 Task: Look for space in Los Ángeles, Chile from 12th  August, 2023 to 15th August, 2023 for 3 adults in price range Rs.12000 to Rs.16000. Place can be entire place with 2 bedrooms having 3 beds and 1 bathroom. Property type can be house, flat, guest house. Booking option can be shelf check-in. Required host language is English.
Action: Mouse moved to (496, 188)
Screenshot: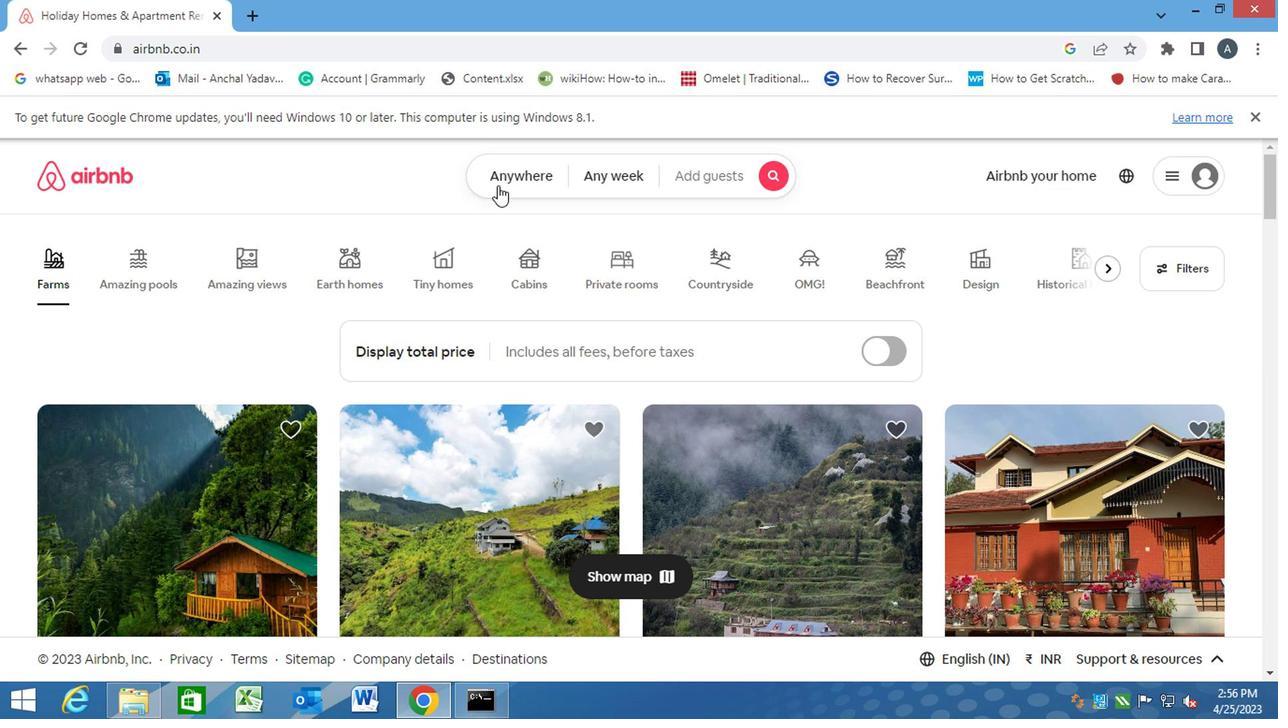 
Action: Mouse pressed left at (496, 188)
Screenshot: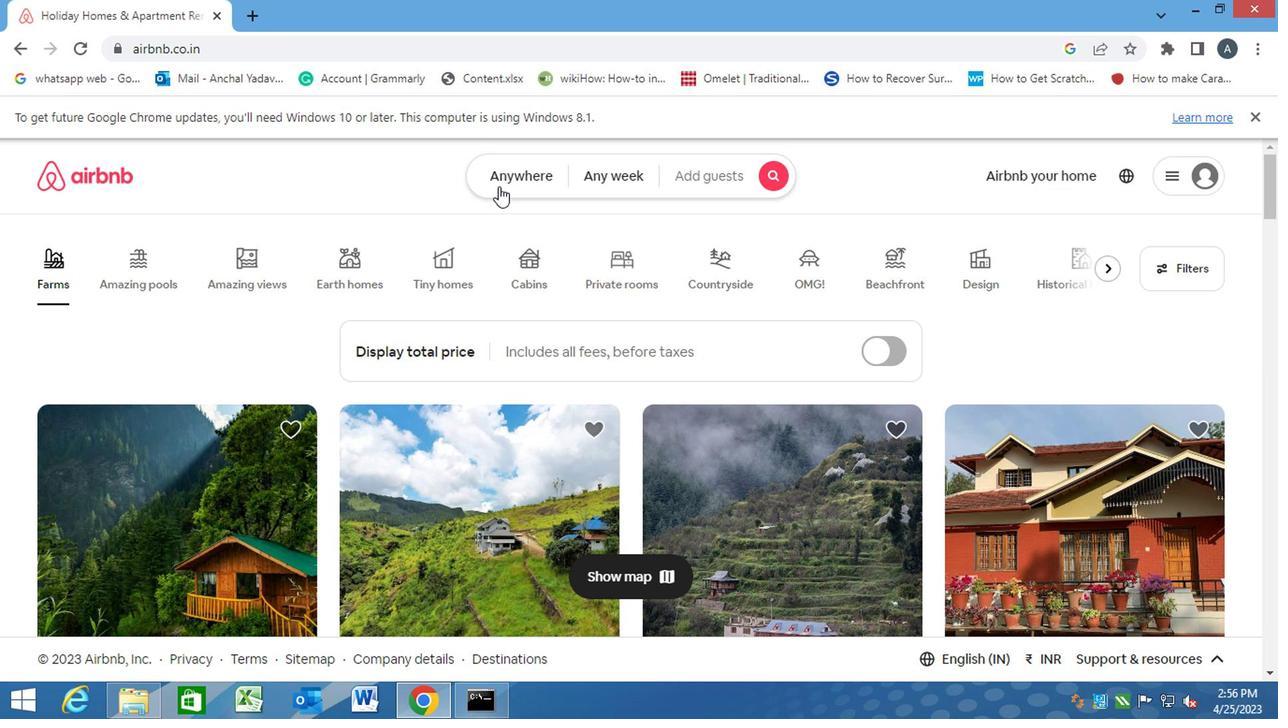 
Action: Mouse moved to (468, 233)
Screenshot: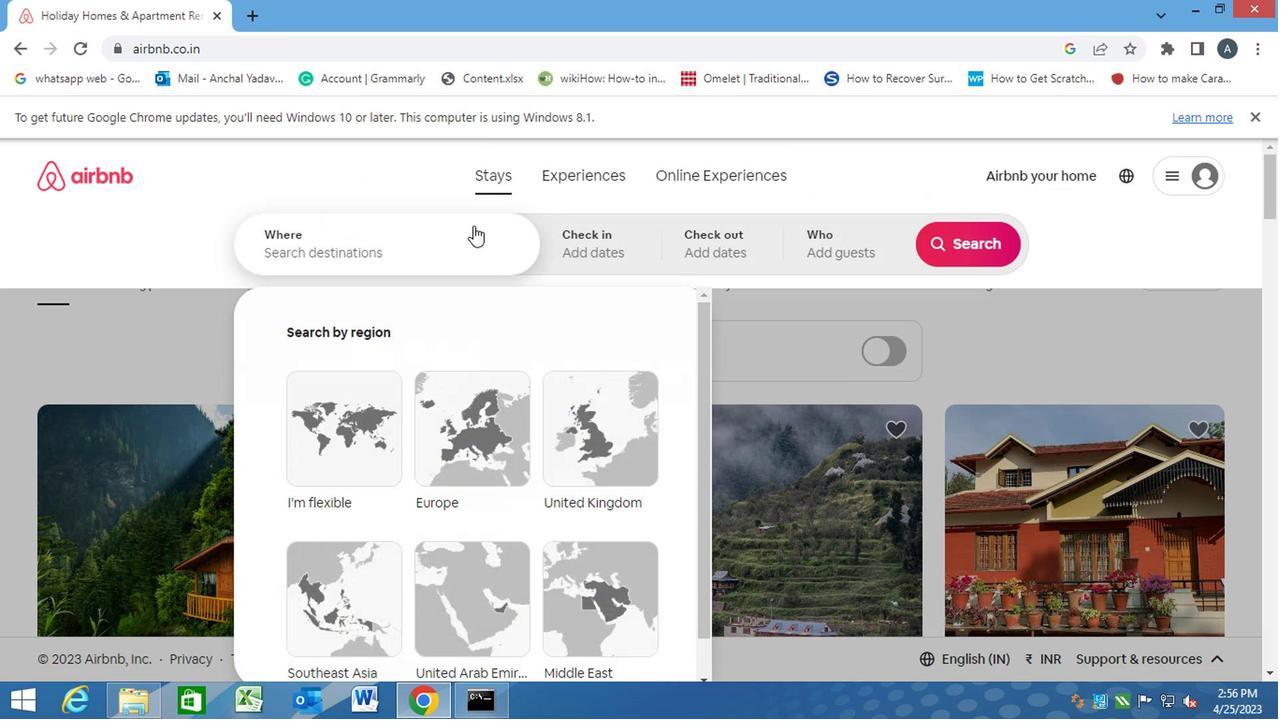 
Action: Mouse pressed left at (468, 233)
Screenshot: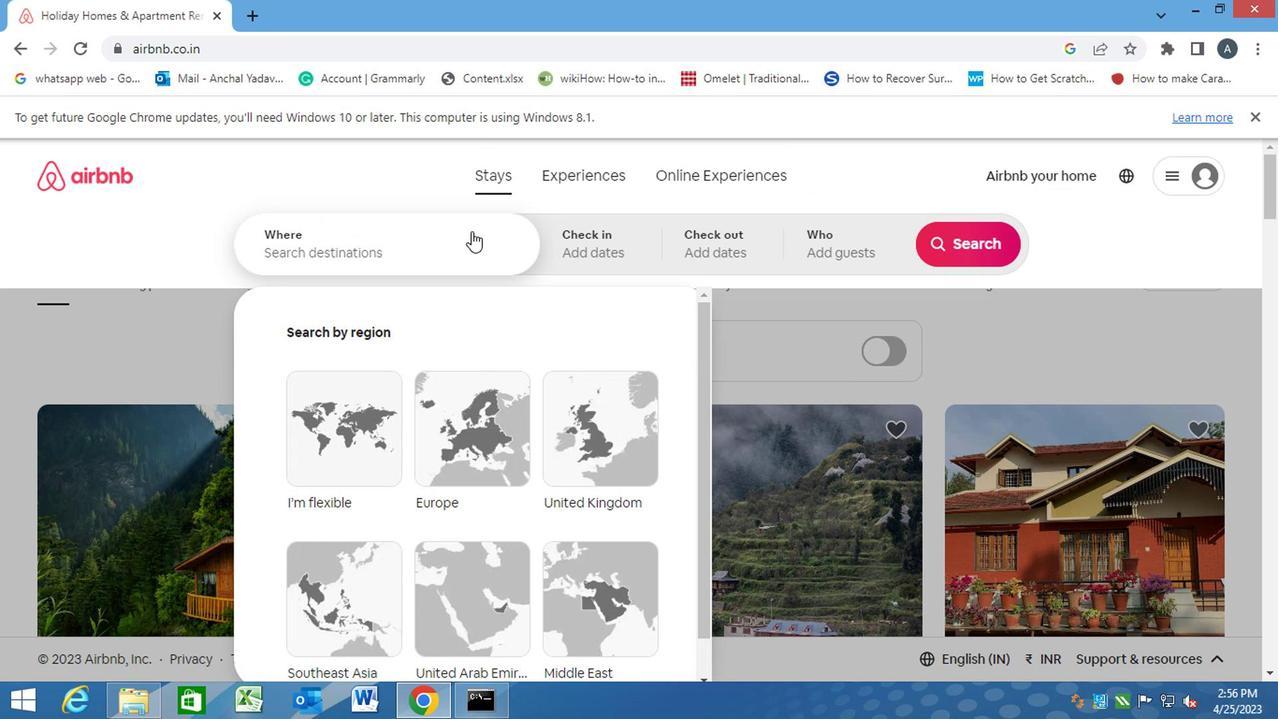 
Action: Mouse moved to (464, 235)
Screenshot: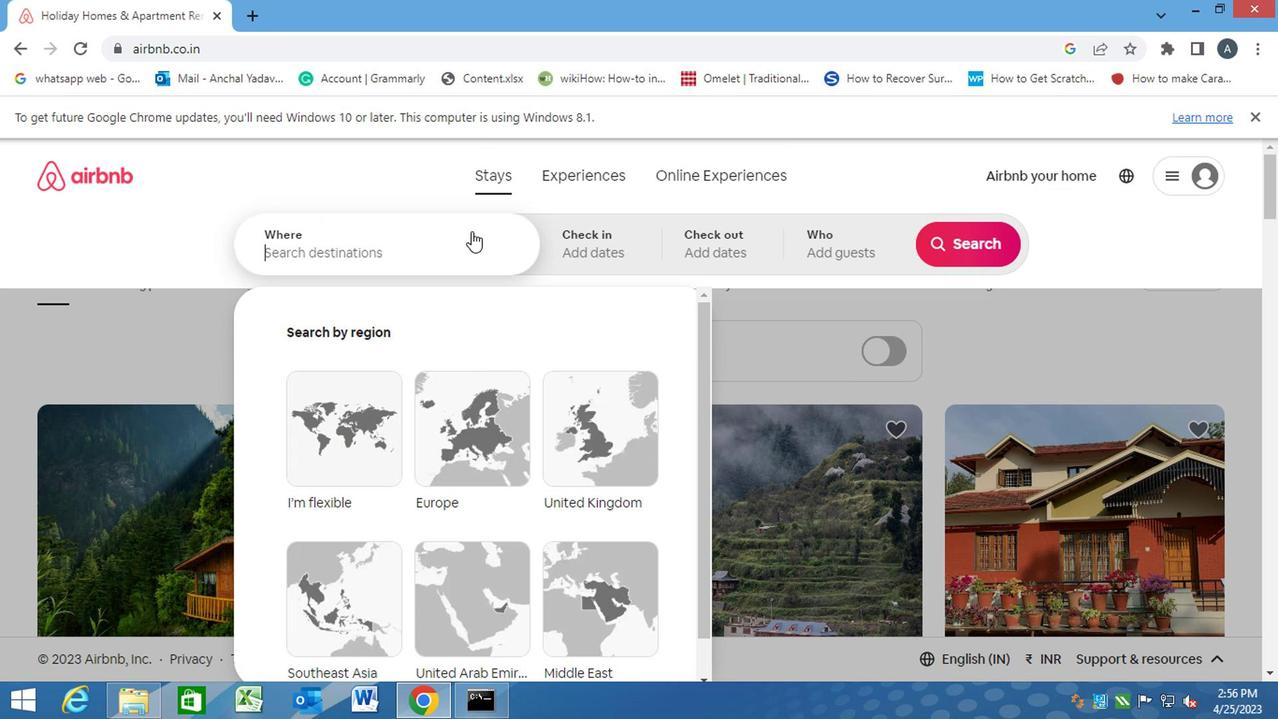 
Action: Key pressed l<Key.caps_lock>os<Key.space><Key.caps_lock>a<Key.caps_lock>ngeles<Key.enter>
Screenshot: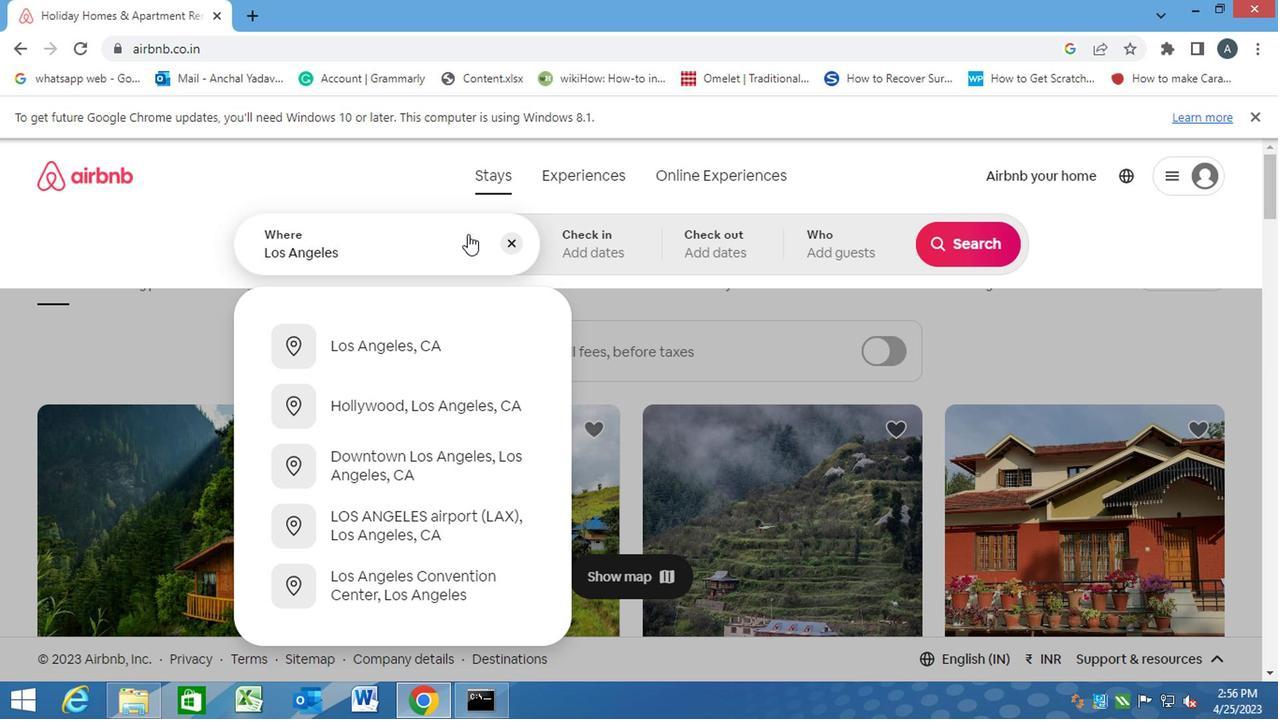 
Action: Mouse moved to (436, 243)
Screenshot: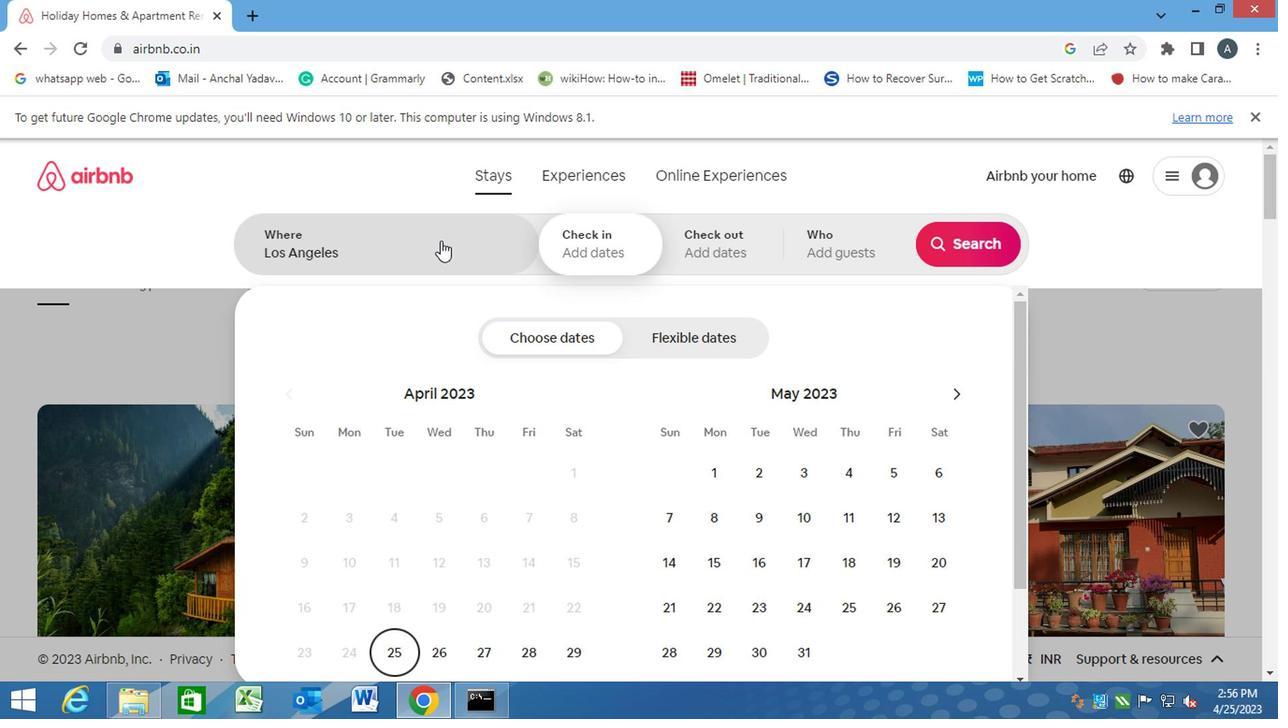 
Action: Mouse pressed left at (436, 243)
Screenshot: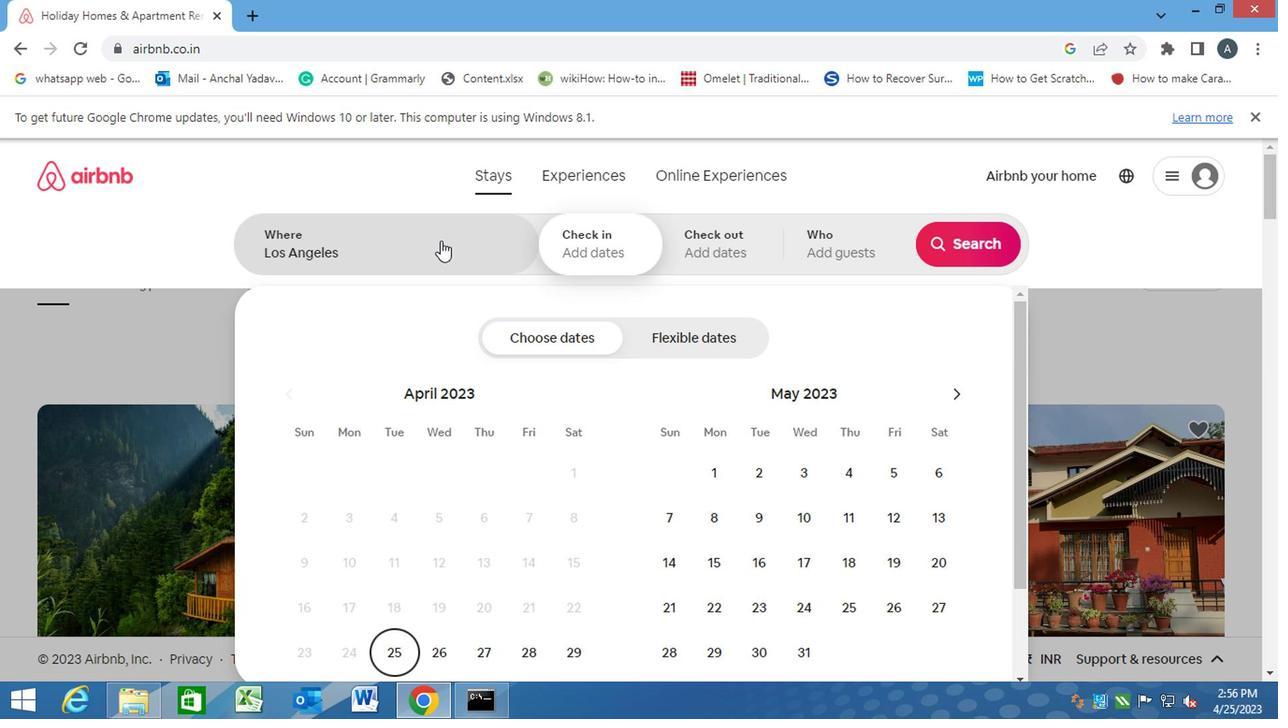 
Action: Key pressed ,<Key.space><Key.caps_lock>c<Key.caps_lock>hile<Key.enter>
Screenshot: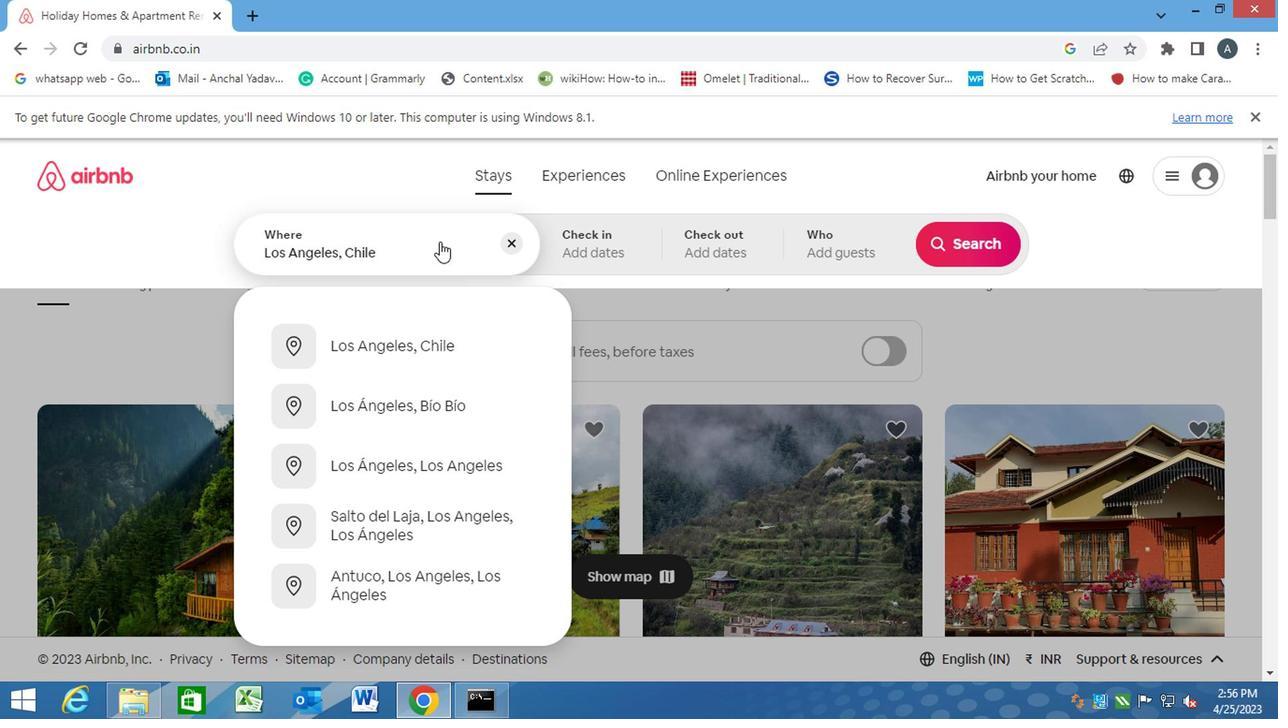 
Action: Mouse moved to (960, 400)
Screenshot: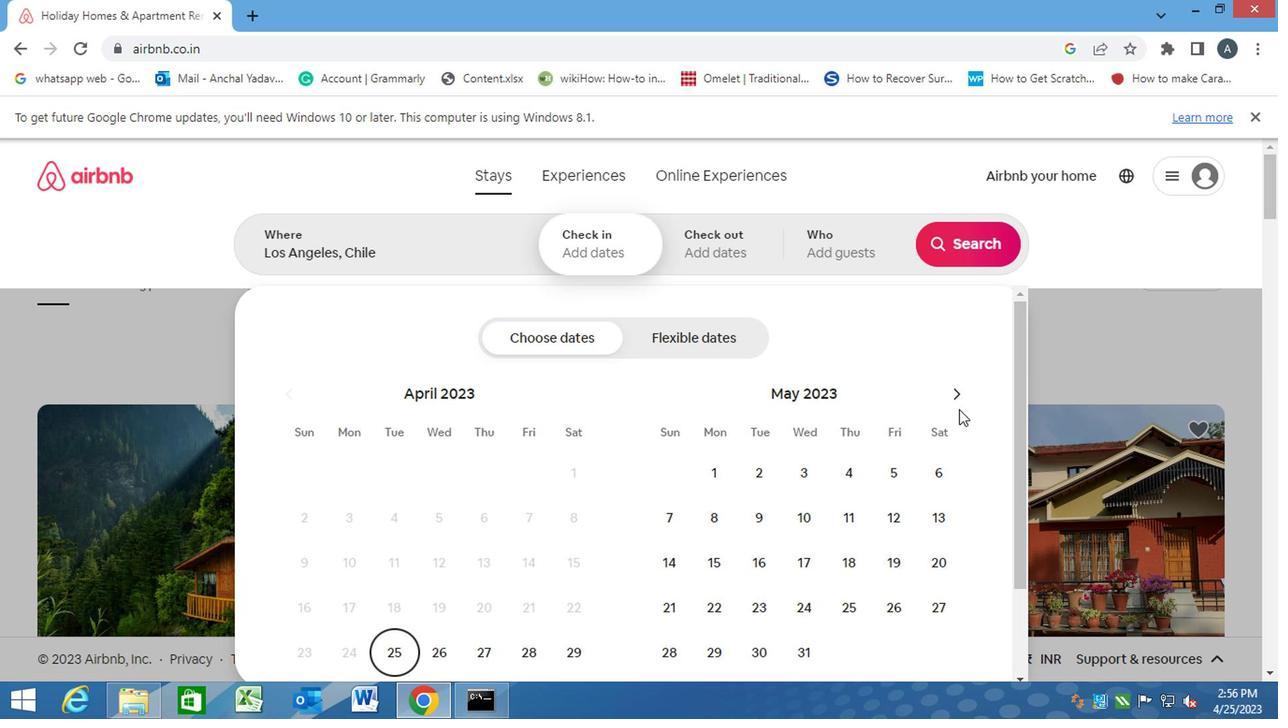 
Action: Mouse pressed left at (960, 400)
Screenshot: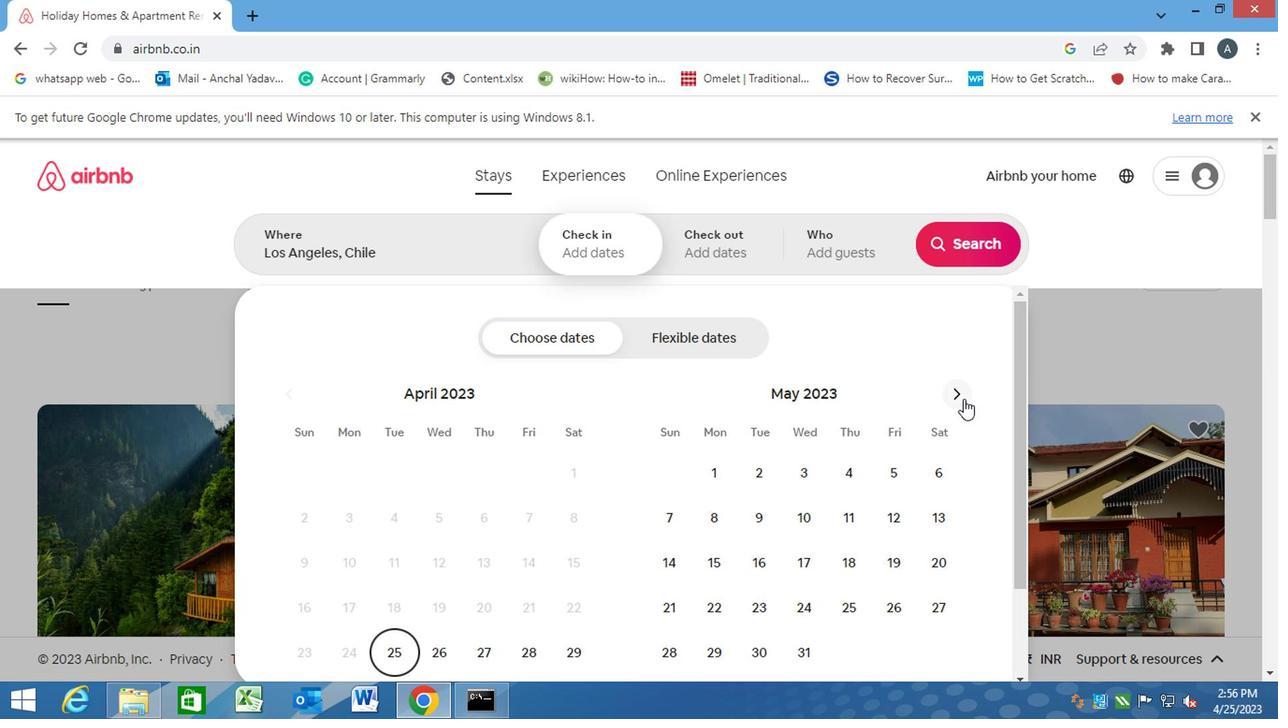 
Action: Mouse pressed left at (960, 400)
Screenshot: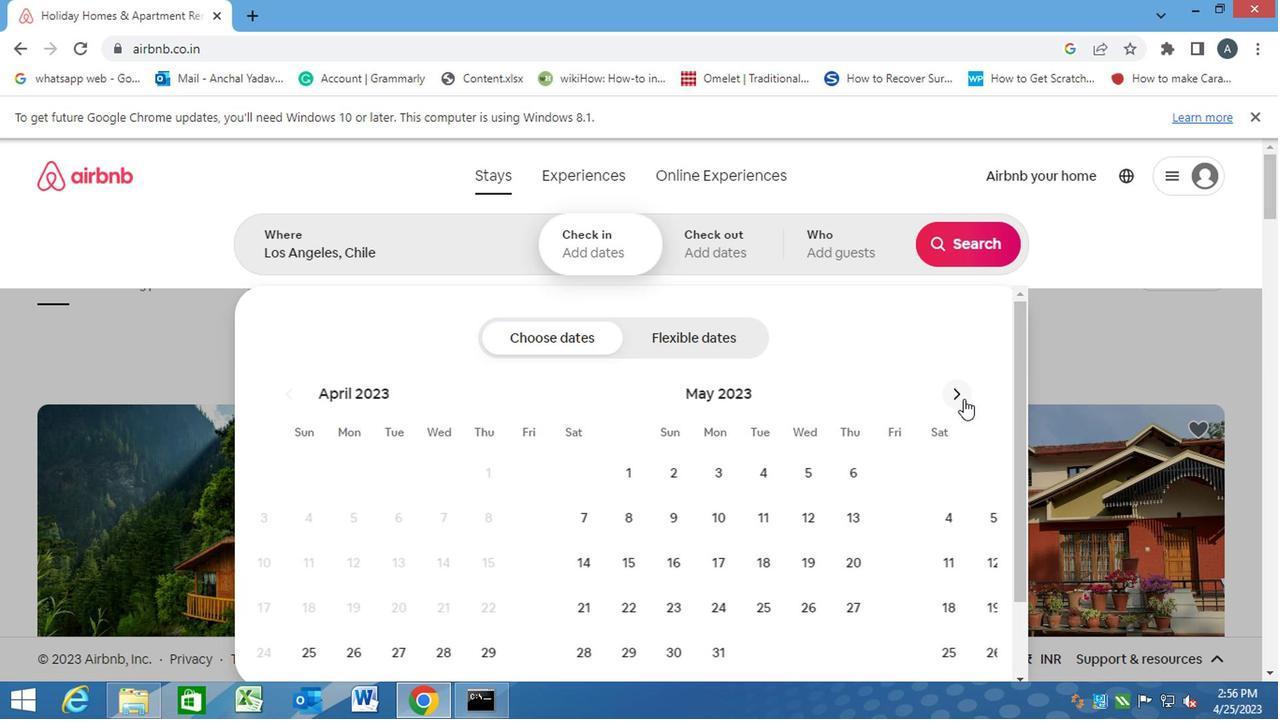 
Action: Mouse pressed left at (960, 400)
Screenshot: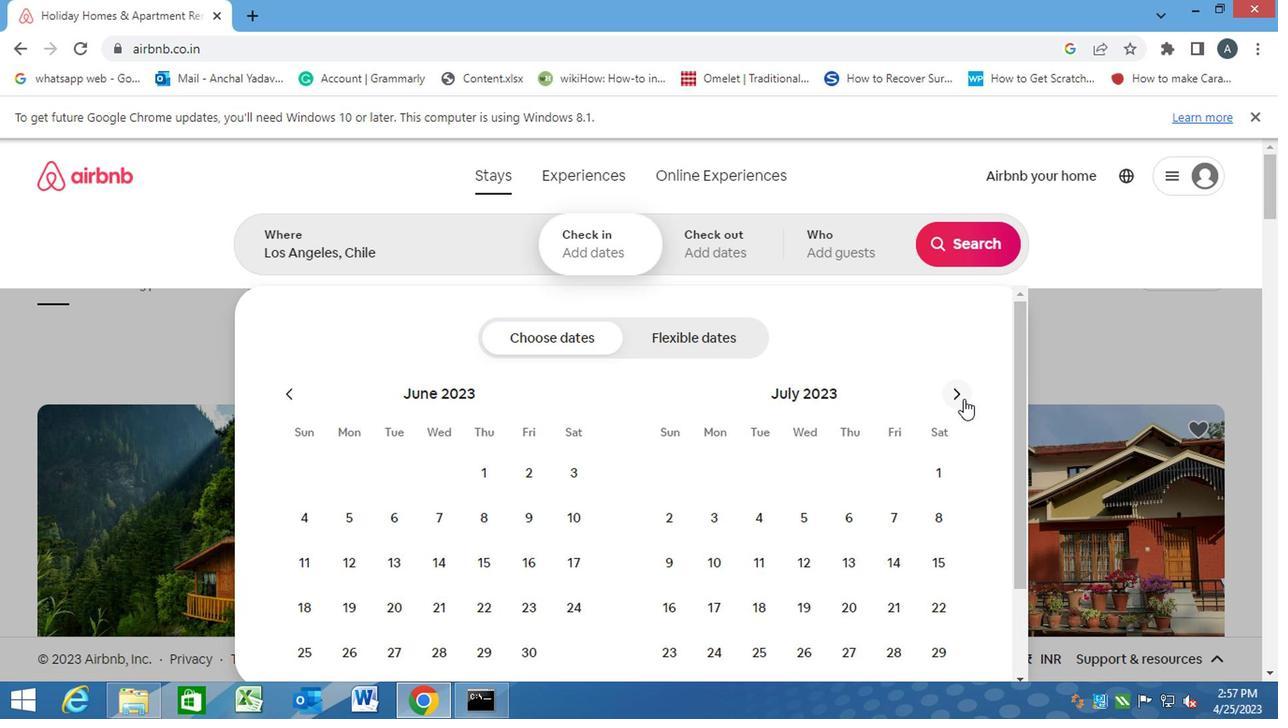 
Action: Mouse moved to (931, 512)
Screenshot: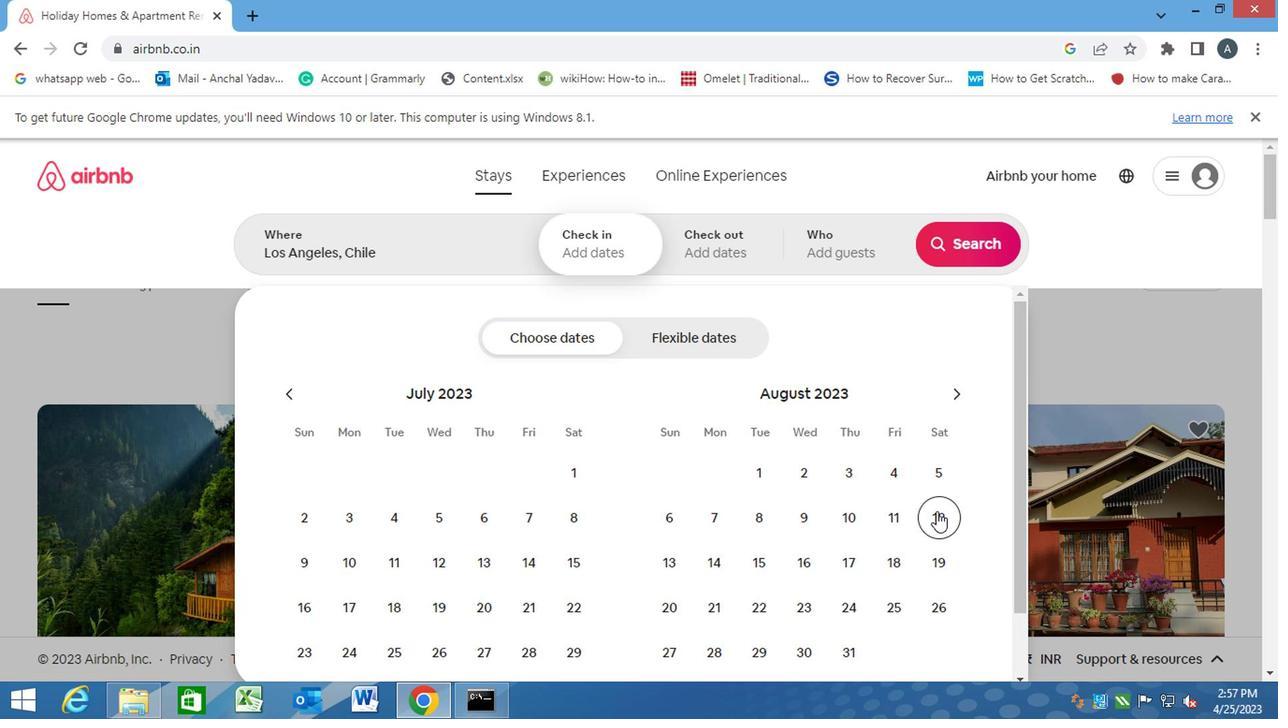 
Action: Mouse pressed left at (931, 512)
Screenshot: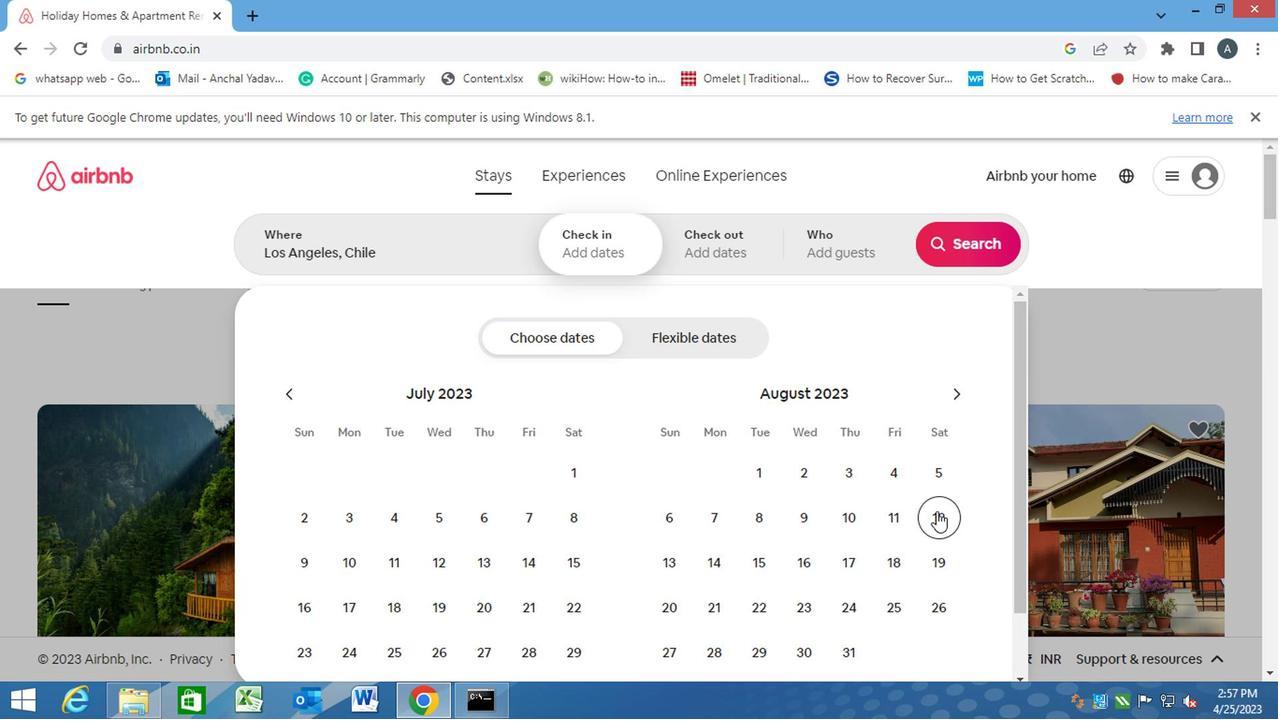 
Action: Mouse moved to (760, 565)
Screenshot: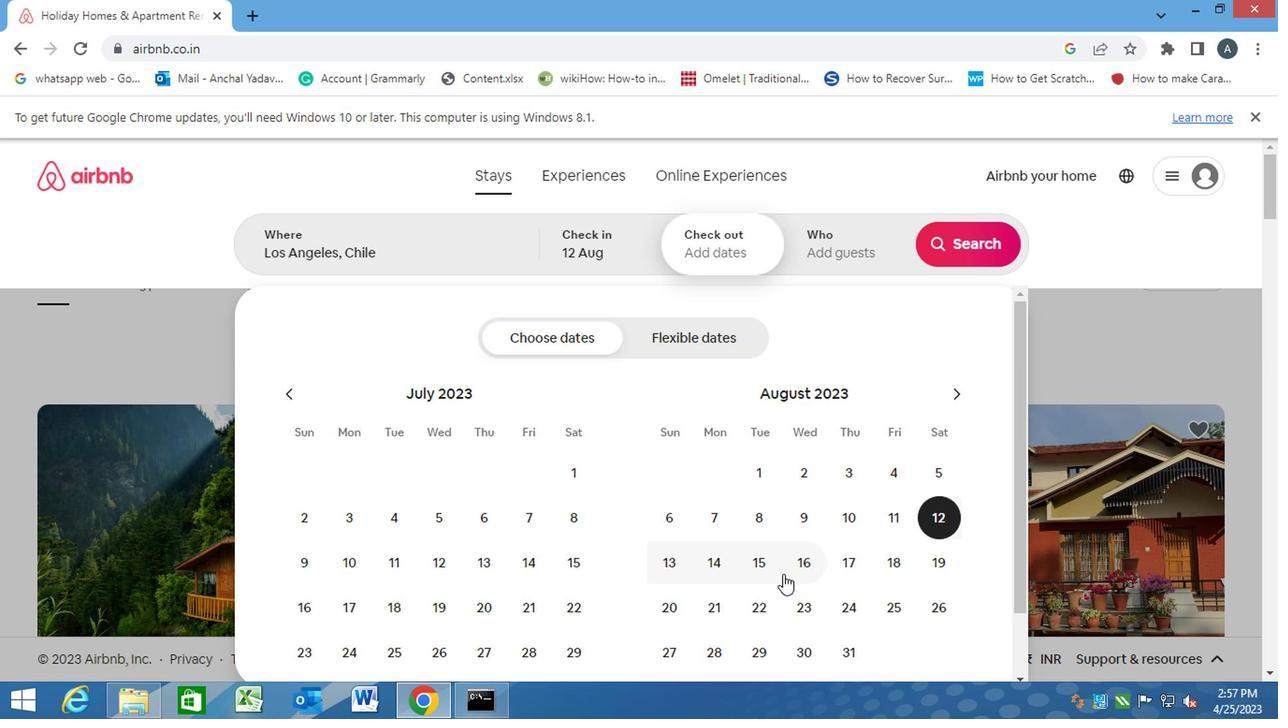 
Action: Mouse pressed left at (760, 565)
Screenshot: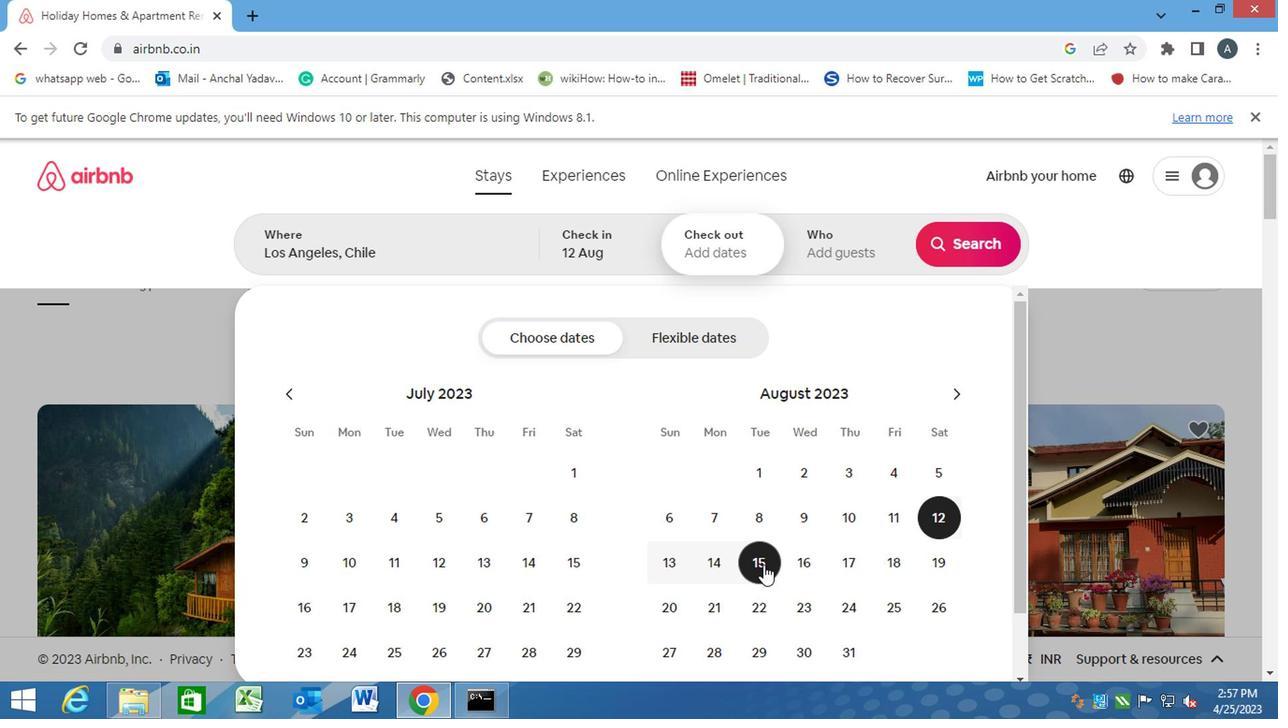 
Action: Mouse moved to (814, 247)
Screenshot: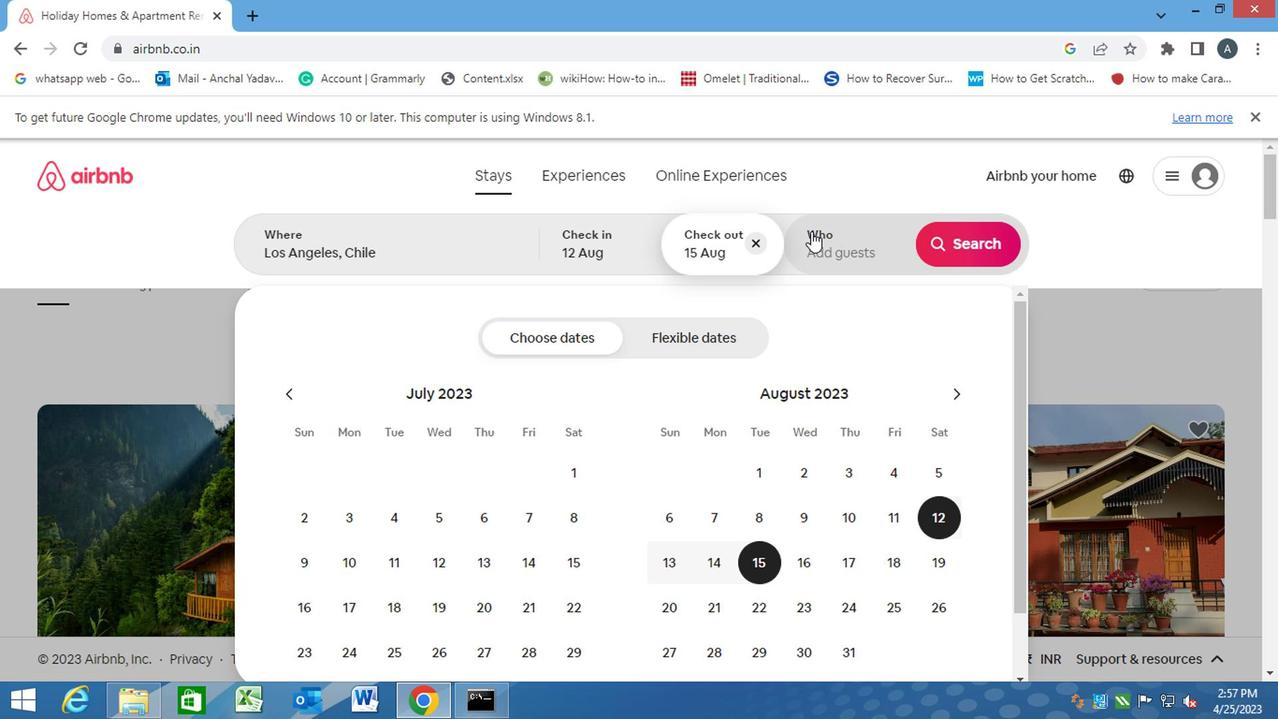 
Action: Mouse pressed left at (814, 247)
Screenshot: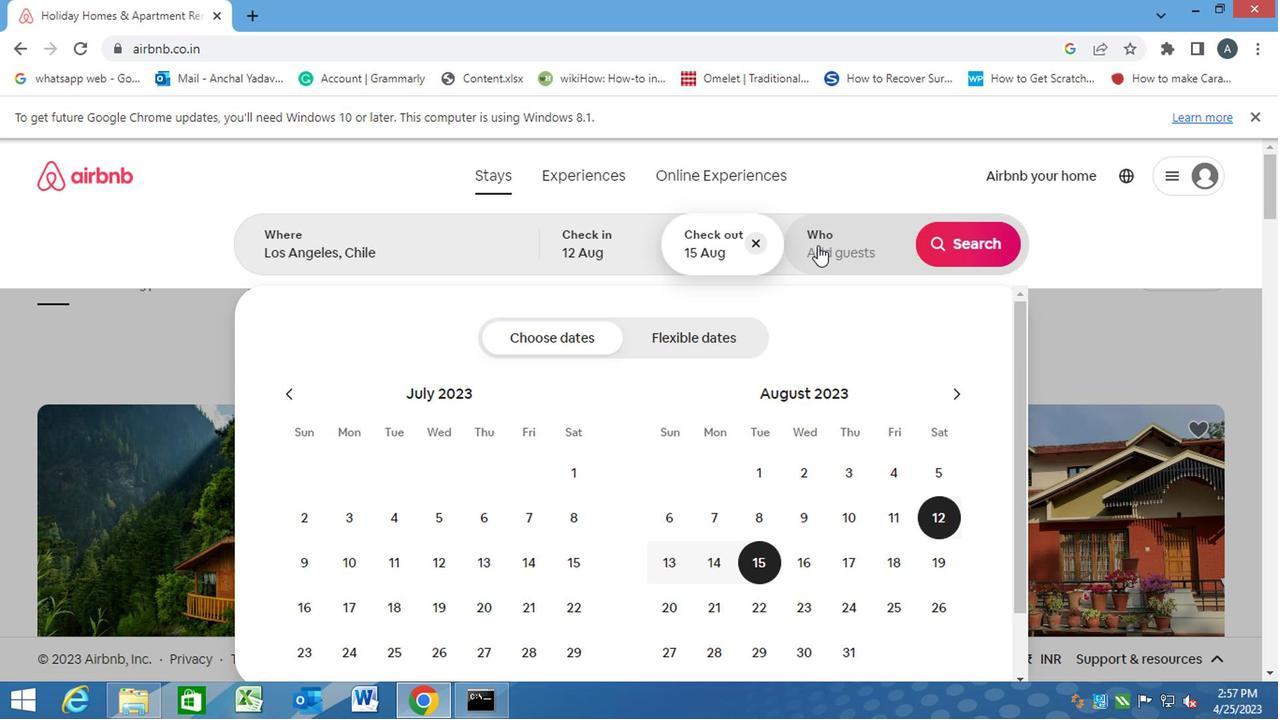 
Action: Mouse moved to (970, 337)
Screenshot: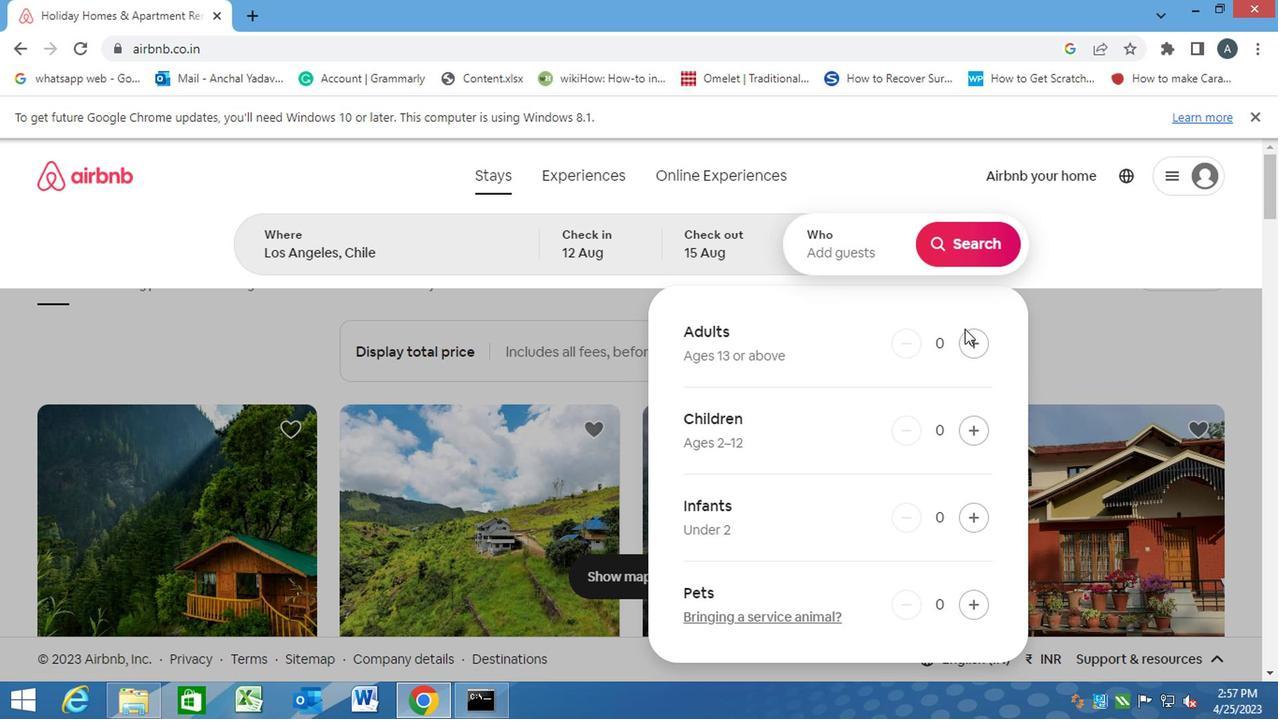 
Action: Mouse pressed left at (970, 337)
Screenshot: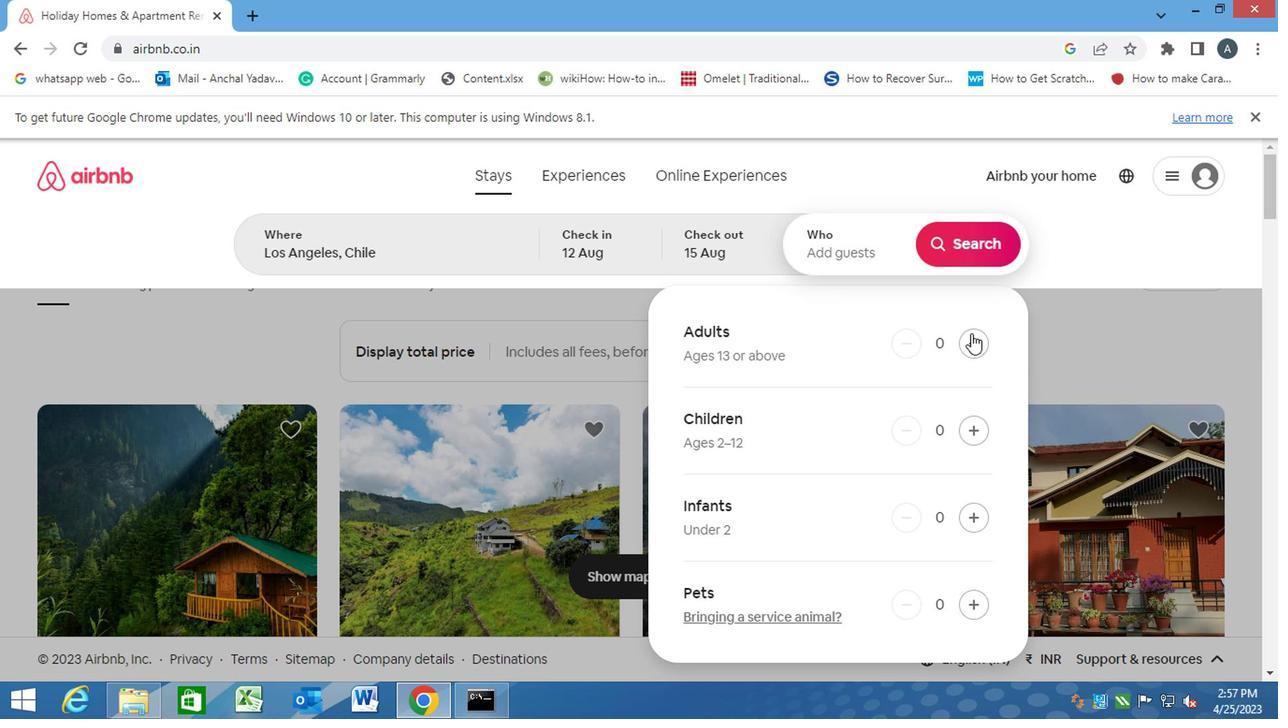 
Action: Mouse pressed left at (970, 337)
Screenshot: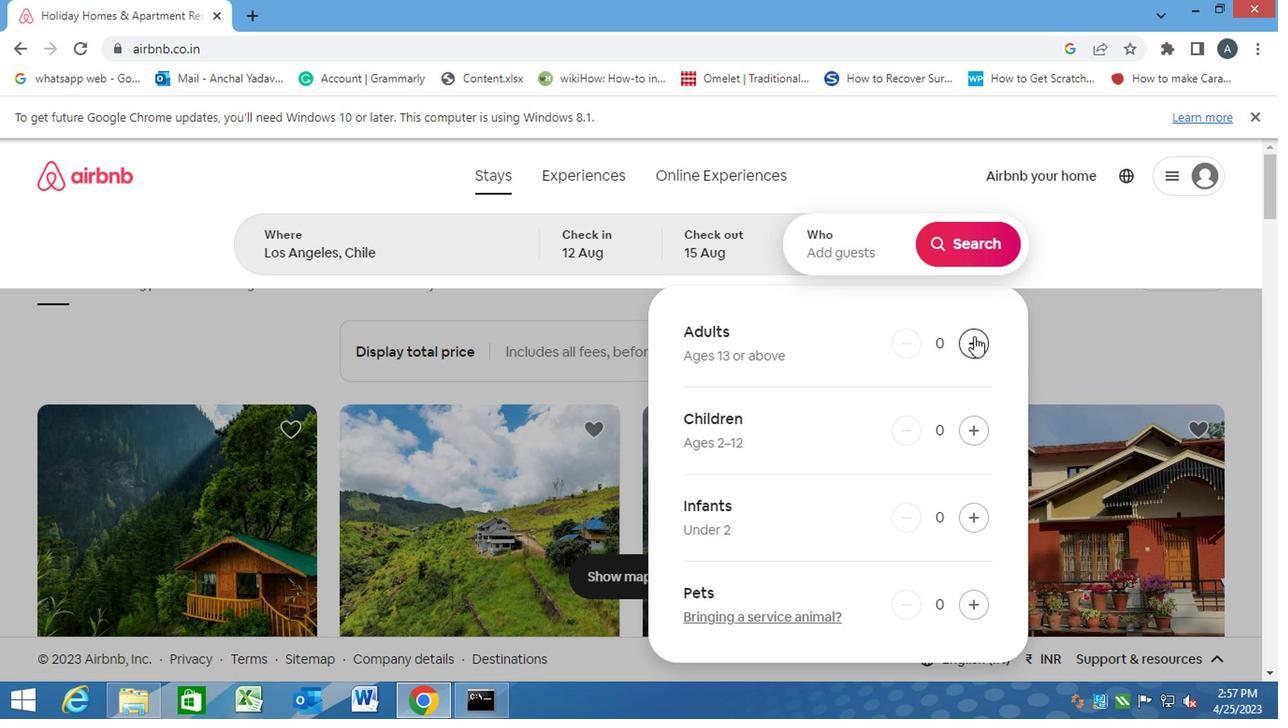 
Action: Mouse pressed left at (970, 337)
Screenshot: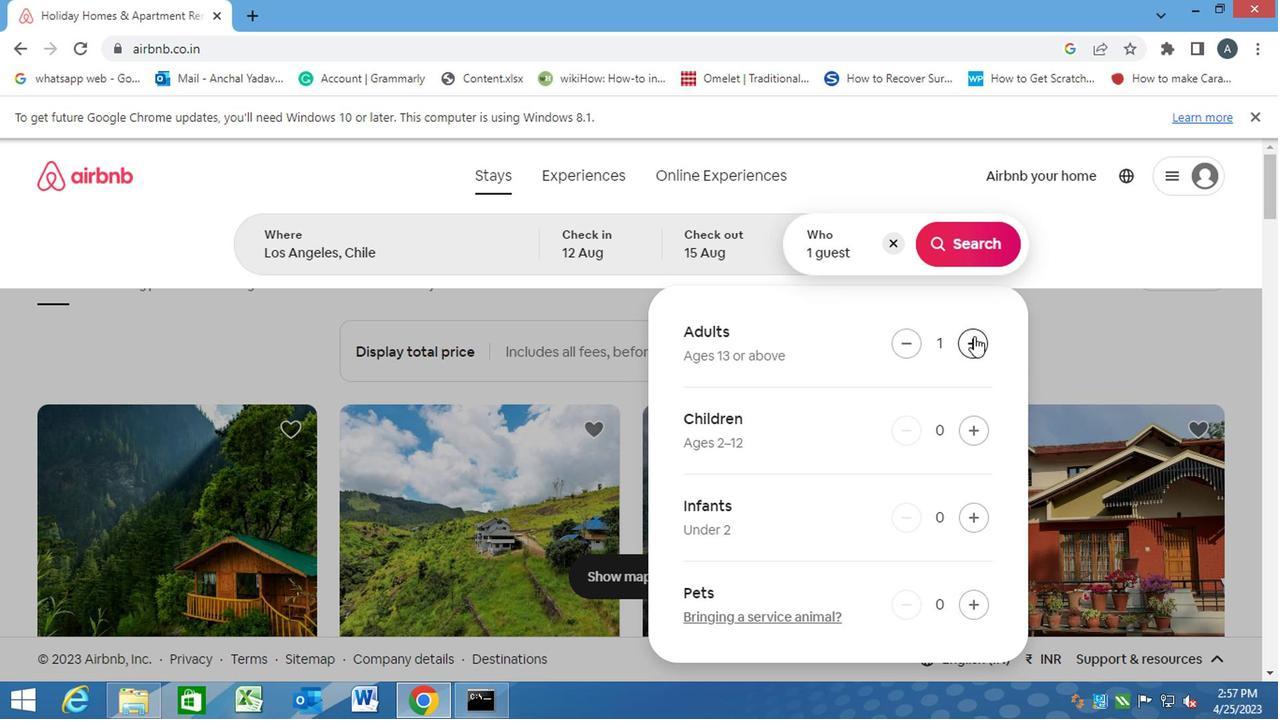 
Action: Mouse moved to (958, 246)
Screenshot: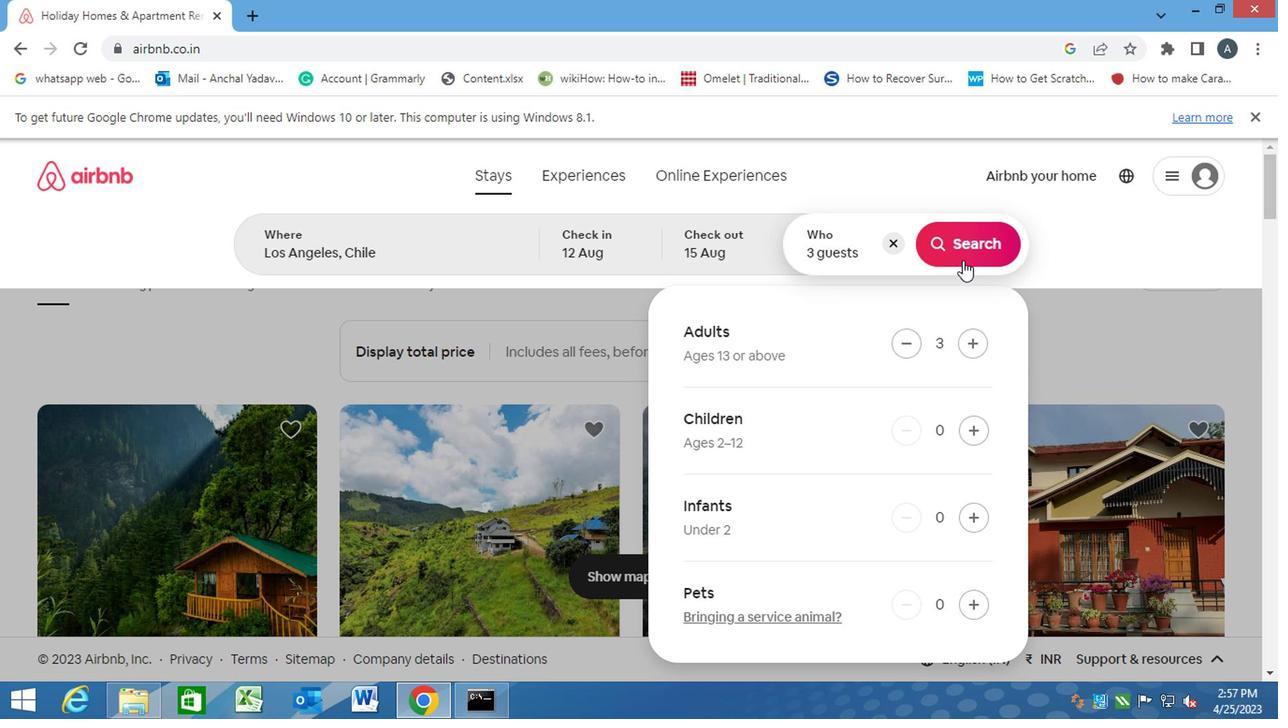 
Action: Mouse pressed left at (958, 246)
Screenshot: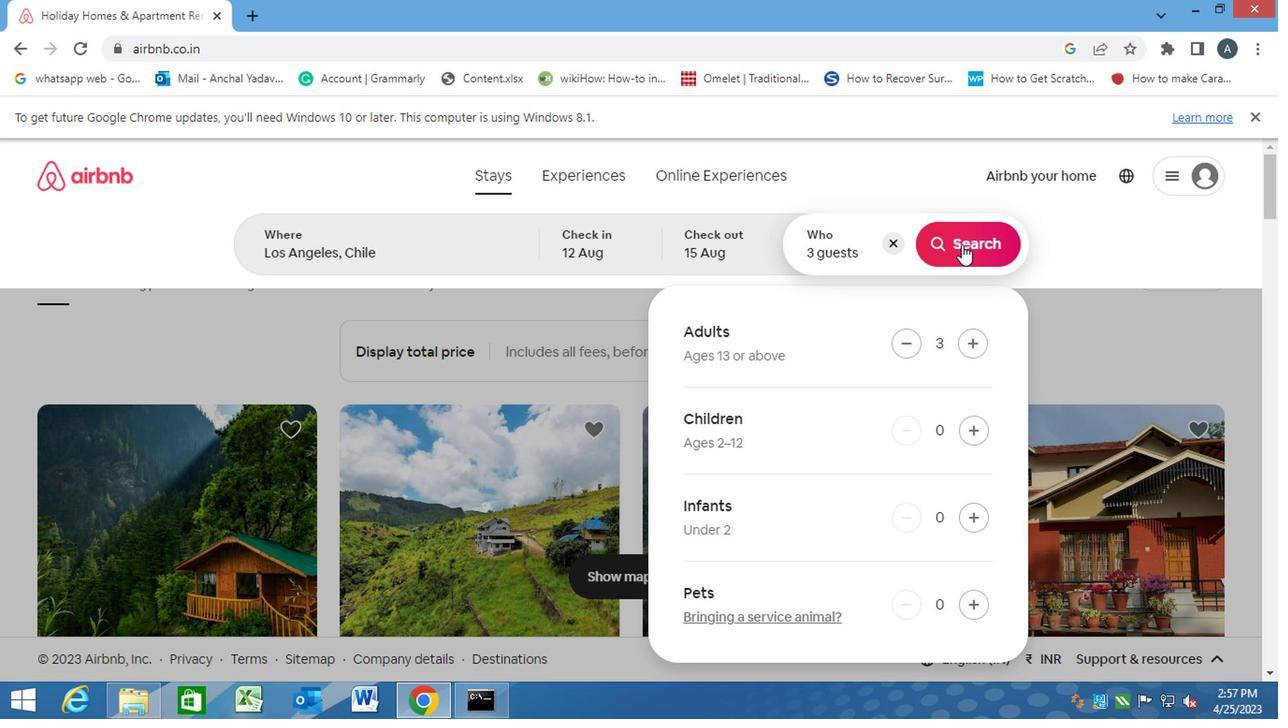 
Action: Mouse moved to (1164, 244)
Screenshot: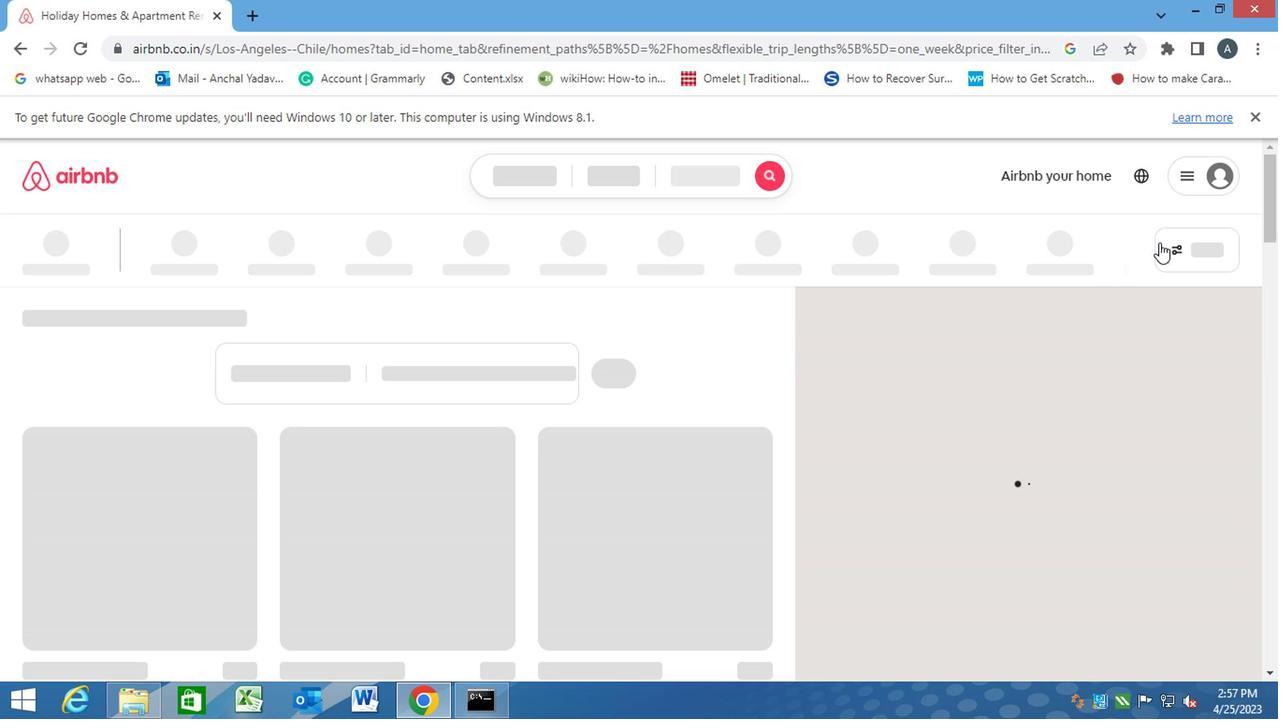 
Action: Mouse pressed left at (1164, 244)
Screenshot: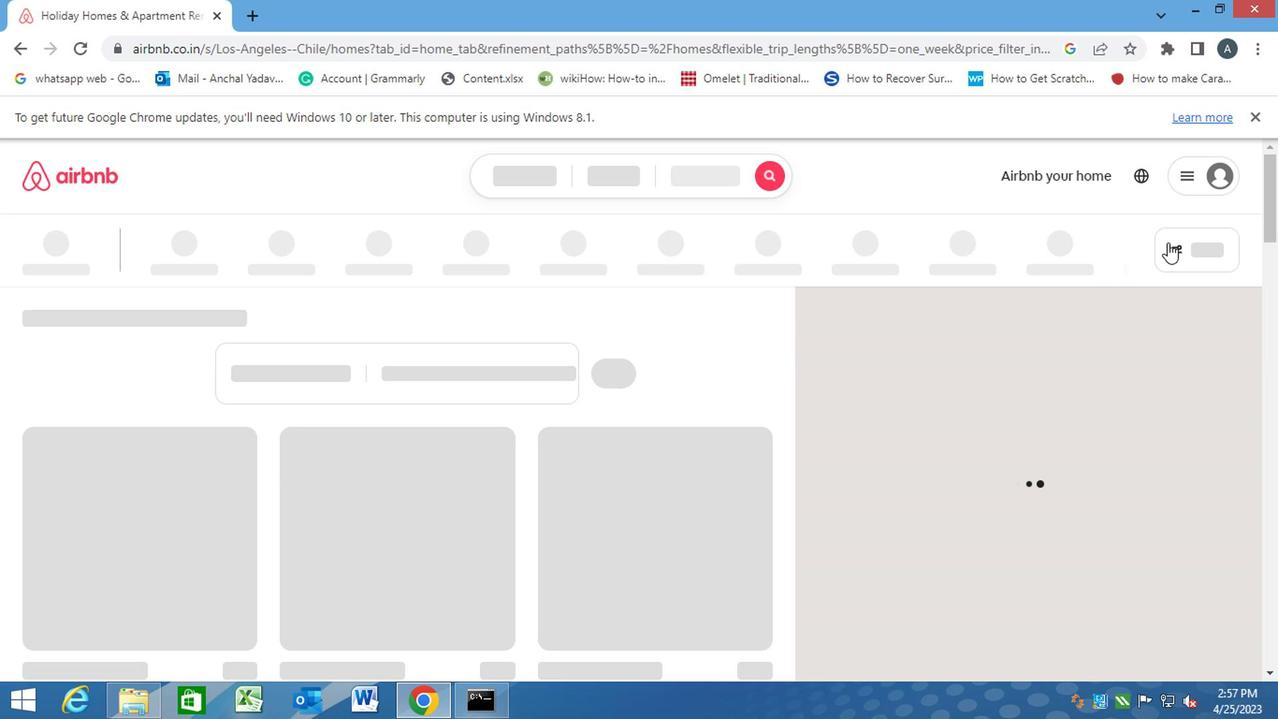 
Action: Mouse moved to (1192, 254)
Screenshot: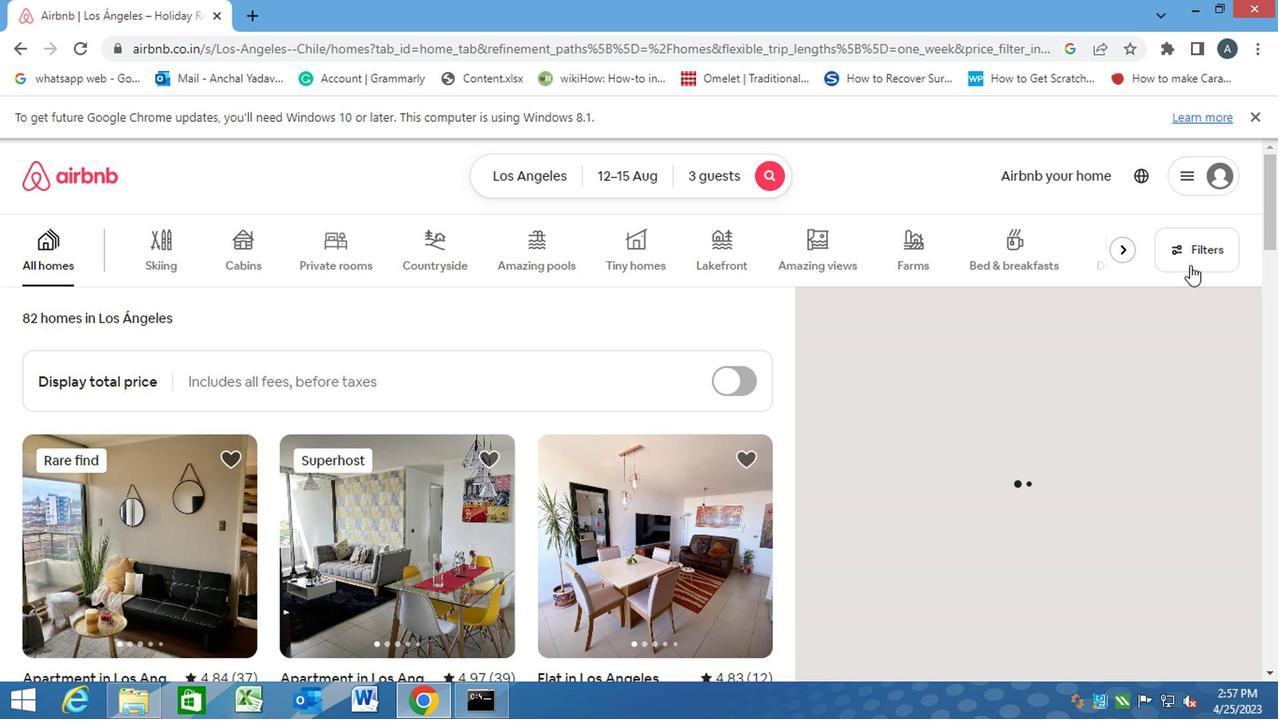
Action: Mouse pressed left at (1192, 254)
Screenshot: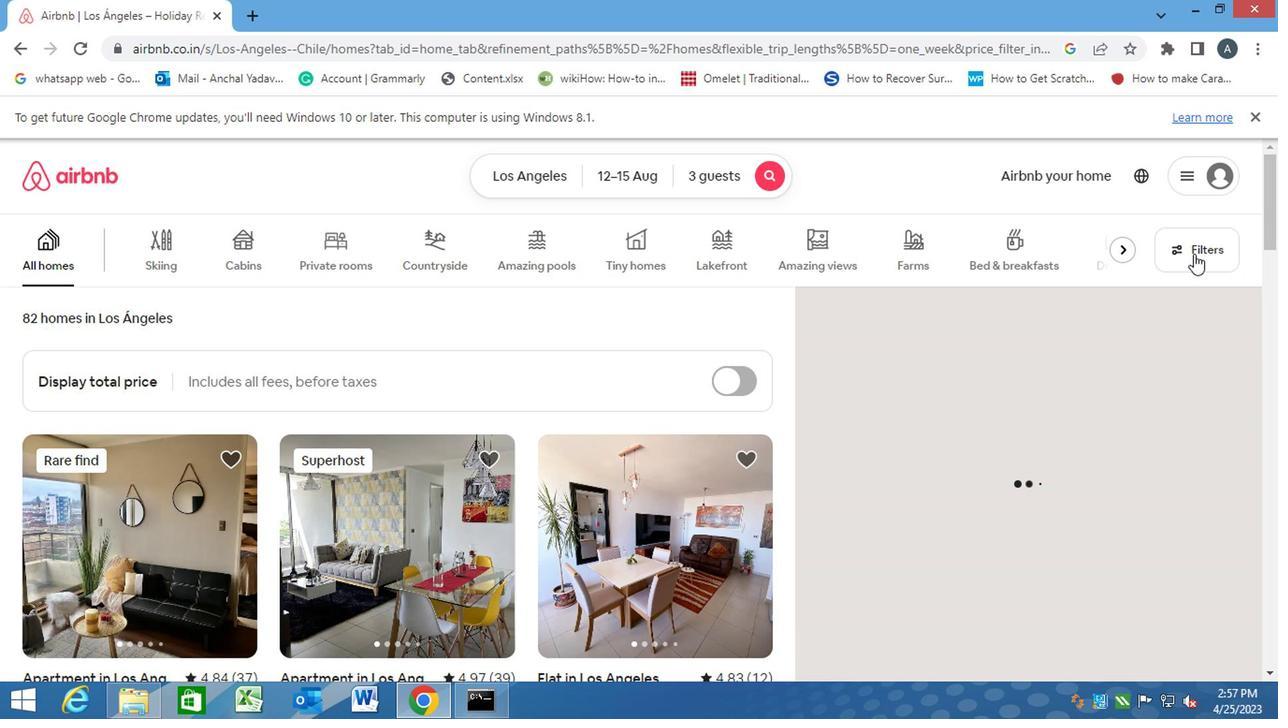 
Action: Mouse moved to (393, 479)
Screenshot: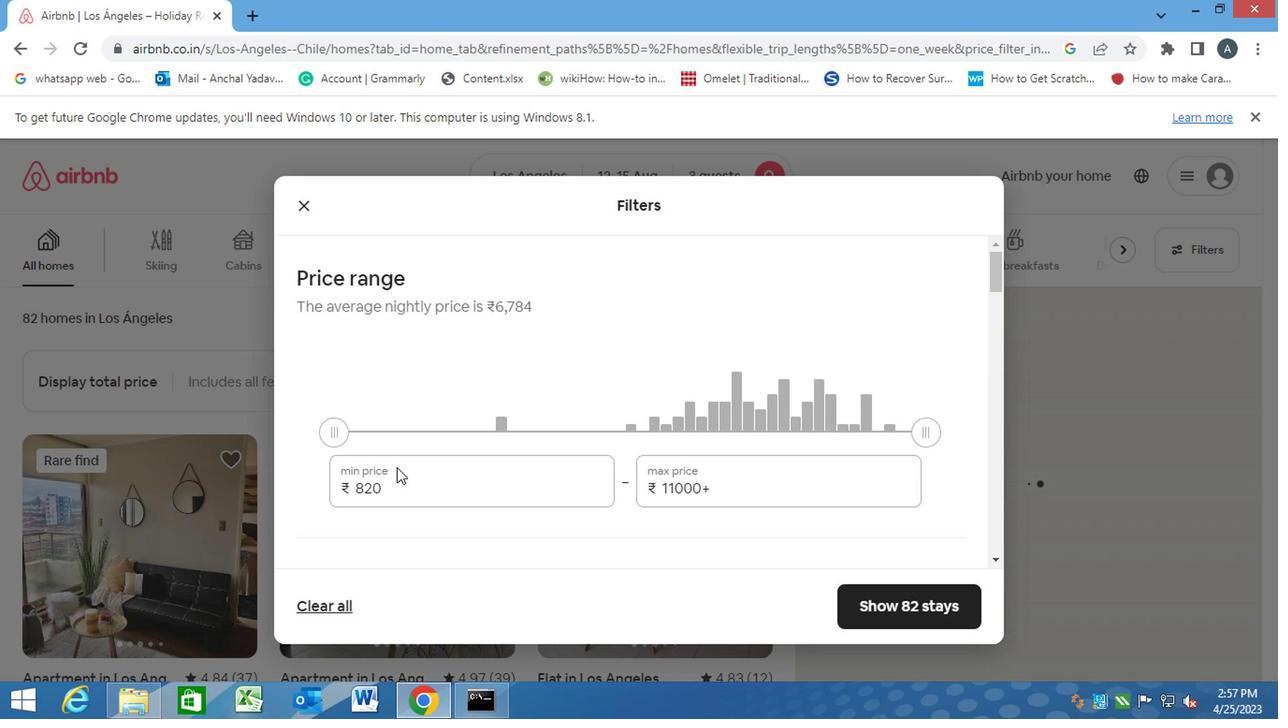 
Action: Mouse pressed left at (393, 479)
Screenshot: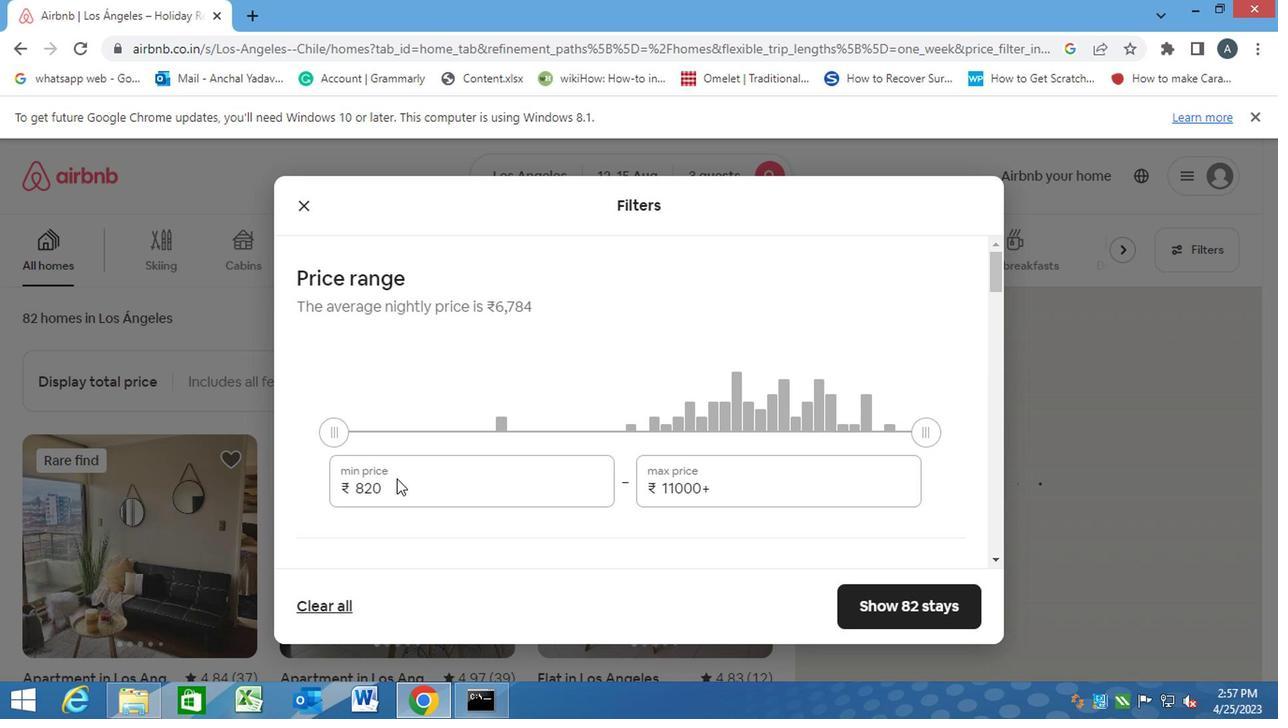 
Action: Mouse moved to (380, 495)
Screenshot: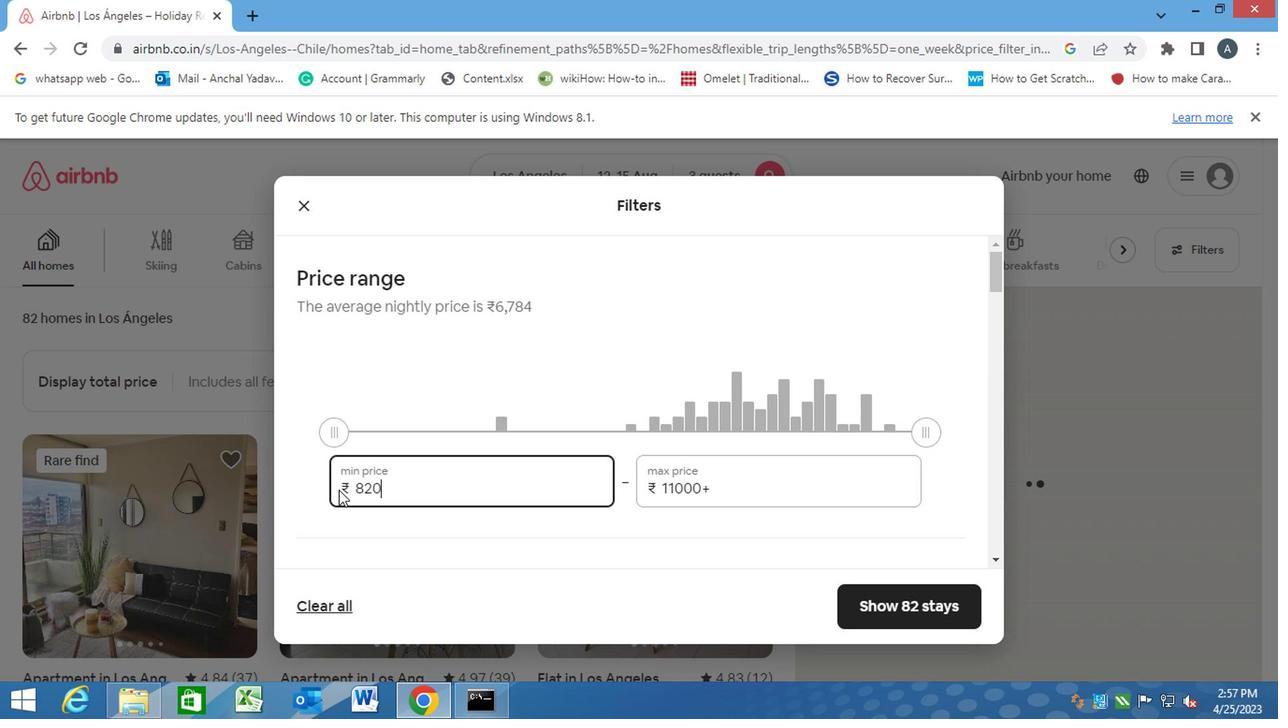 
Action: Mouse pressed left at (380, 495)
Screenshot: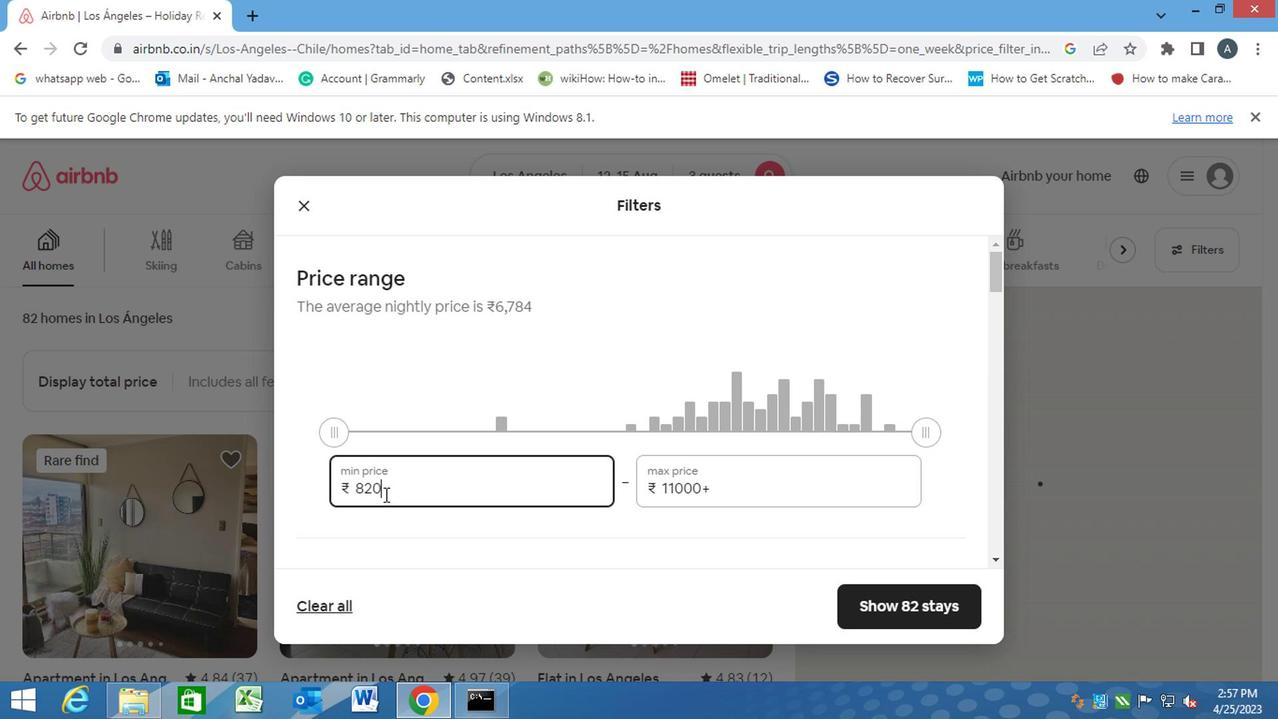 
Action: Mouse moved to (305, 495)
Screenshot: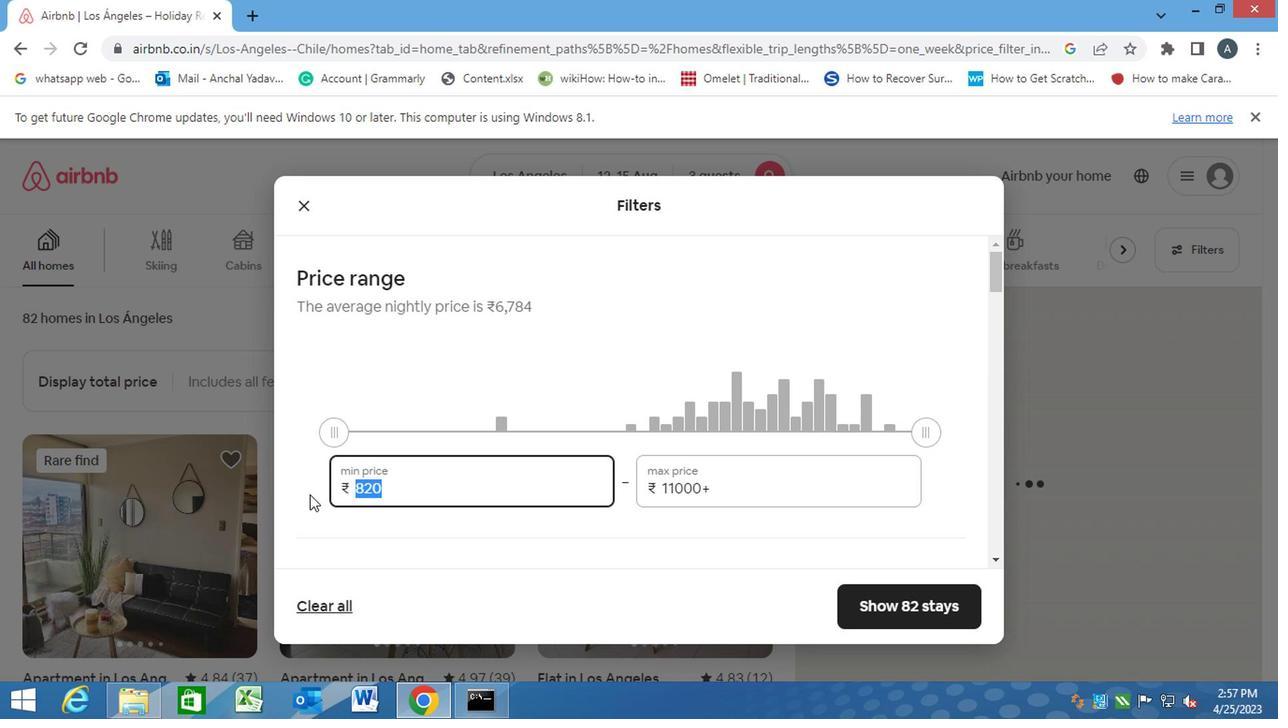 
Action: Key pressed 12000<Key.tab><Key.backspace>16900<Key.backspace><Key.backspace><Key.backspace><Key.backspace><Key.backspace><Key.backspace><Key.backspace><Key.backspace><Key.backspace><Key.backspace><Key.backspace><Key.backspace><Key.backspace><Key.backspace><Key.backspace><Key.backspace><Key.backspace><Key.backspace><Key.backspace><Key.backspace><Key.backspace><Key.backspace><Key.backspace><Key.backspace><Key.backspace><Key.backspace><Key.backspace>16000
Screenshot: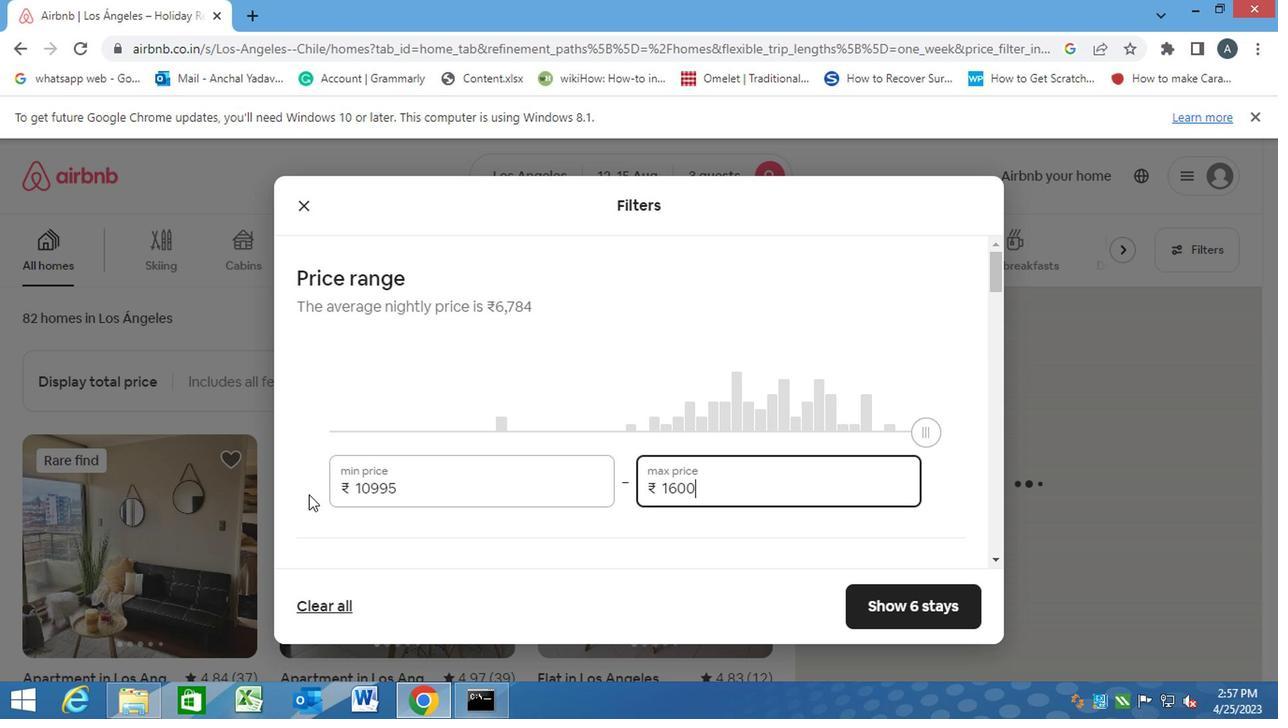 
Action: Mouse moved to (502, 550)
Screenshot: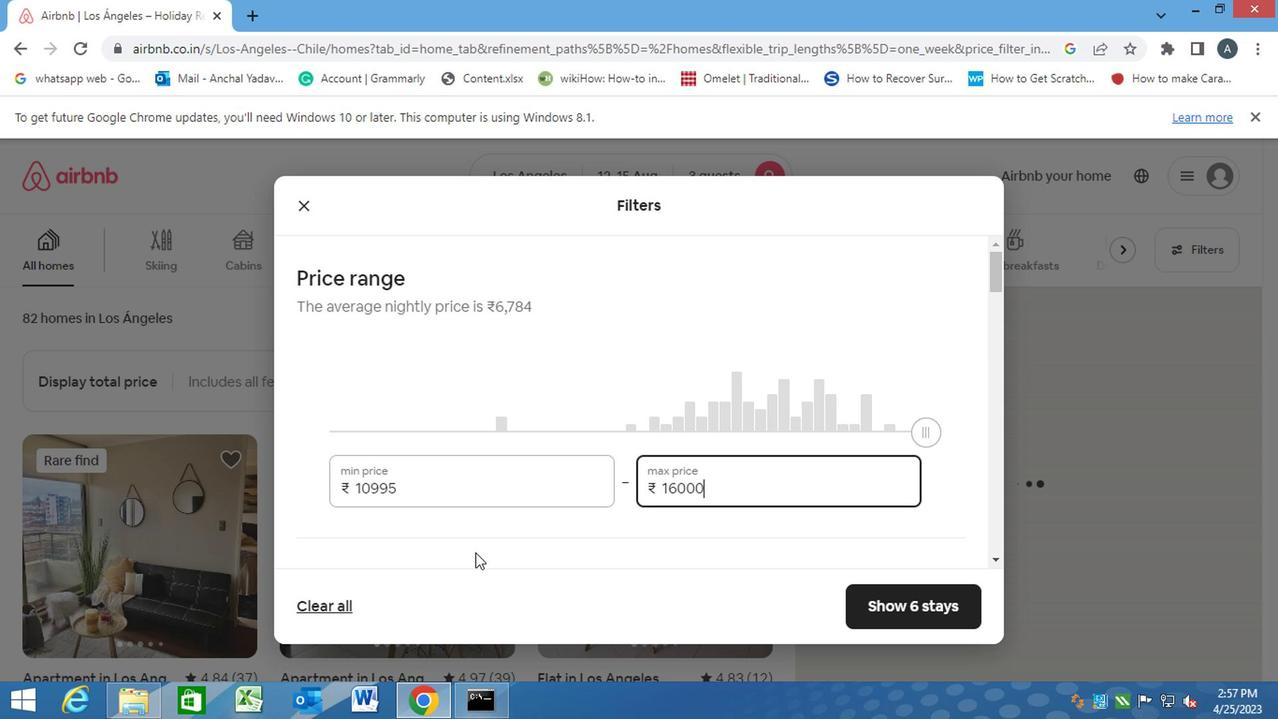 
Action: Mouse pressed left at (502, 550)
Screenshot: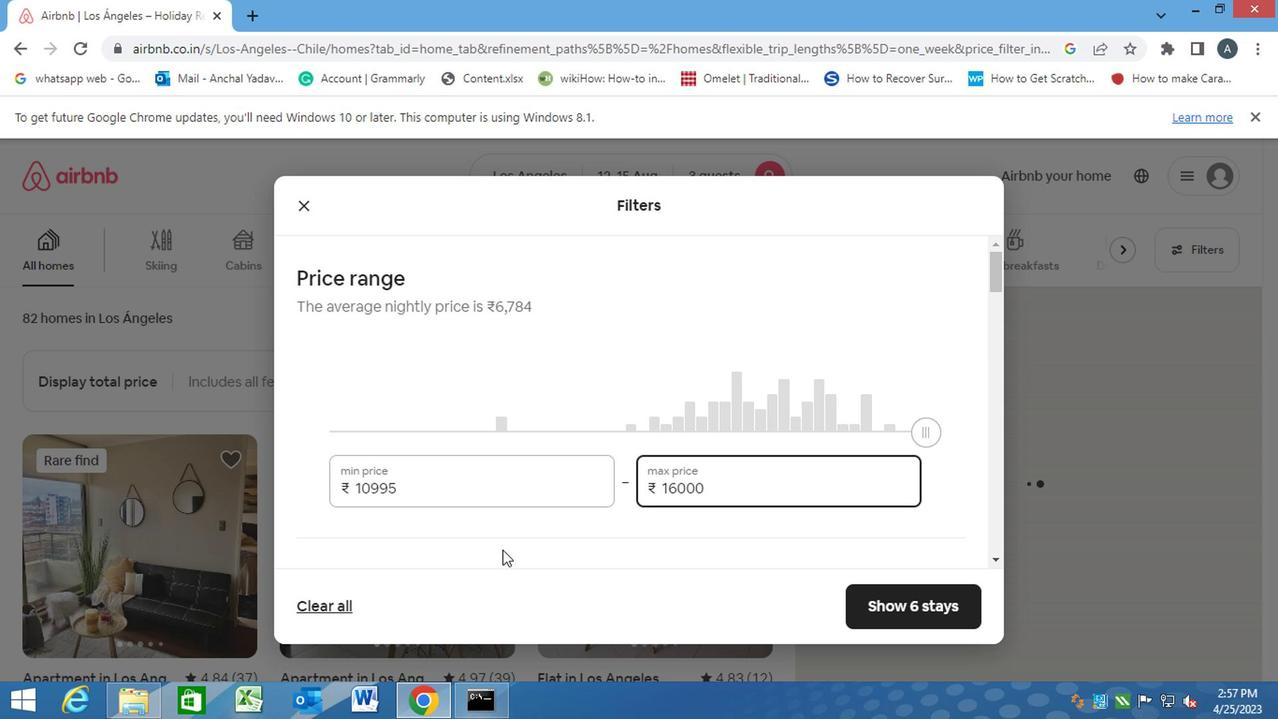 
Action: Mouse moved to (502, 550)
Screenshot: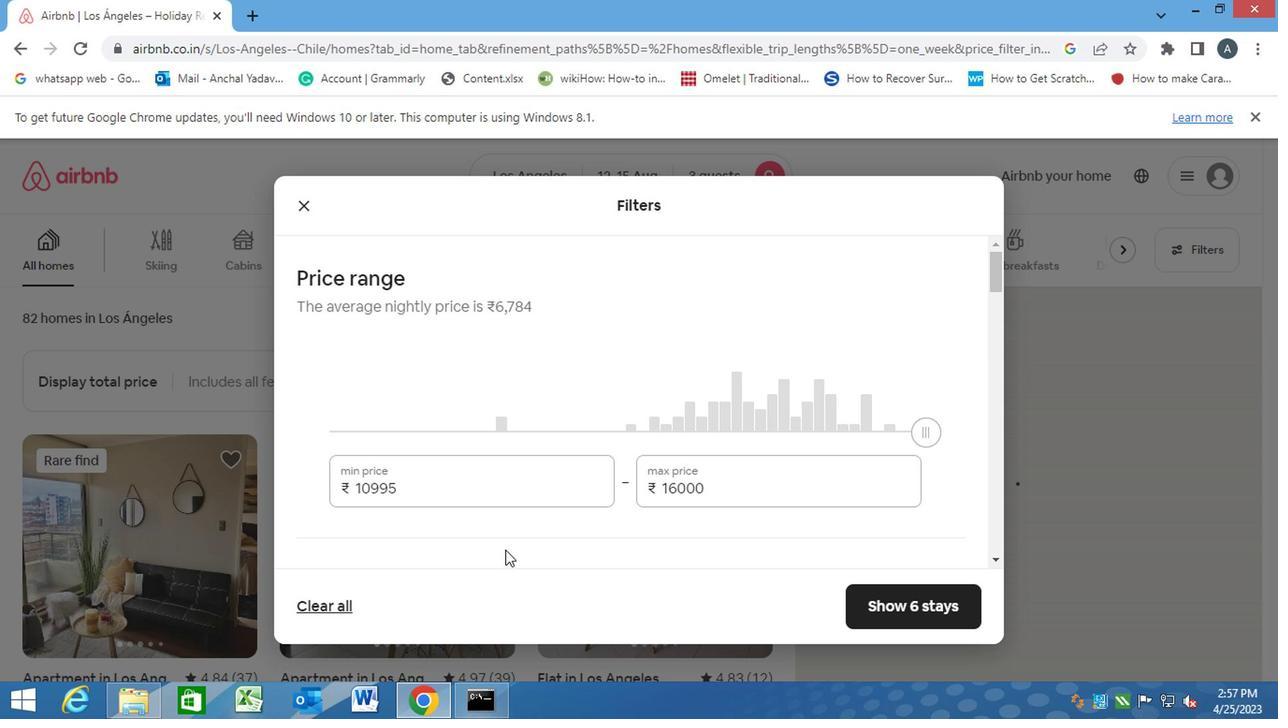 
Action: Mouse scrolled (502, 549) with delta (0, -1)
Screenshot: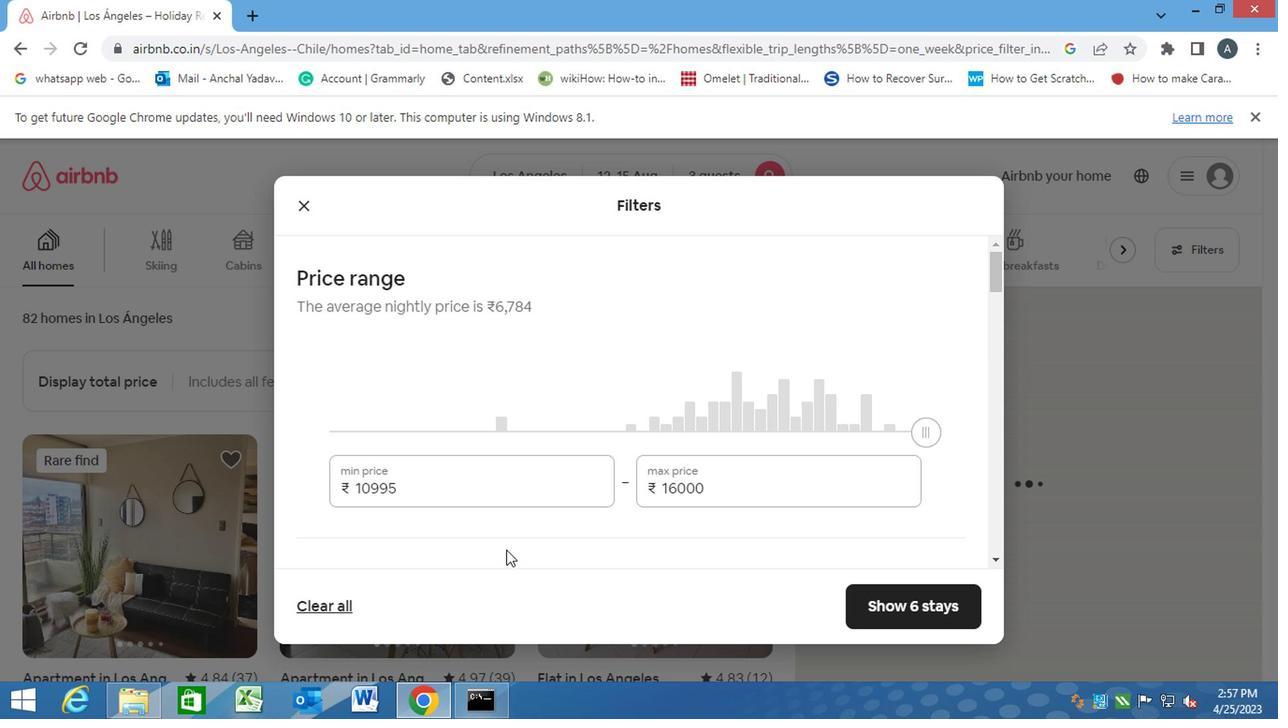 
Action: Mouse scrolled (502, 549) with delta (0, -1)
Screenshot: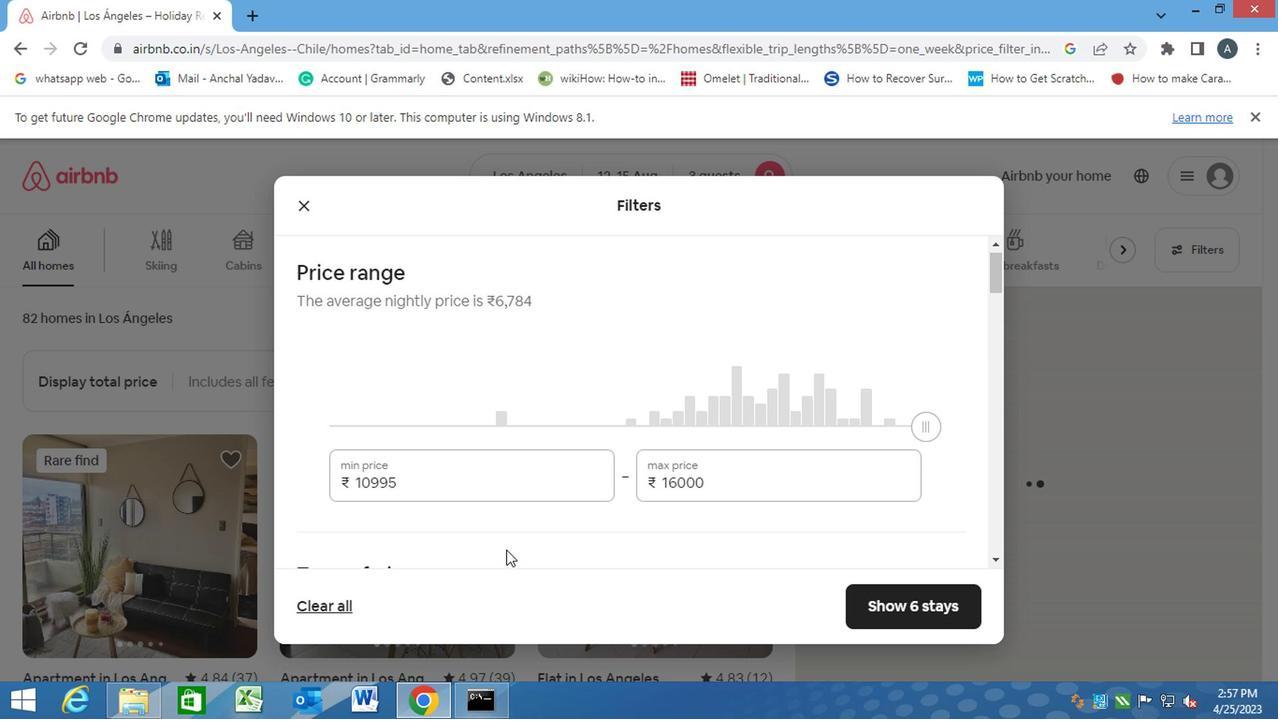 
Action: Mouse scrolled (502, 549) with delta (0, -1)
Screenshot: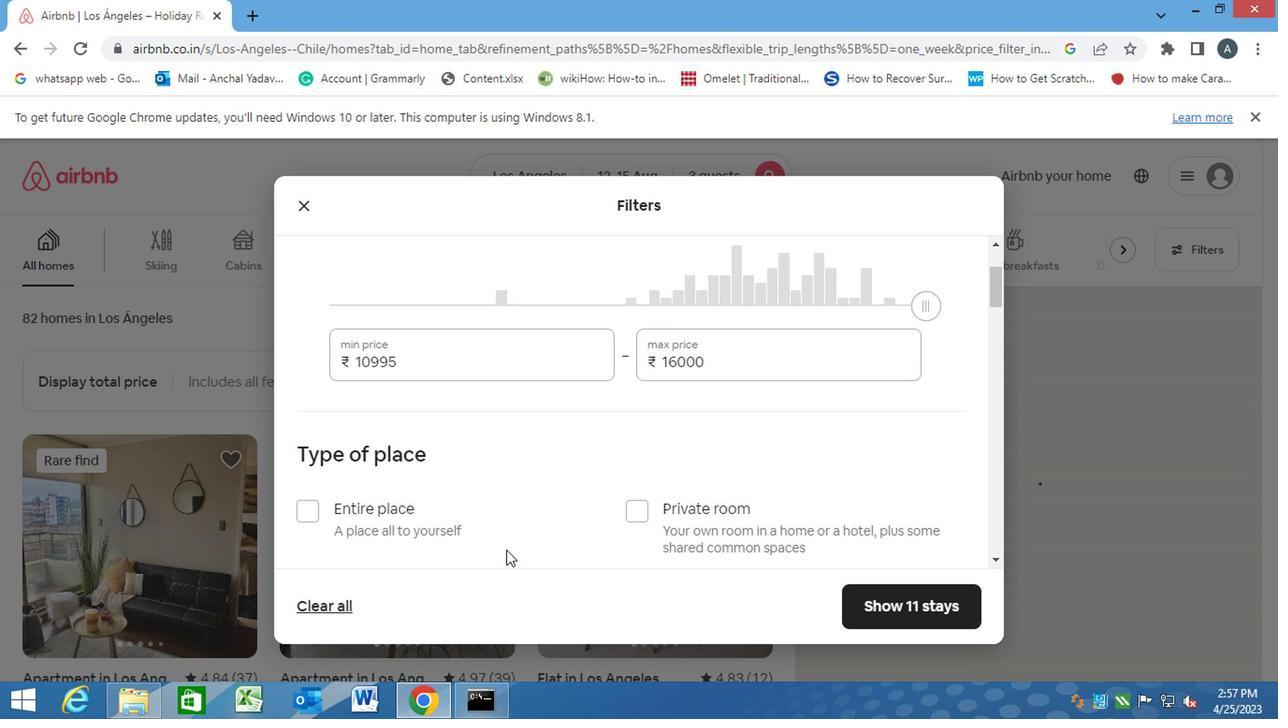 
Action: Mouse moved to (304, 365)
Screenshot: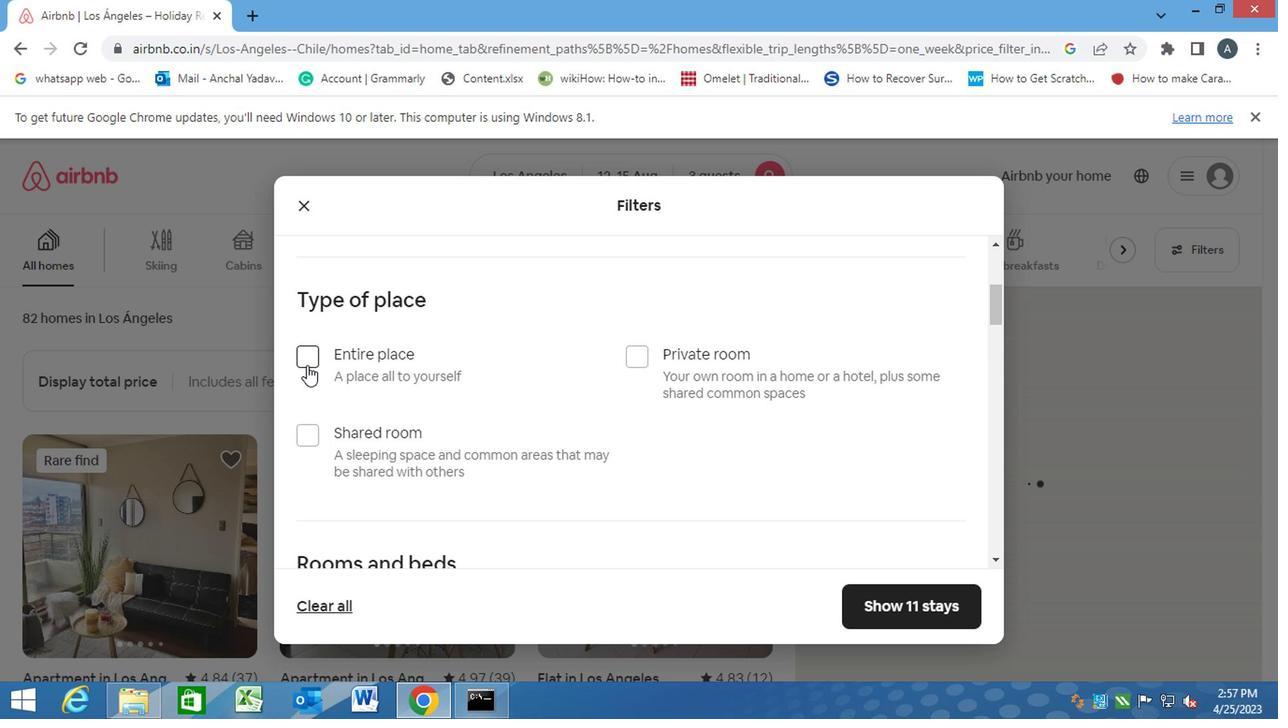 
Action: Mouse pressed left at (304, 365)
Screenshot: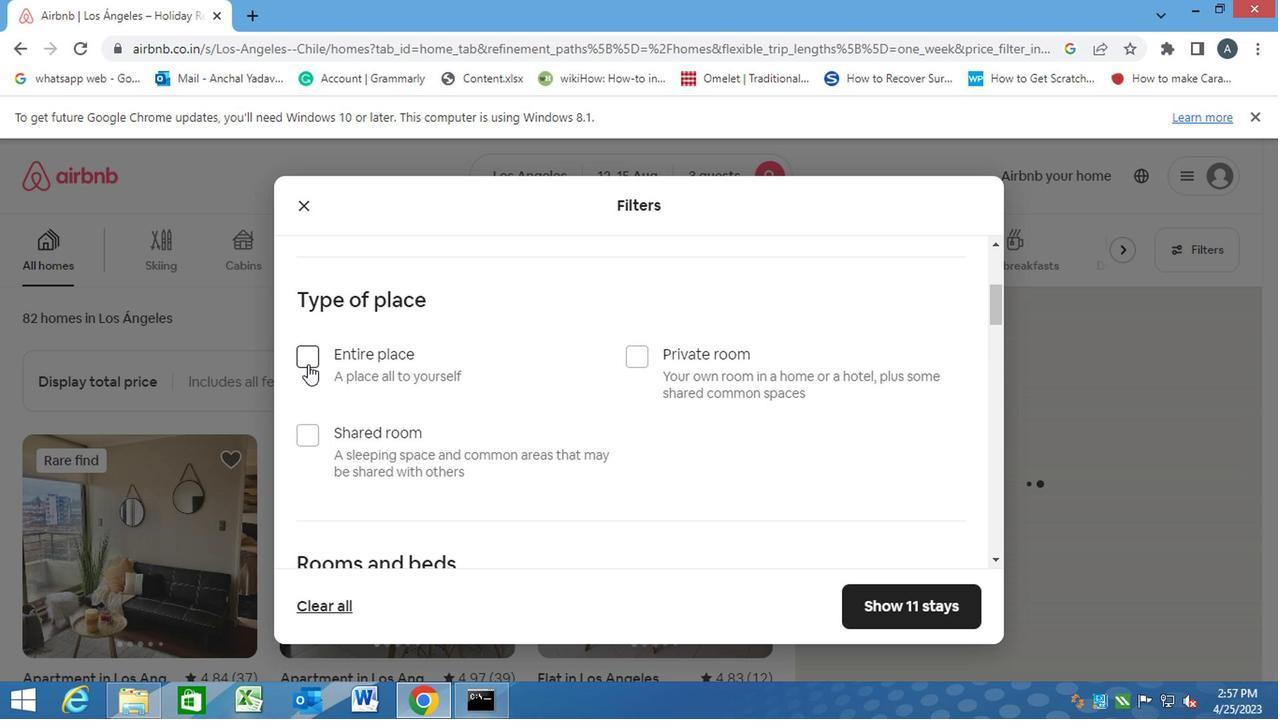 
Action: Mouse moved to (371, 390)
Screenshot: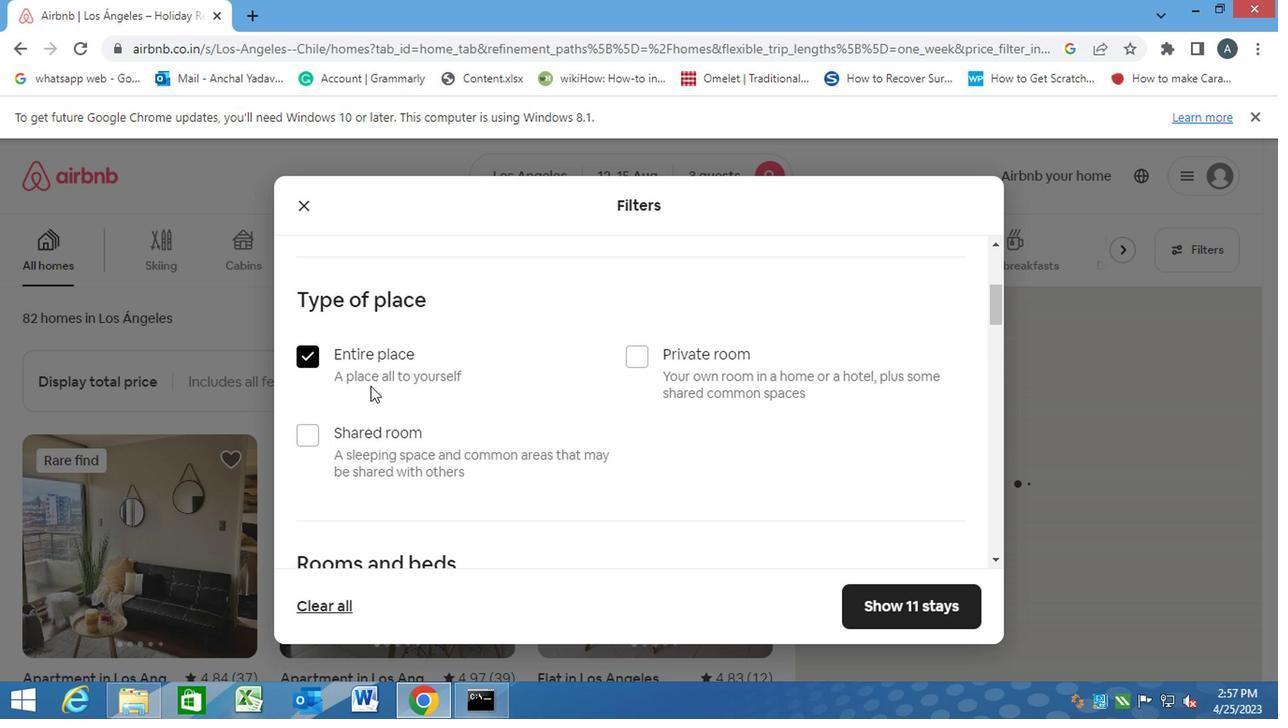 
Action: Mouse scrolled (371, 388) with delta (0, -1)
Screenshot: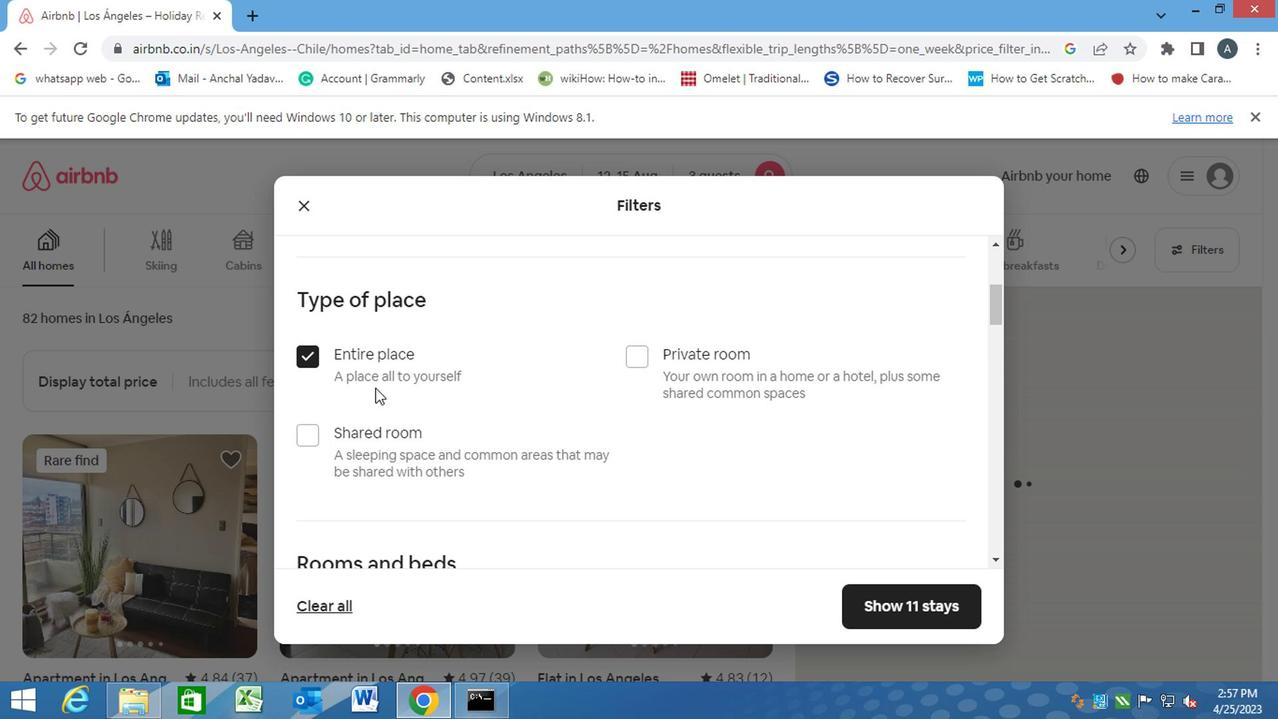 
Action: Mouse scrolled (371, 388) with delta (0, -1)
Screenshot: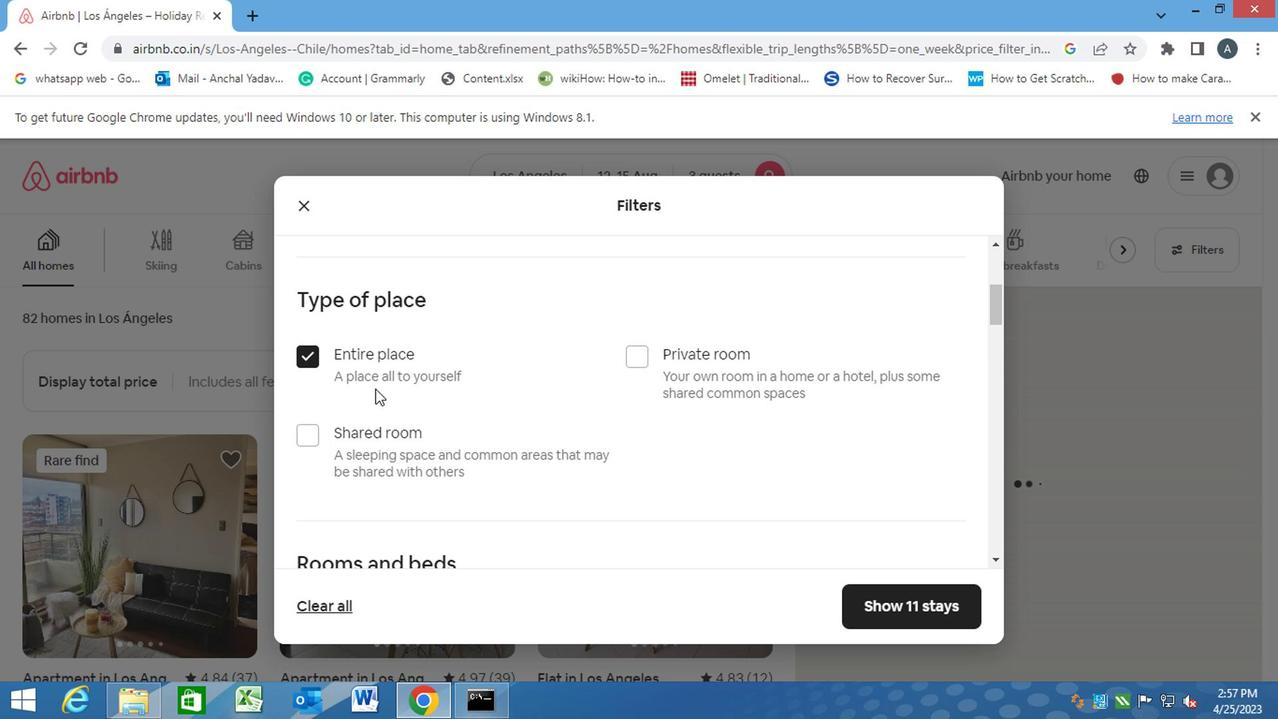 
Action: Mouse scrolled (371, 388) with delta (0, -1)
Screenshot: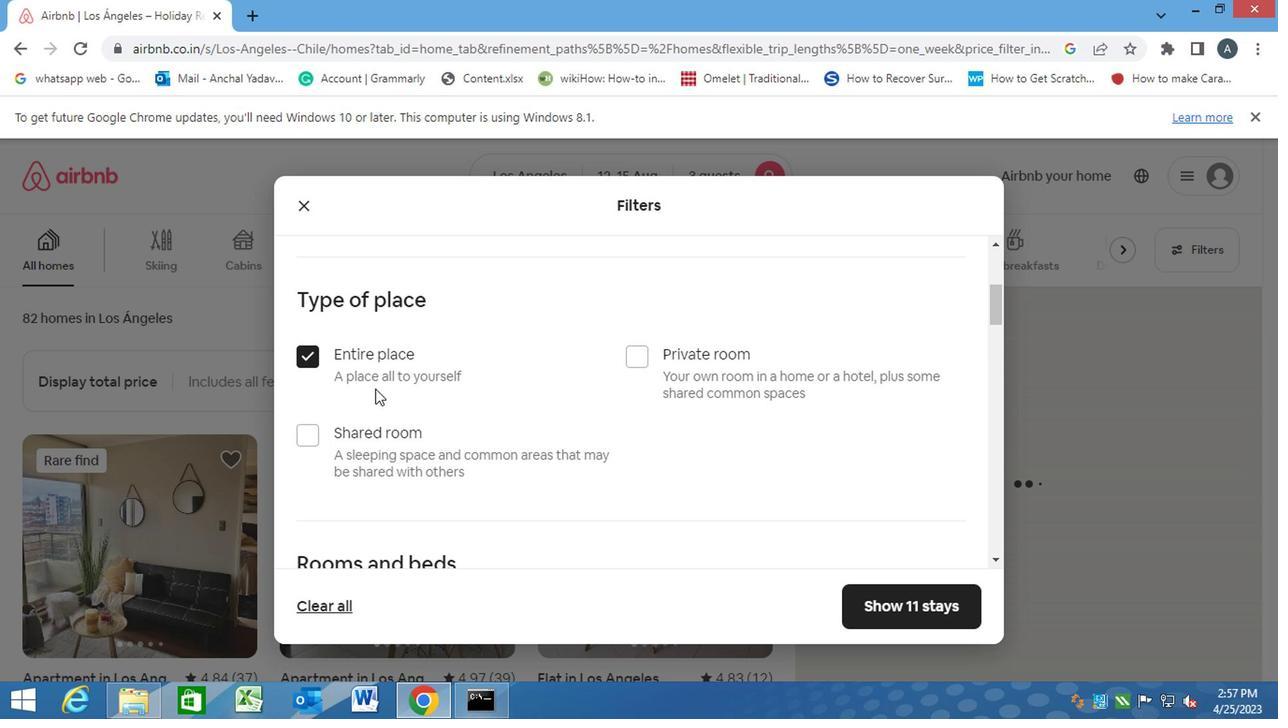 
Action: Mouse scrolled (371, 388) with delta (0, -1)
Screenshot: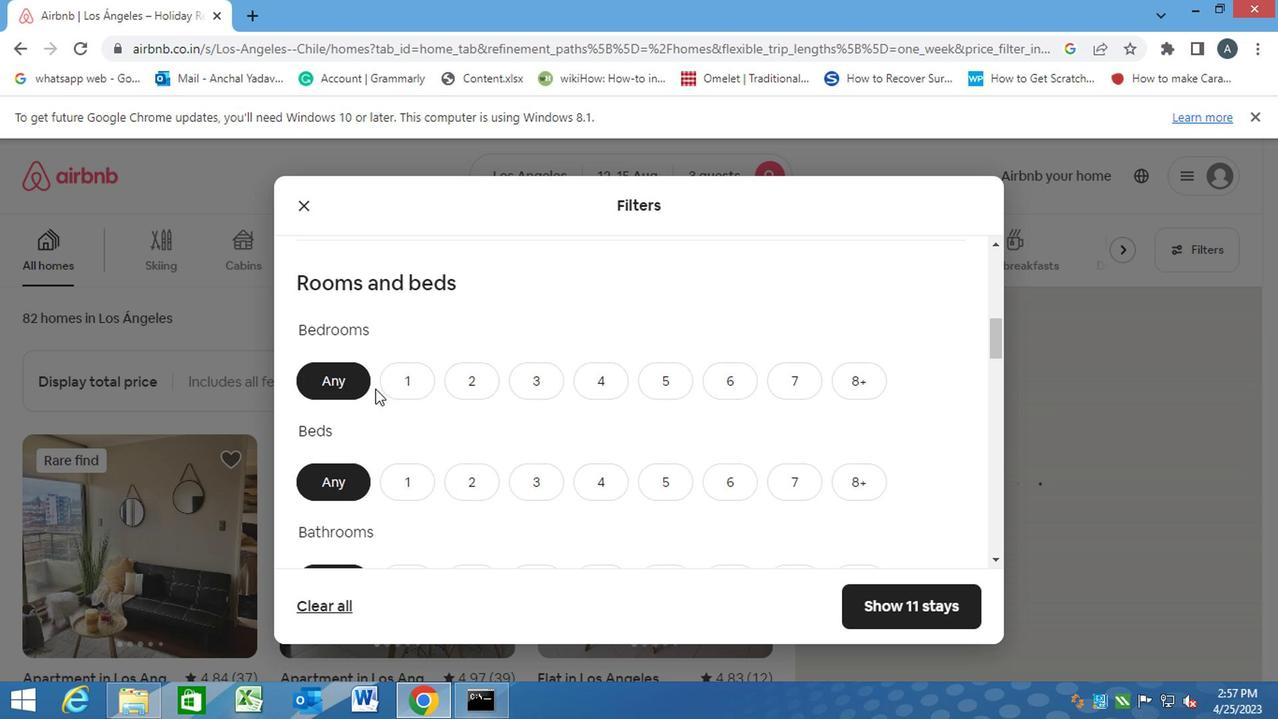 
Action: Mouse moved to (470, 283)
Screenshot: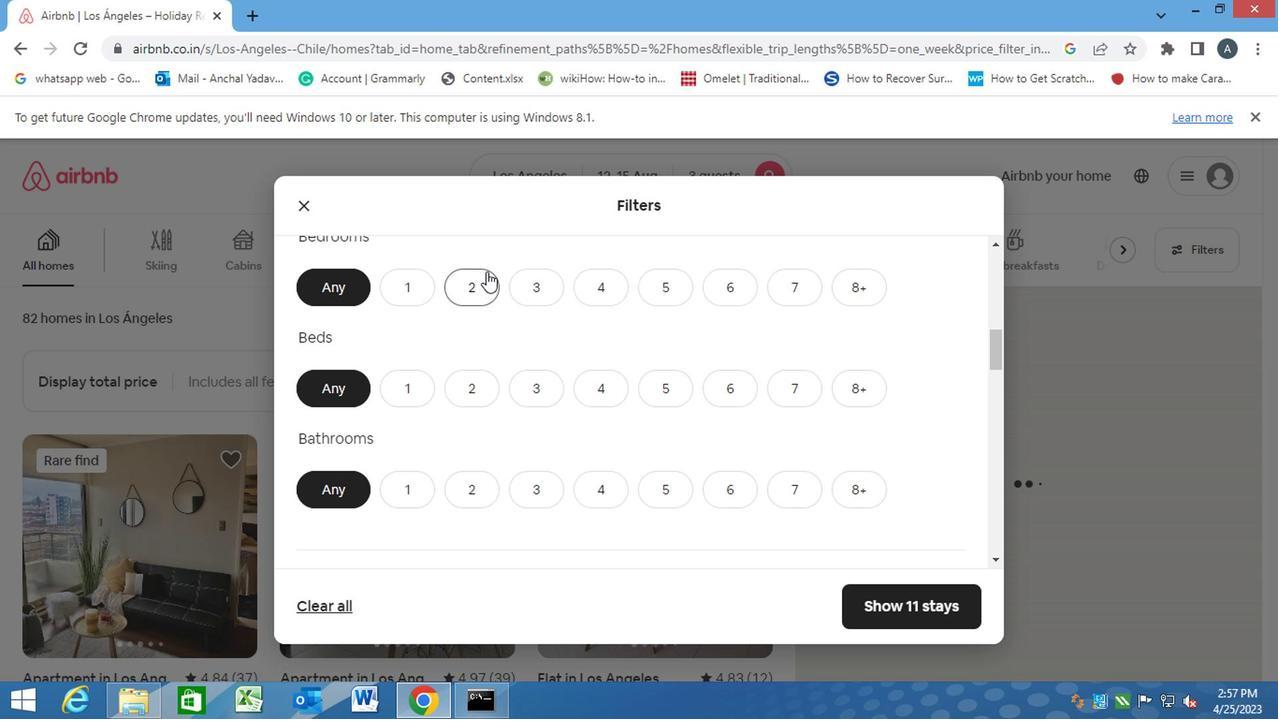 
Action: Mouse pressed left at (470, 283)
Screenshot: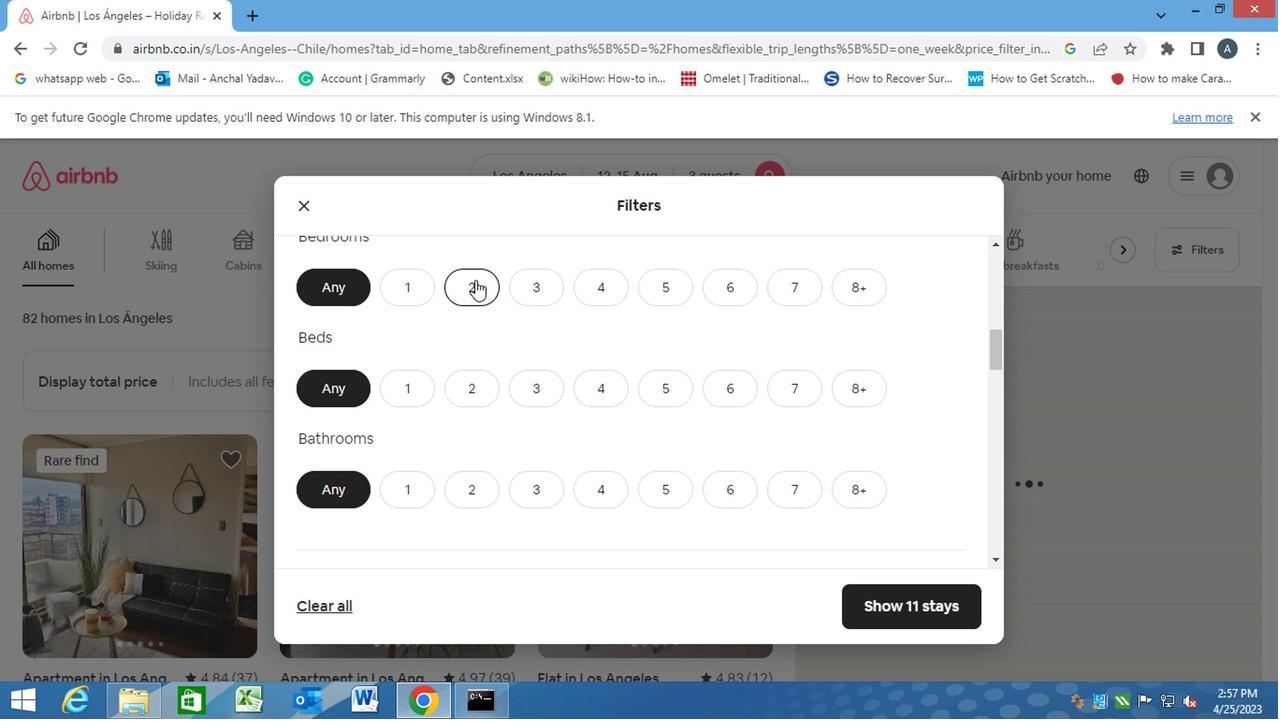 
Action: Mouse moved to (533, 388)
Screenshot: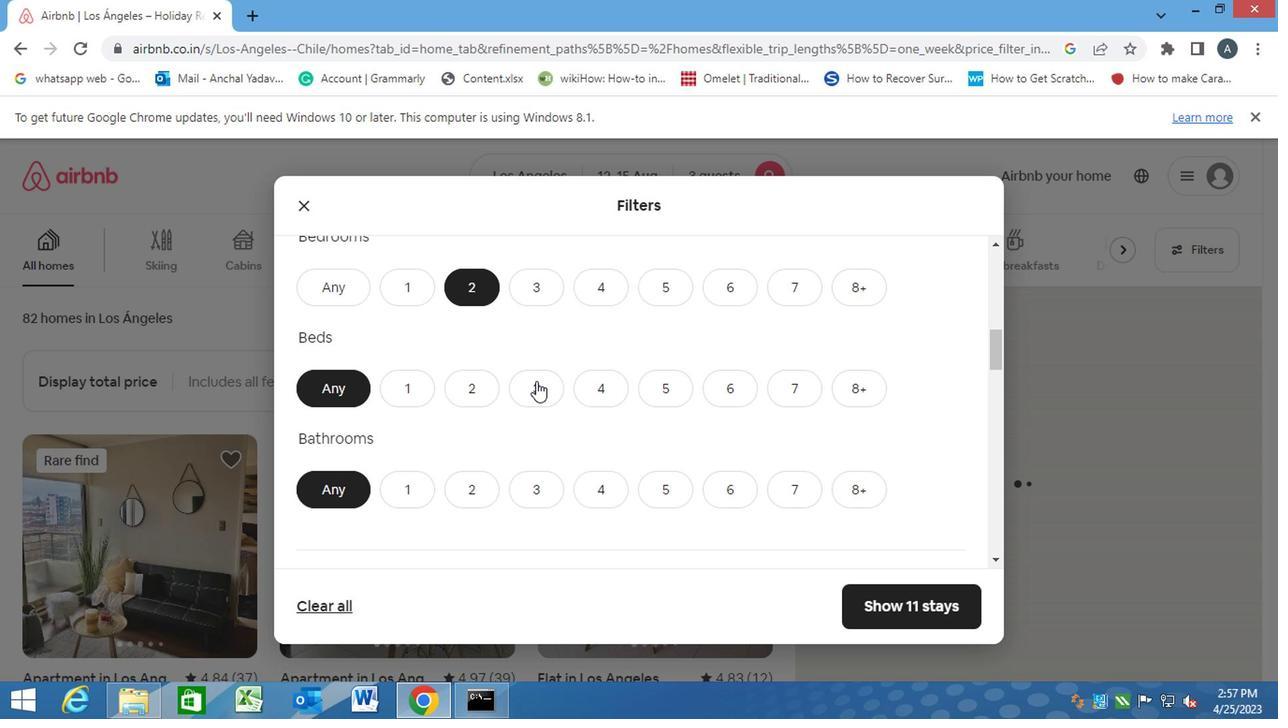 
Action: Mouse pressed left at (533, 388)
Screenshot: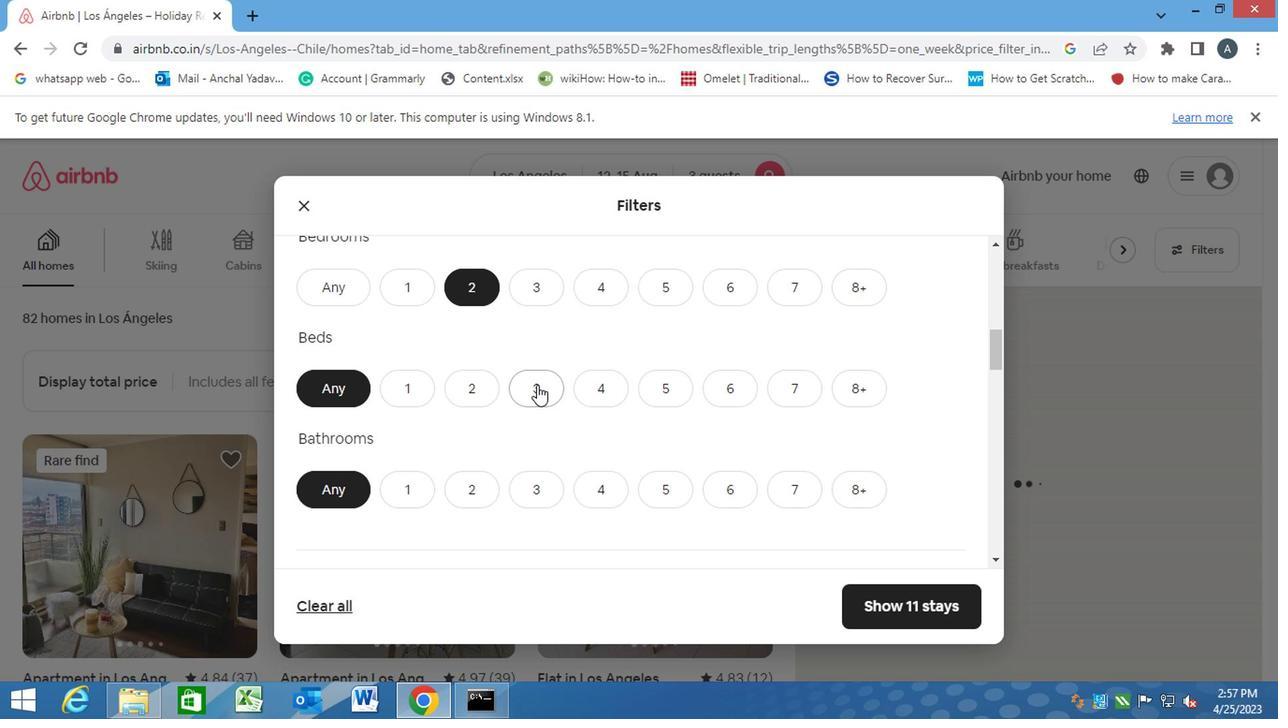 
Action: Mouse moved to (402, 486)
Screenshot: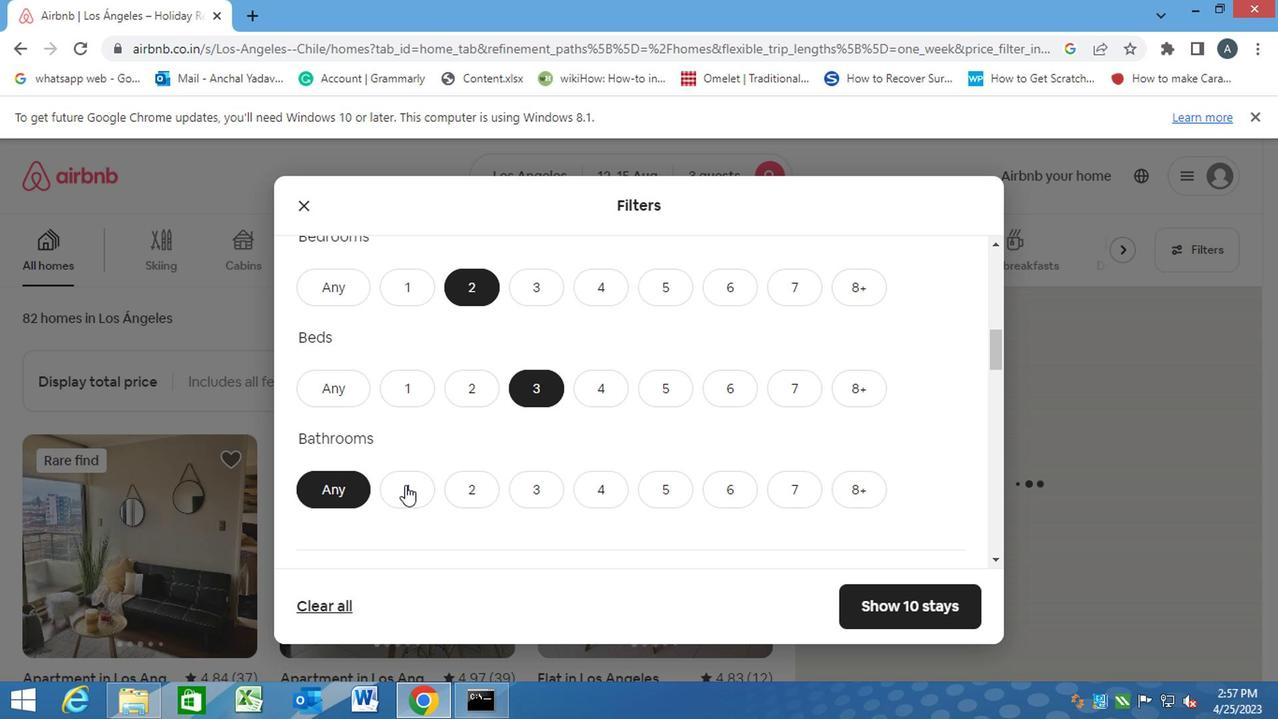 
Action: Mouse pressed left at (402, 486)
Screenshot: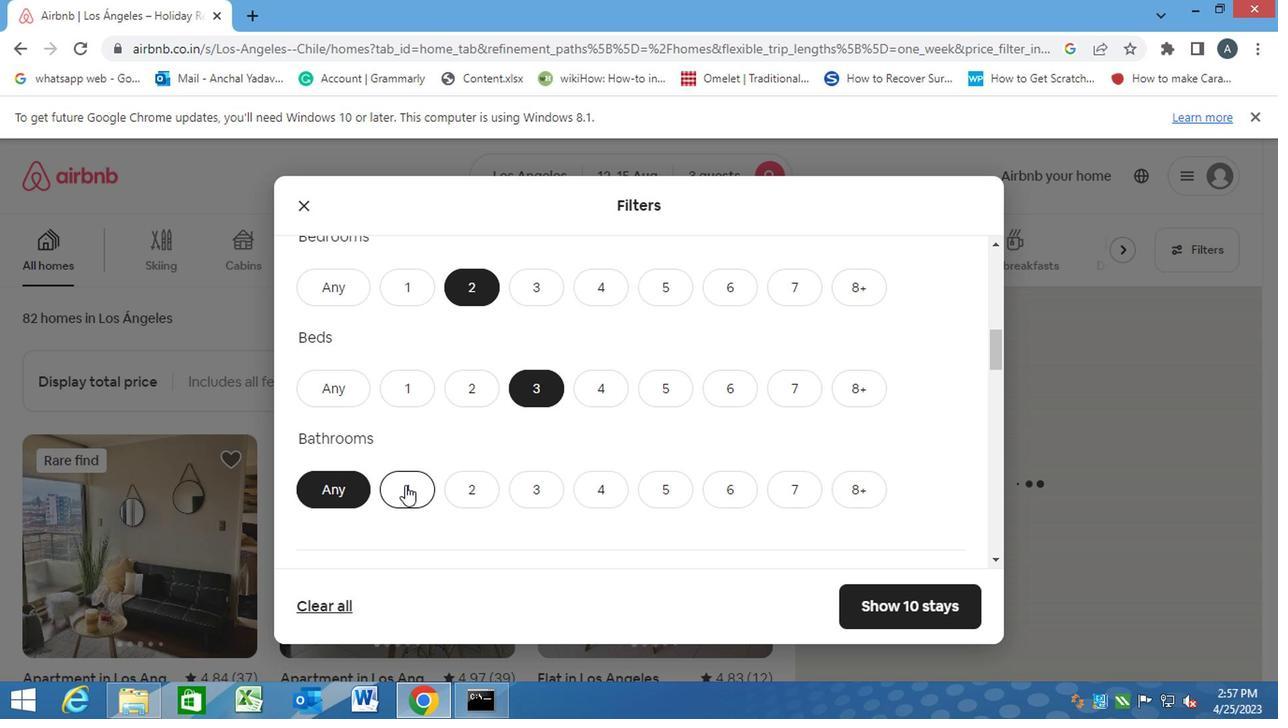 
Action: Mouse moved to (456, 523)
Screenshot: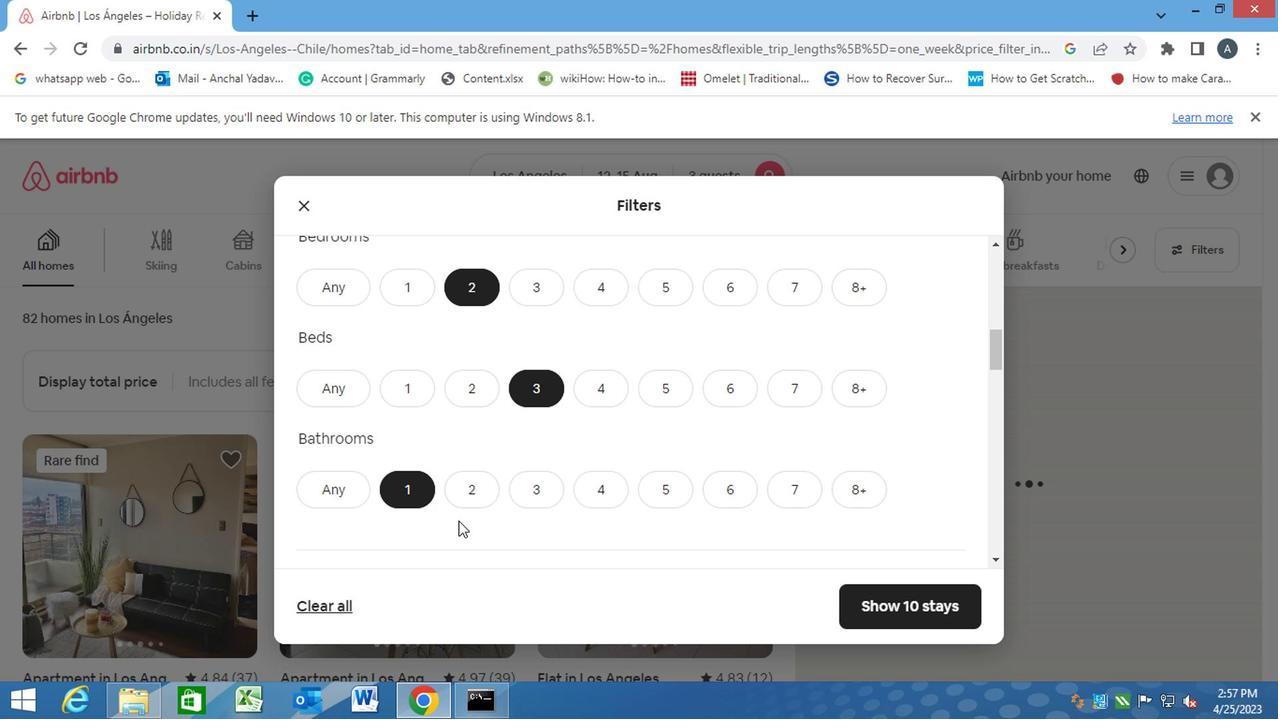 
Action: Mouse scrolled (456, 522) with delta (0, 0)
Screenshot: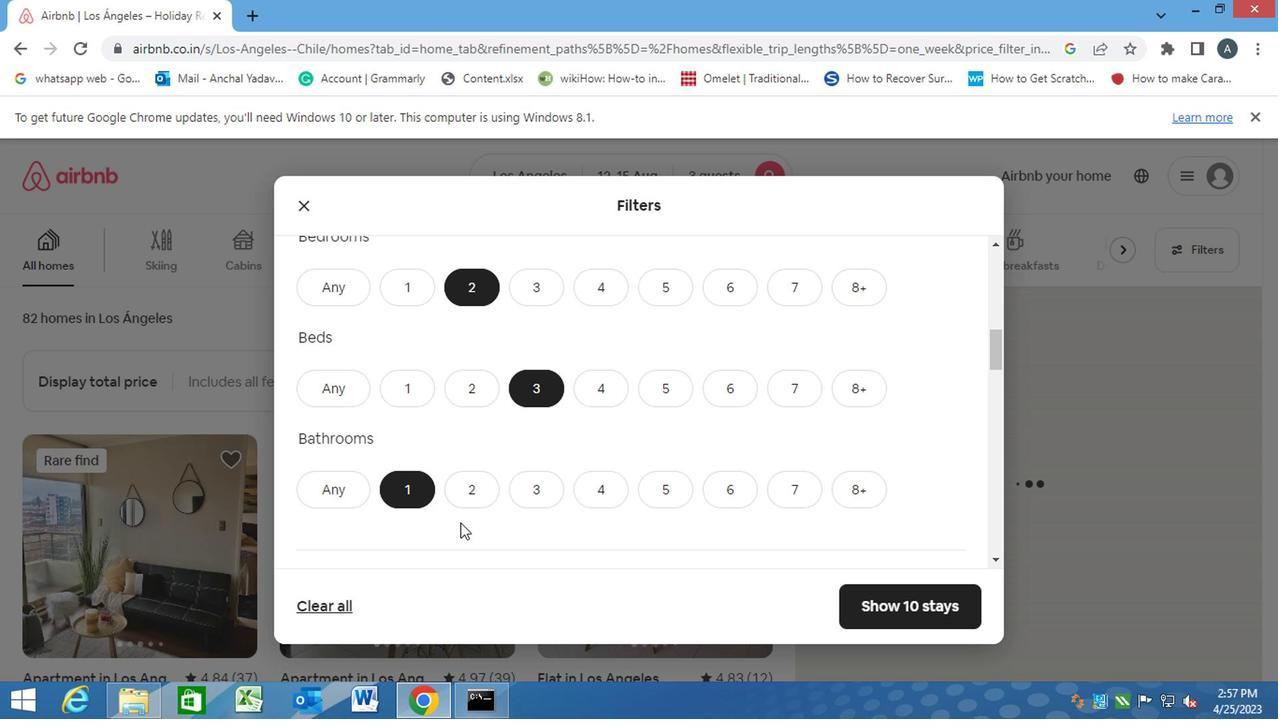 
Action: Mouse scrolled (456, 524) with delta (0, 0)
Screenshot: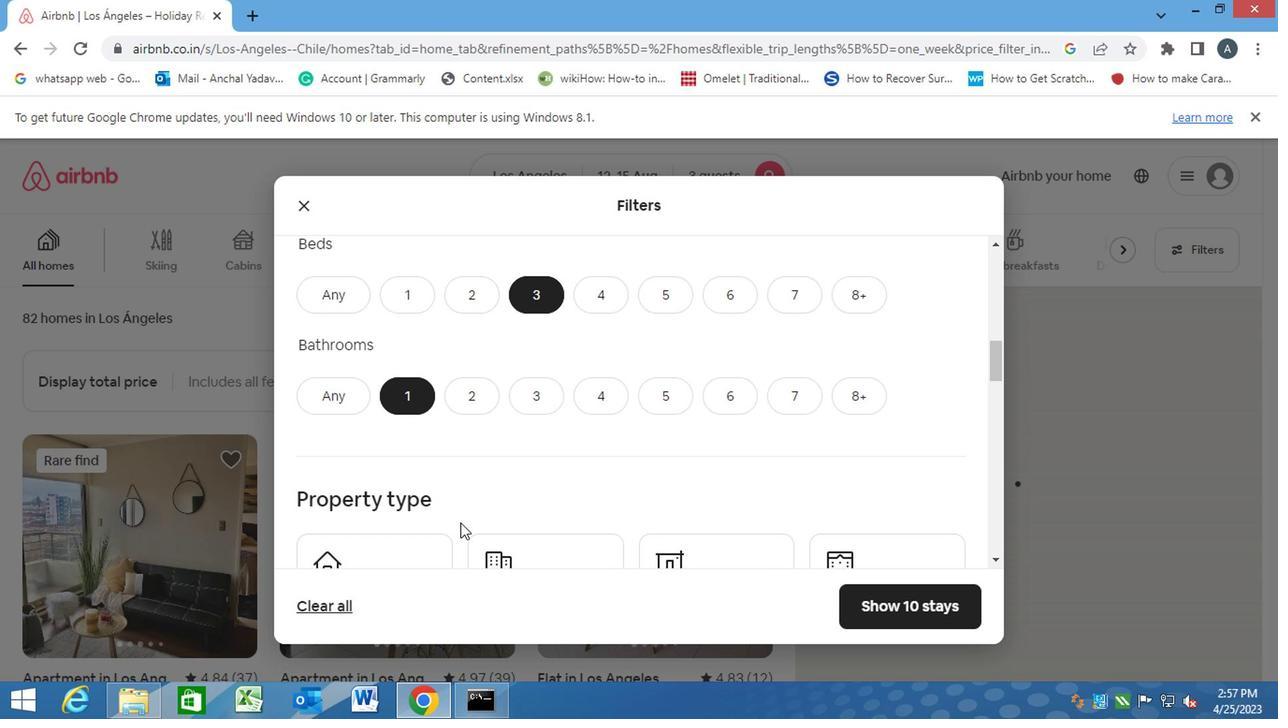 
Action: Mouse moved to (458, 523)
Screenshot: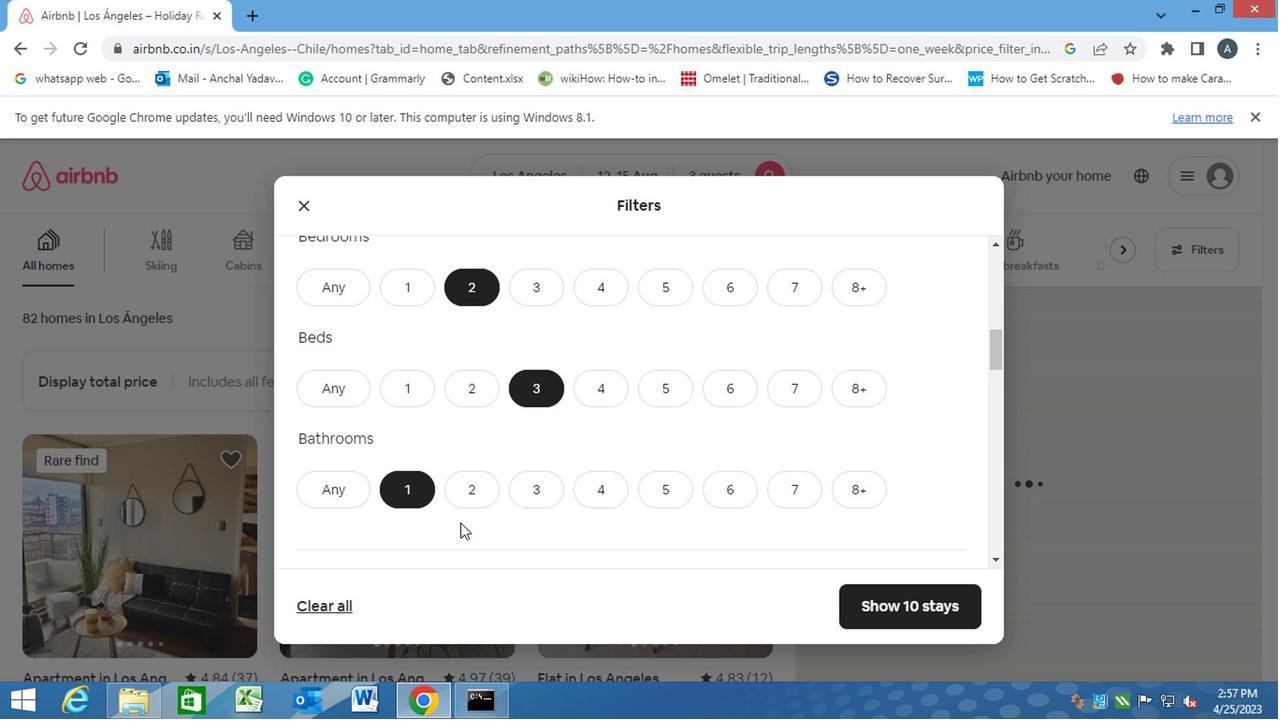 
Action: Mouse scrolled (458, 522) with delta (0, 0)
Screenshot: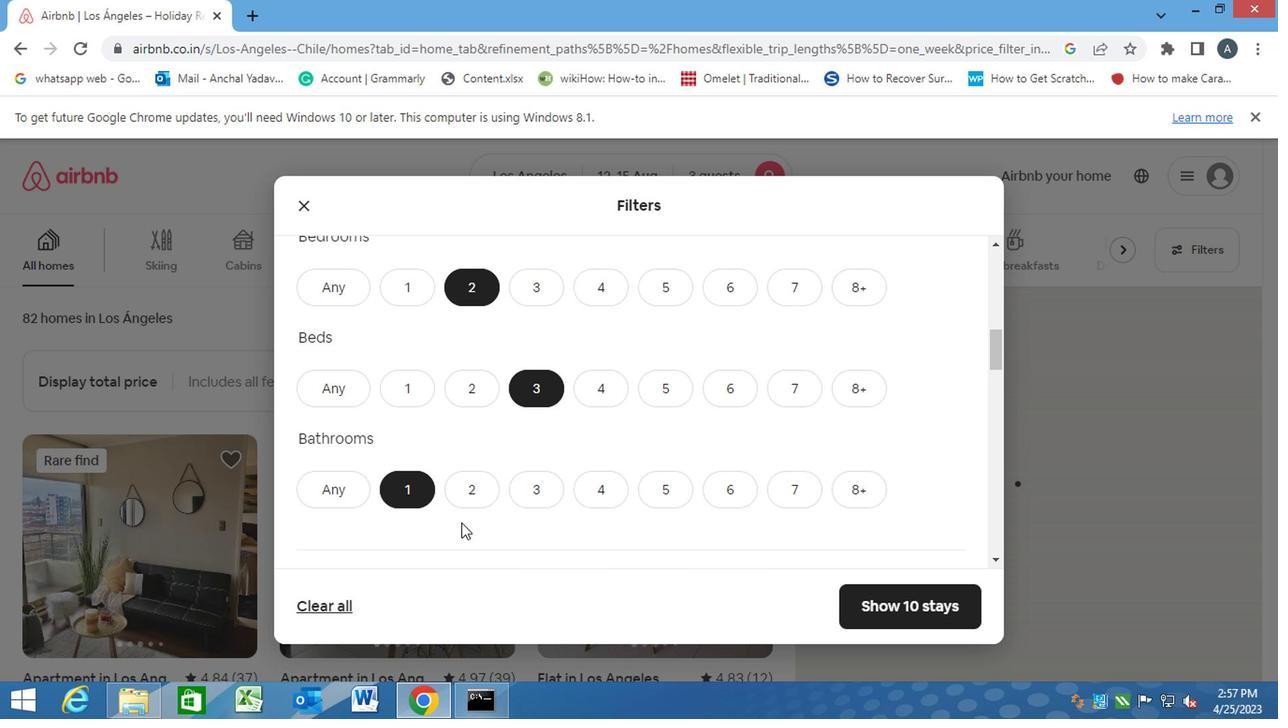 
Action: Mouse scrolled (458, 522) with delta (0, 0)
Screenshot: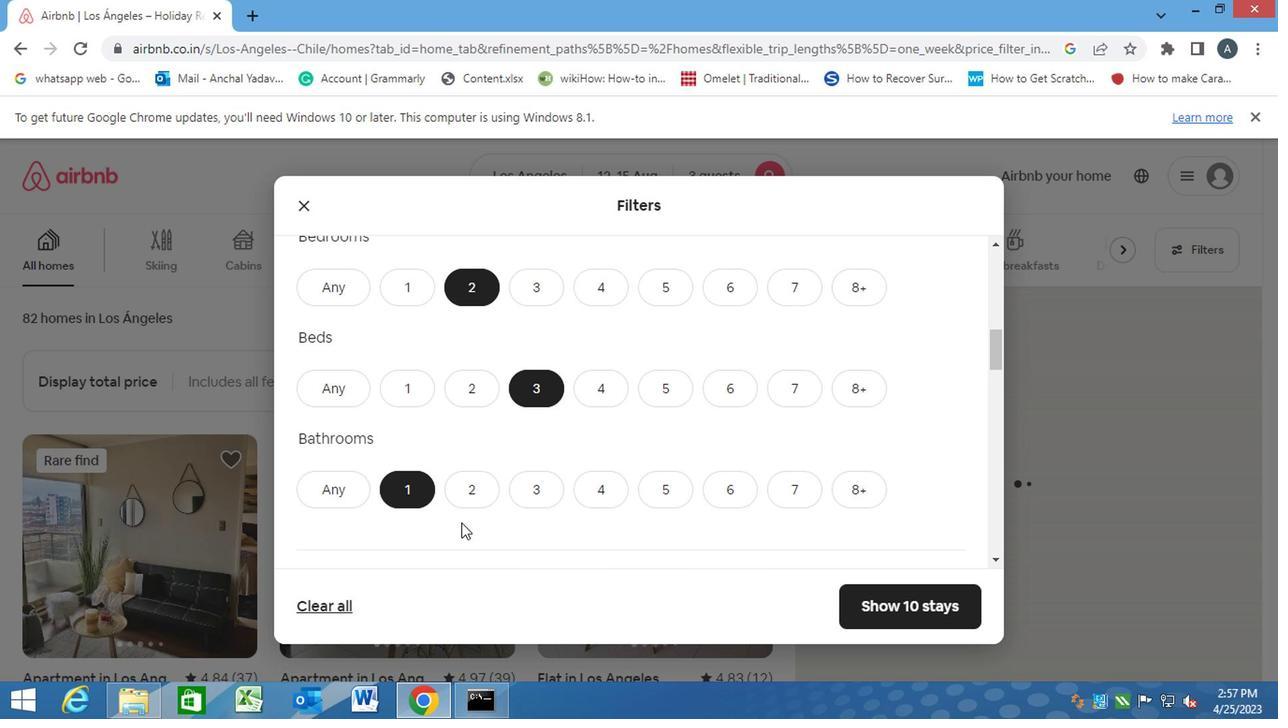 
Action: Mouse scrolled (458, 522) with delta (0, 0)
Screenshot: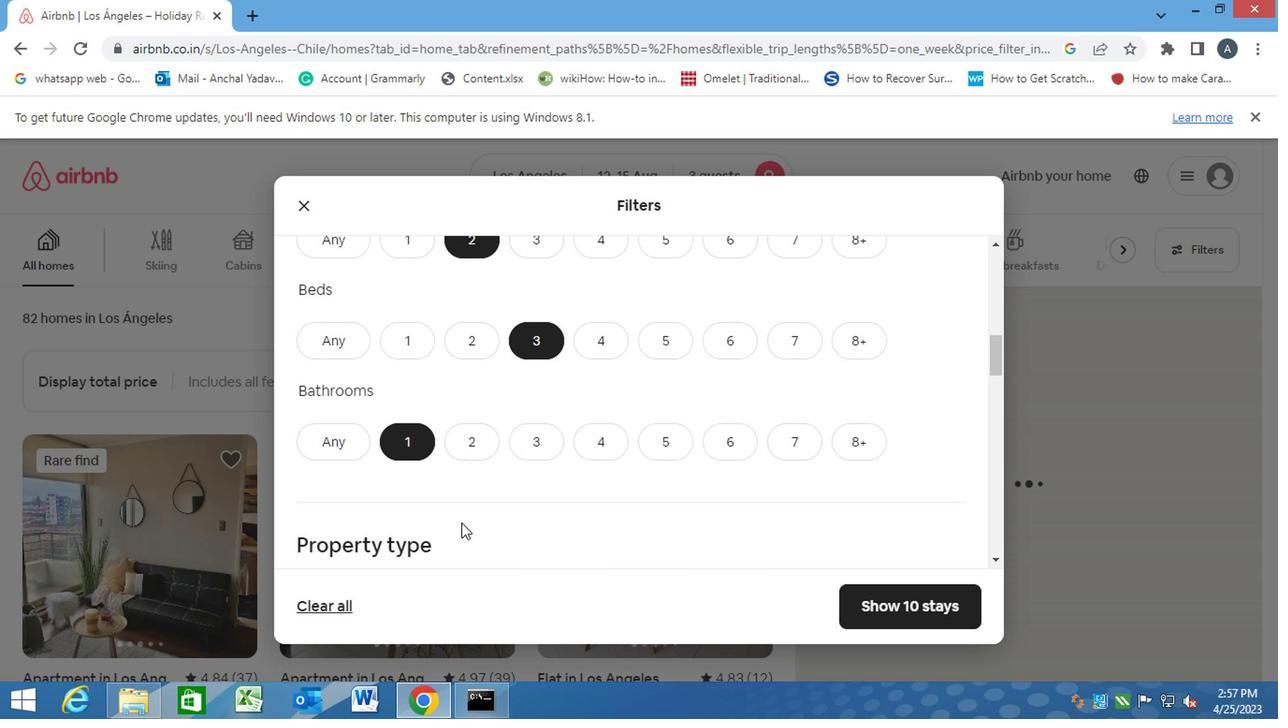 
Action: Mouse moved to (354, 392)
Screenshot: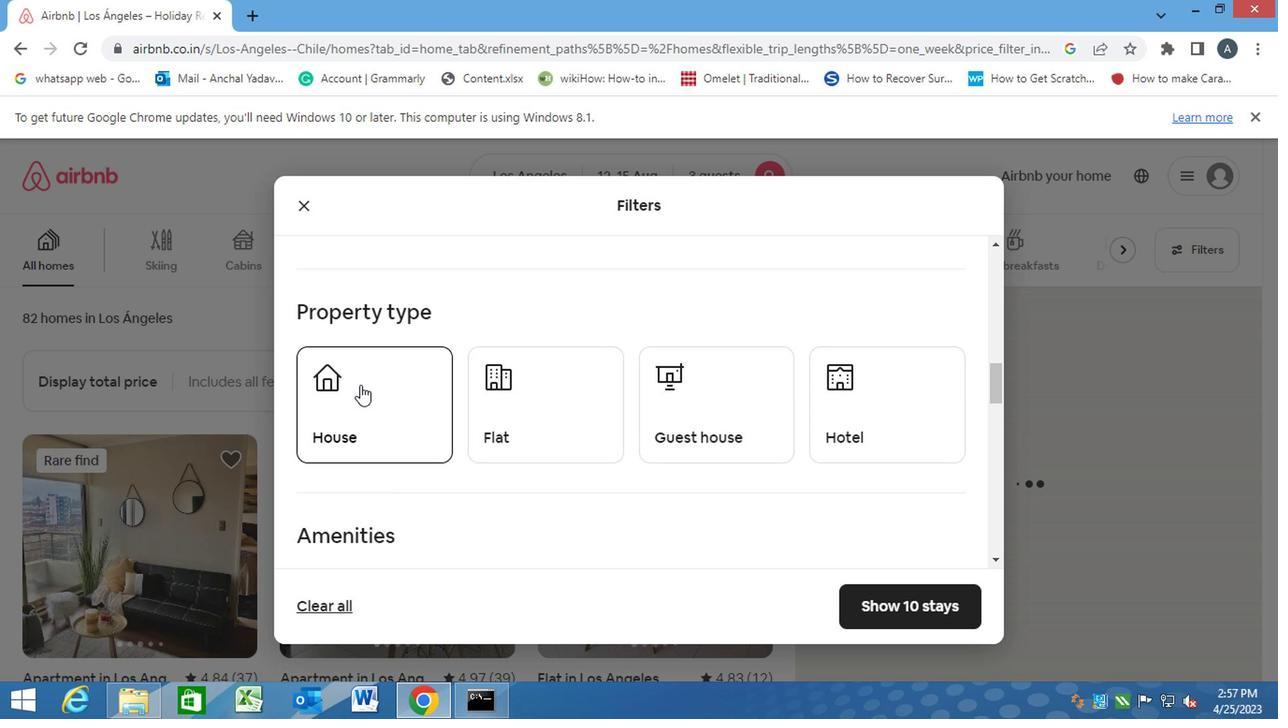 
Action: Mouse pressed left at (354, 392)
Screenshot: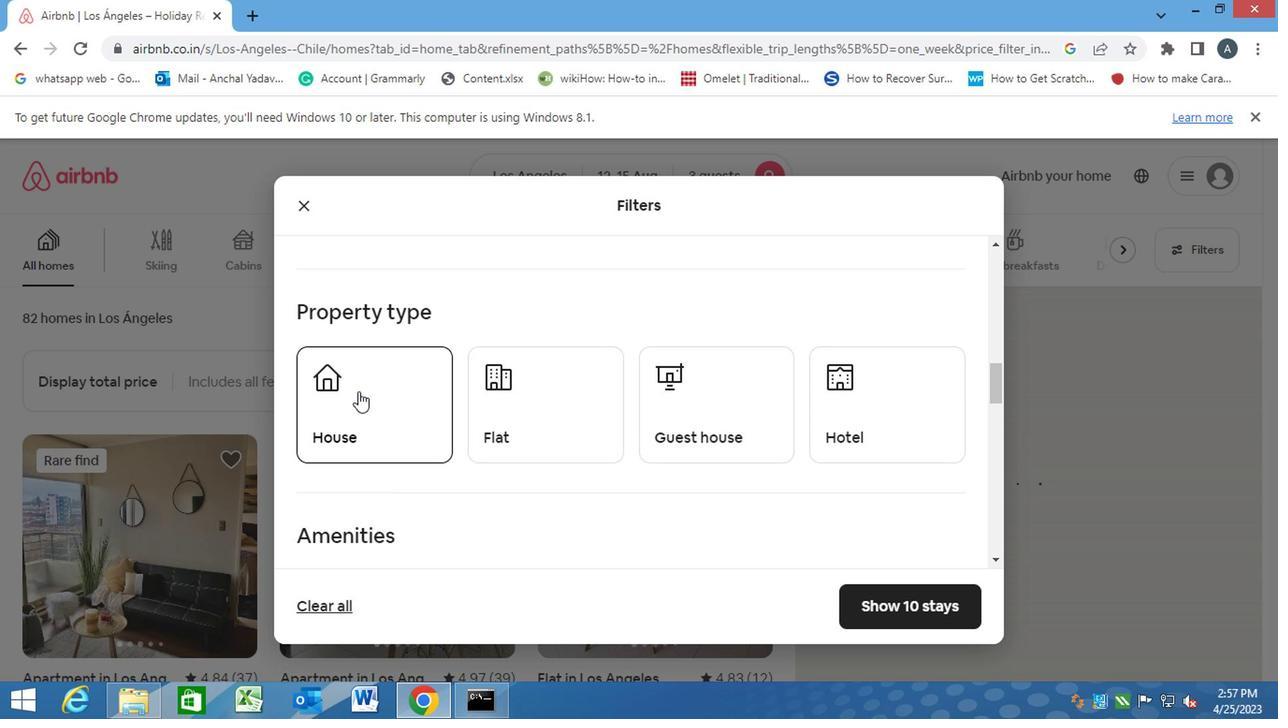 
Action: Mouse moved to (532, 416)
Screenshot: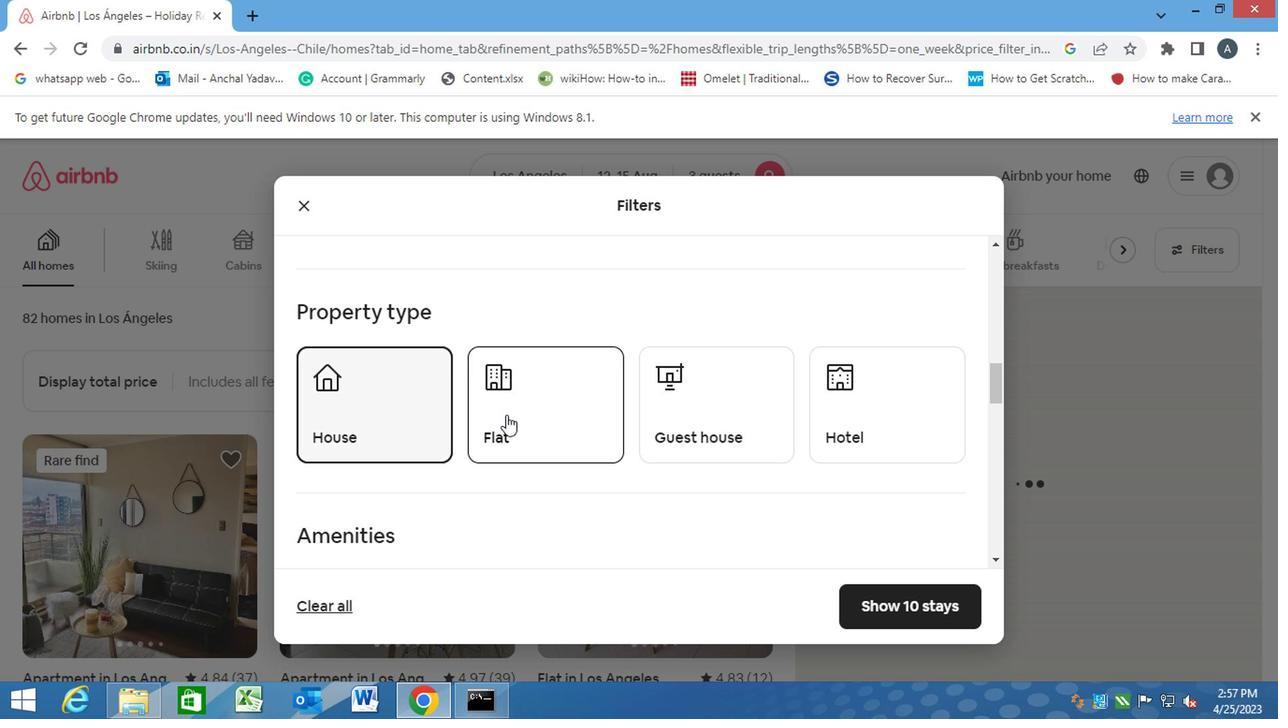 
Action: Mouse pressed left at (532, 416)
Screenshot: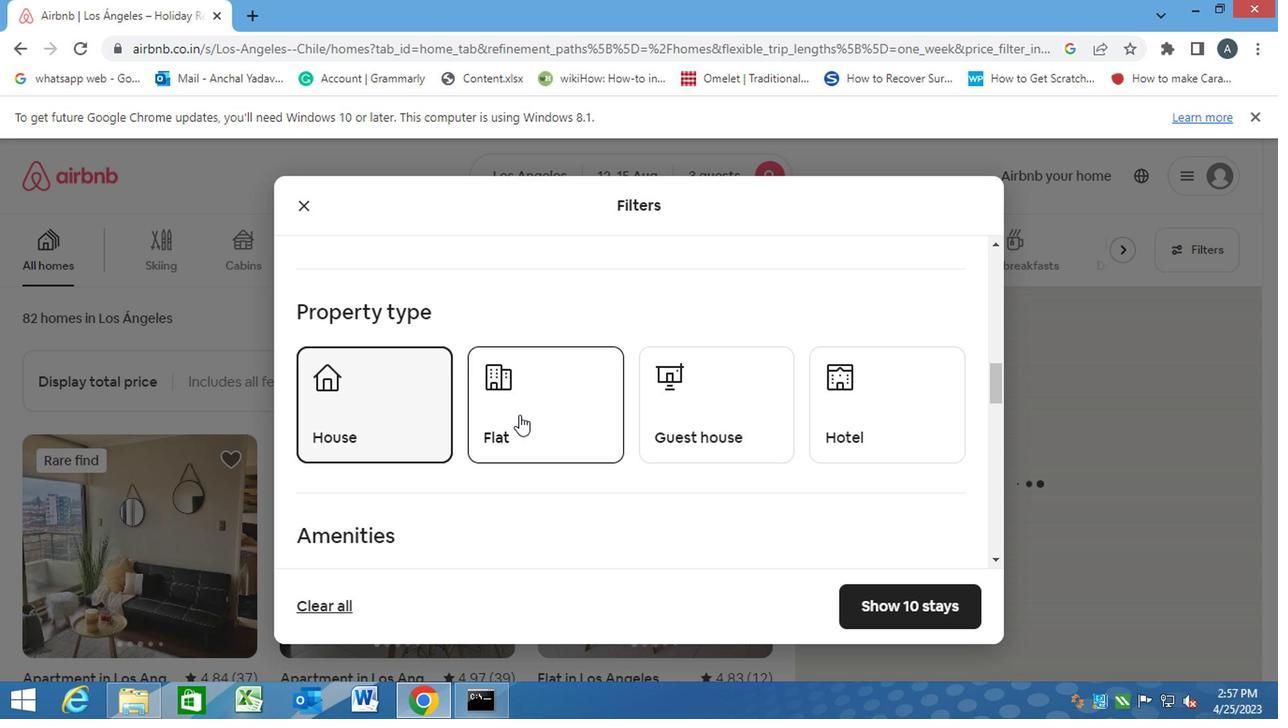 
Action: Mouse moved to (708, 432)
Screenshot: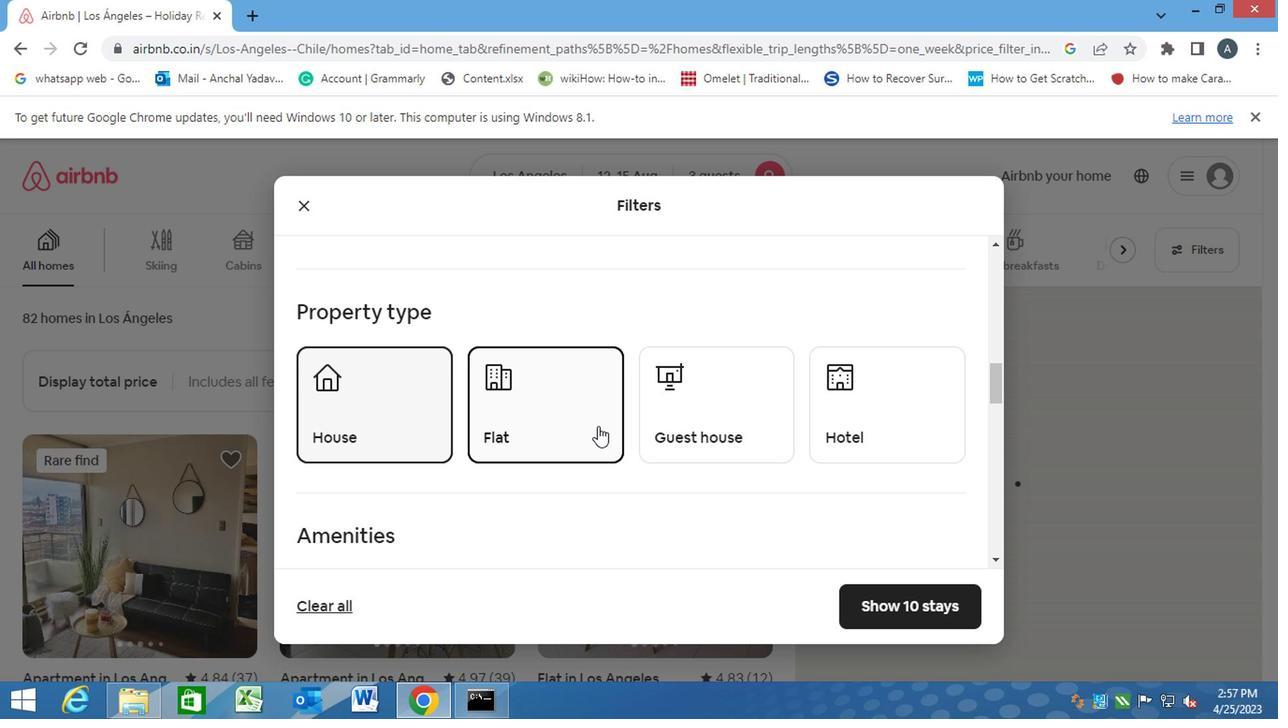
Action: Mouse pressed left at (708, 432)
Screenshot: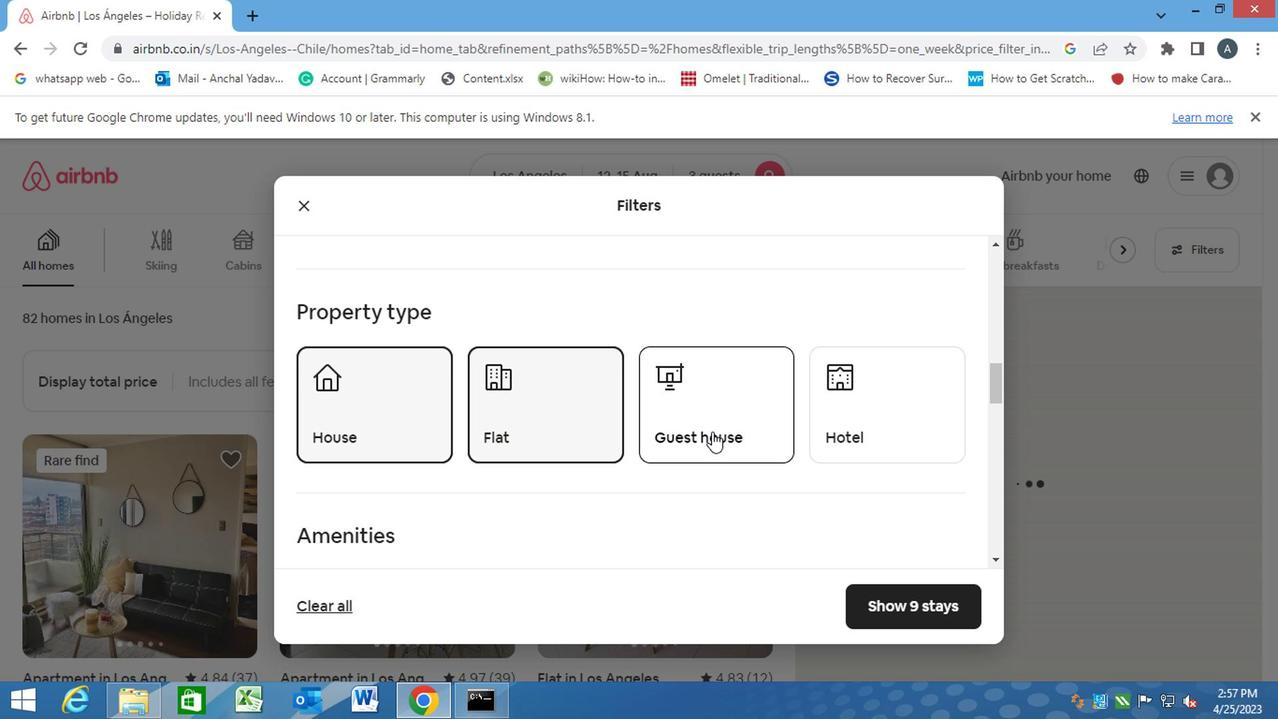 
Action: Mouse moved to (697, 490)
Screenshot: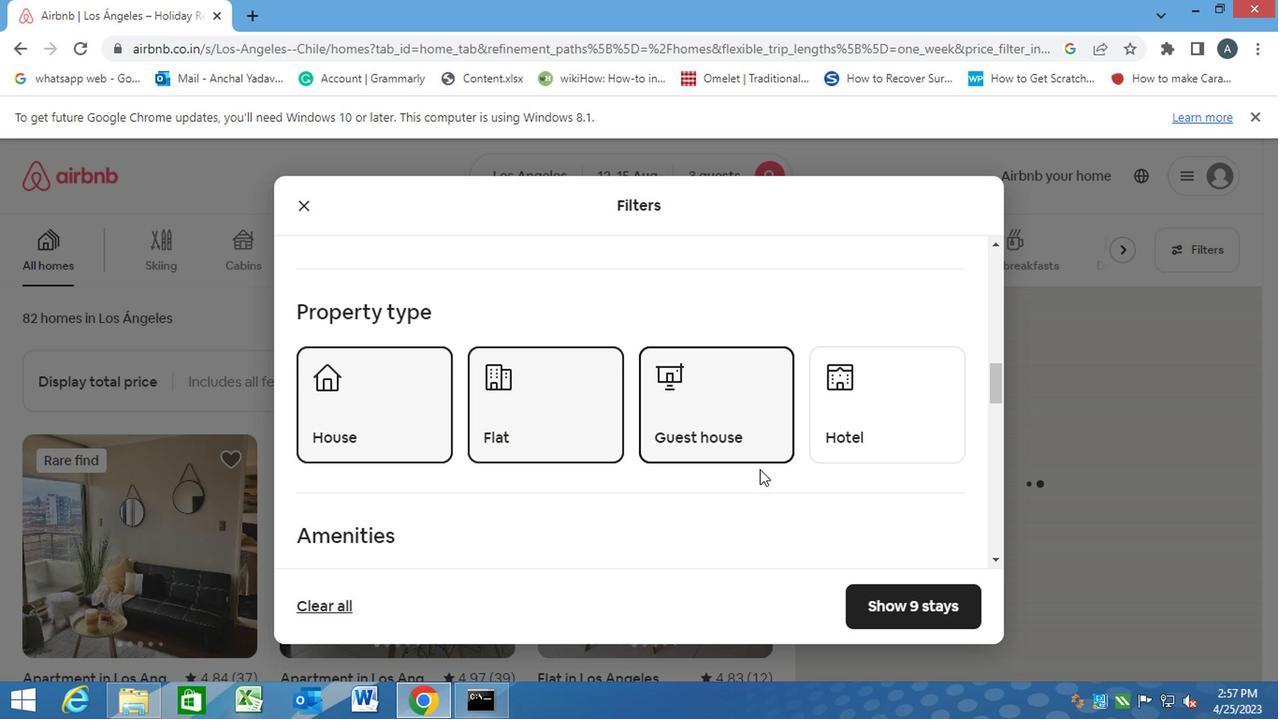 
Action: Mouse scrolled (713, 488) with delta (0, -1)
Screenshot: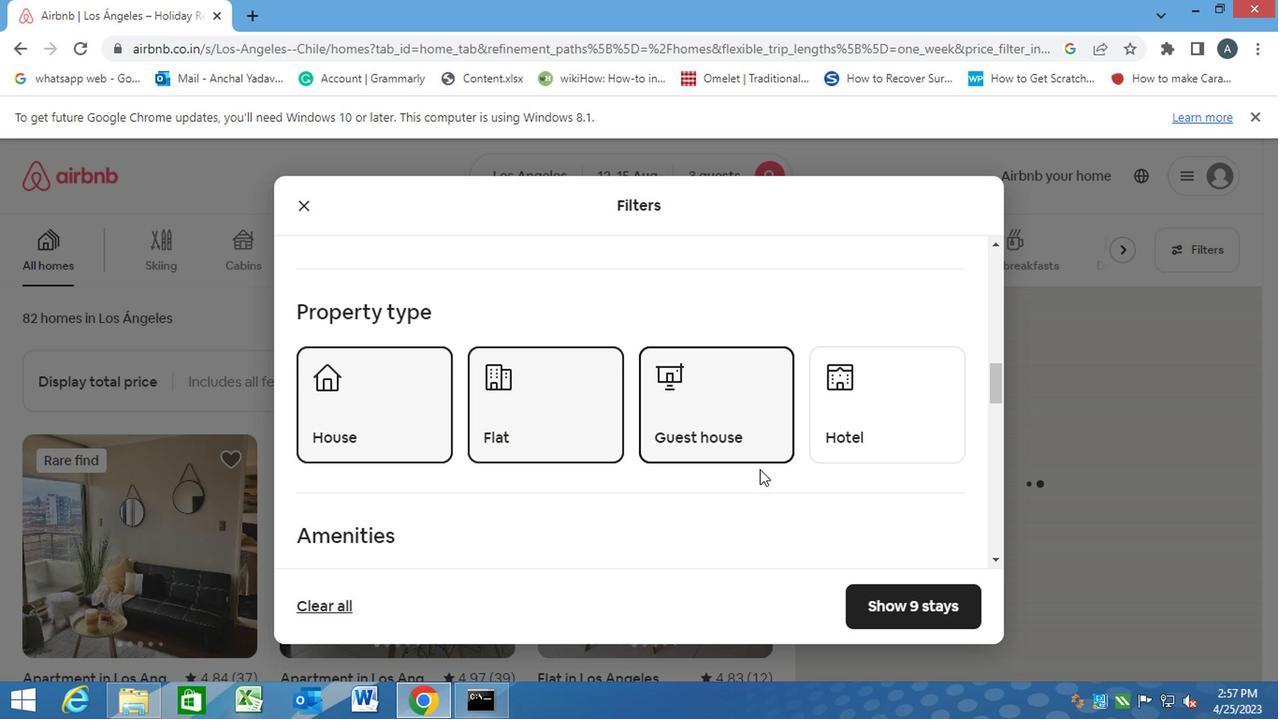 
Action: Mouse moved to (609, 497)
Screenshot: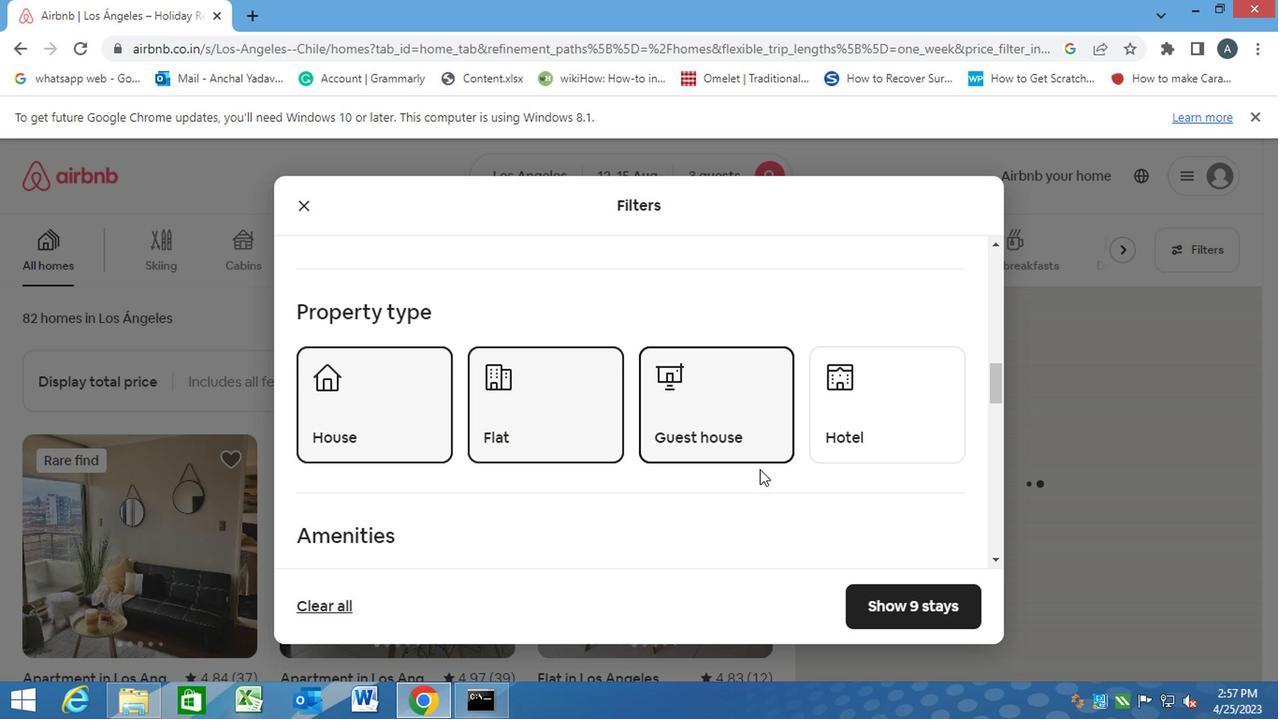 
Action: Mouse scrolled (713, 488) with delta (0, -1)
Screenshot: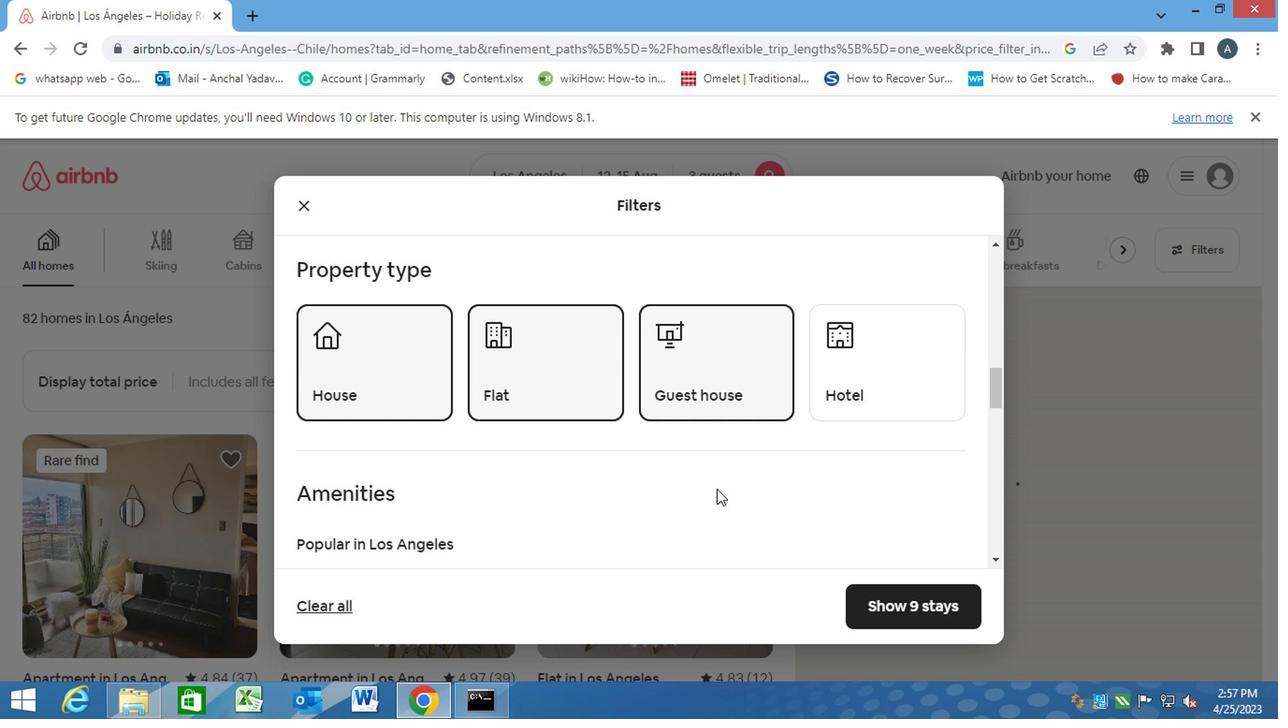 
Action: Mouse moved to (715, 404)
Screenshot: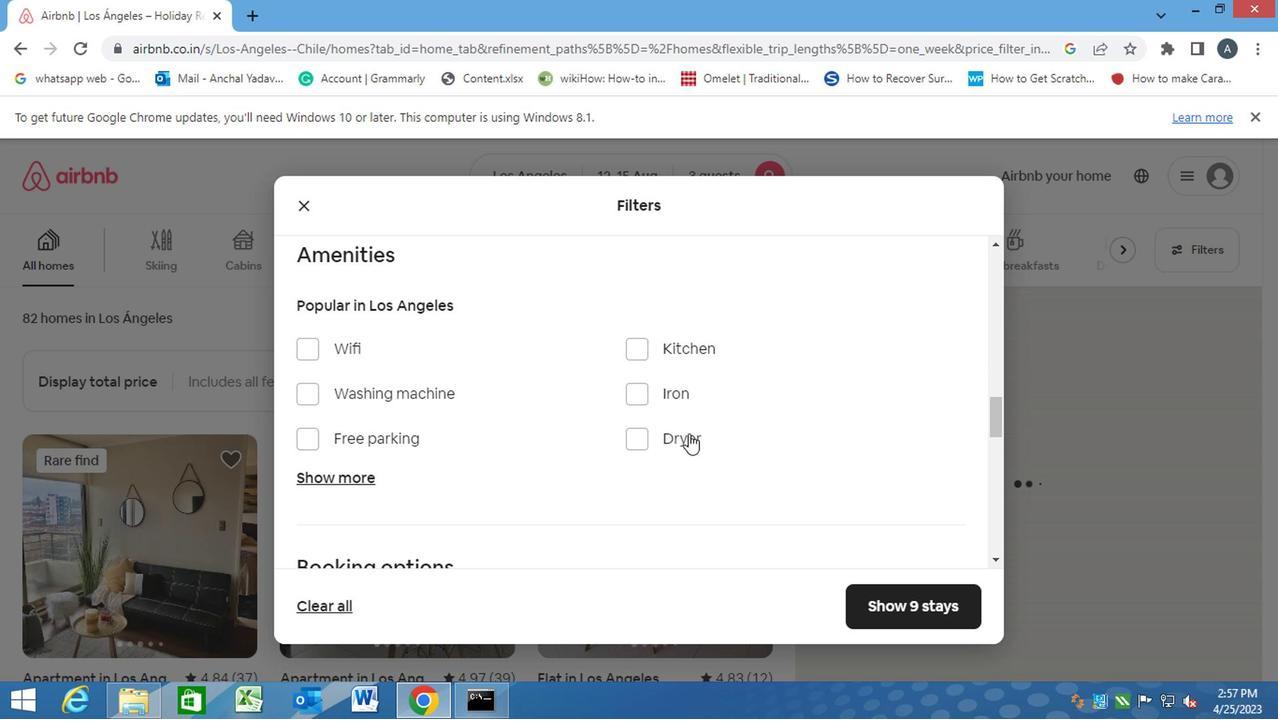 
Action: Mouse scrolled (715, 402) with delta (0, -1)
Screenshot: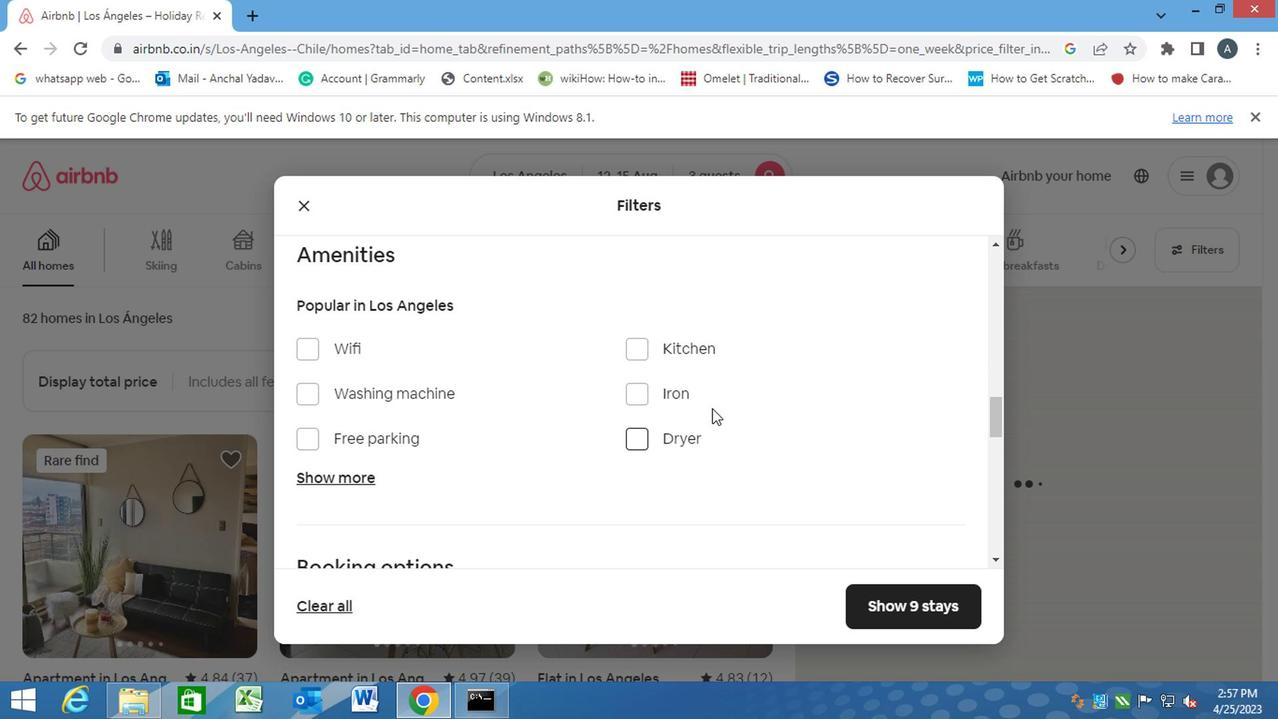 
Action: Mouse scrolled (715, 402) with delta (0, -1)
Screenshot: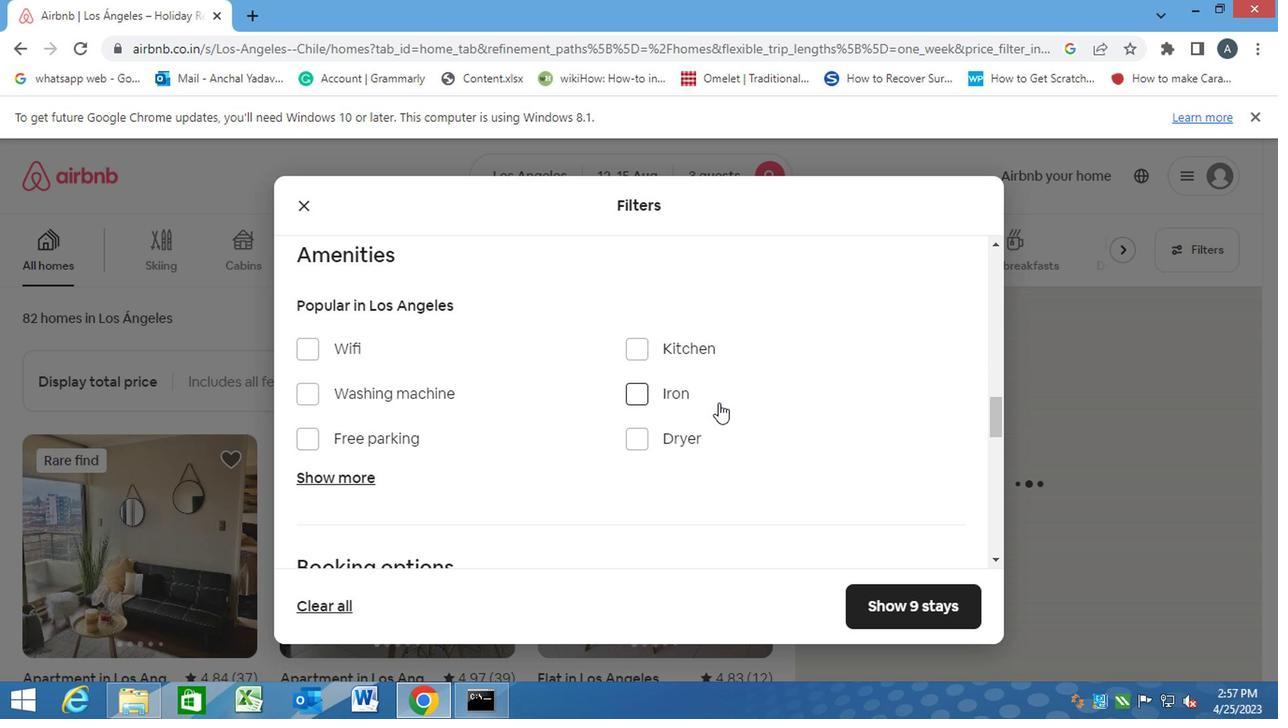 
Action: Mouse moved to (715, 404)
Screenshot: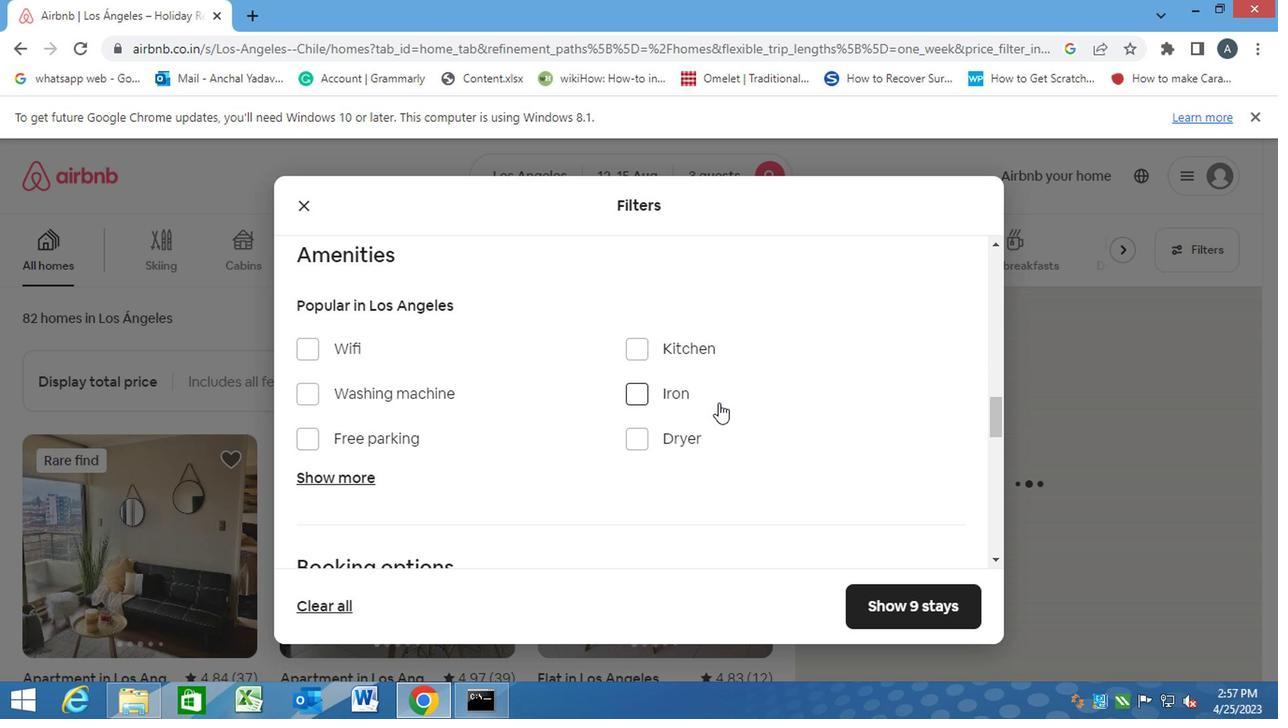 
Action: Mouse scrolled (715, 402) with delta (0, -1)
Screenshot: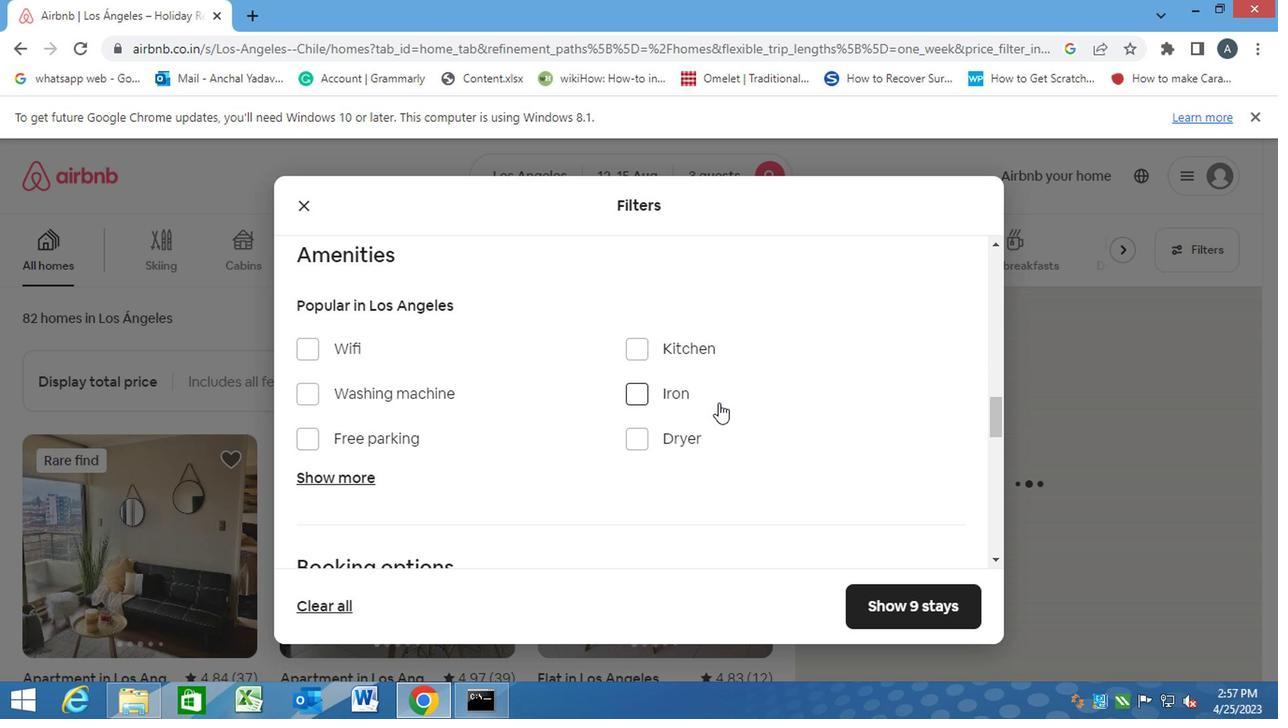 
Action: Mouse scrolled (715, 402) with delta (0, -1)
Screenshot: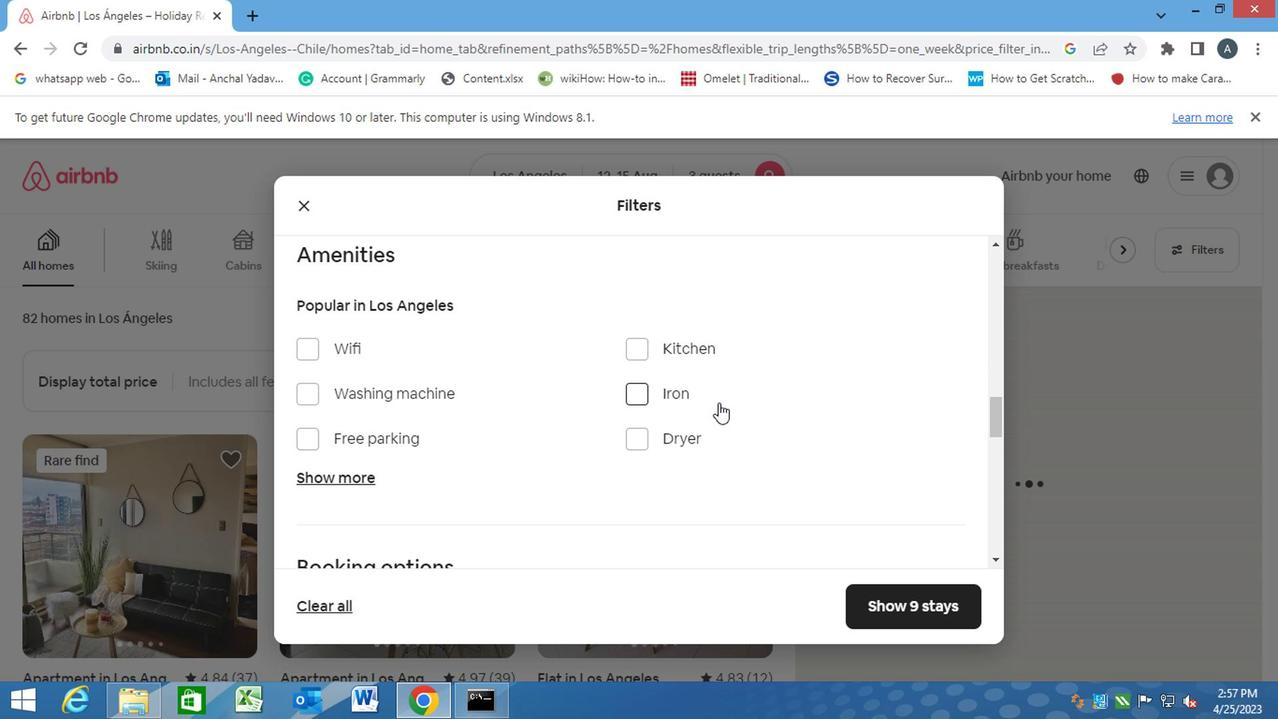 
Action: Mouse moved to (917, 325)
Screenshot: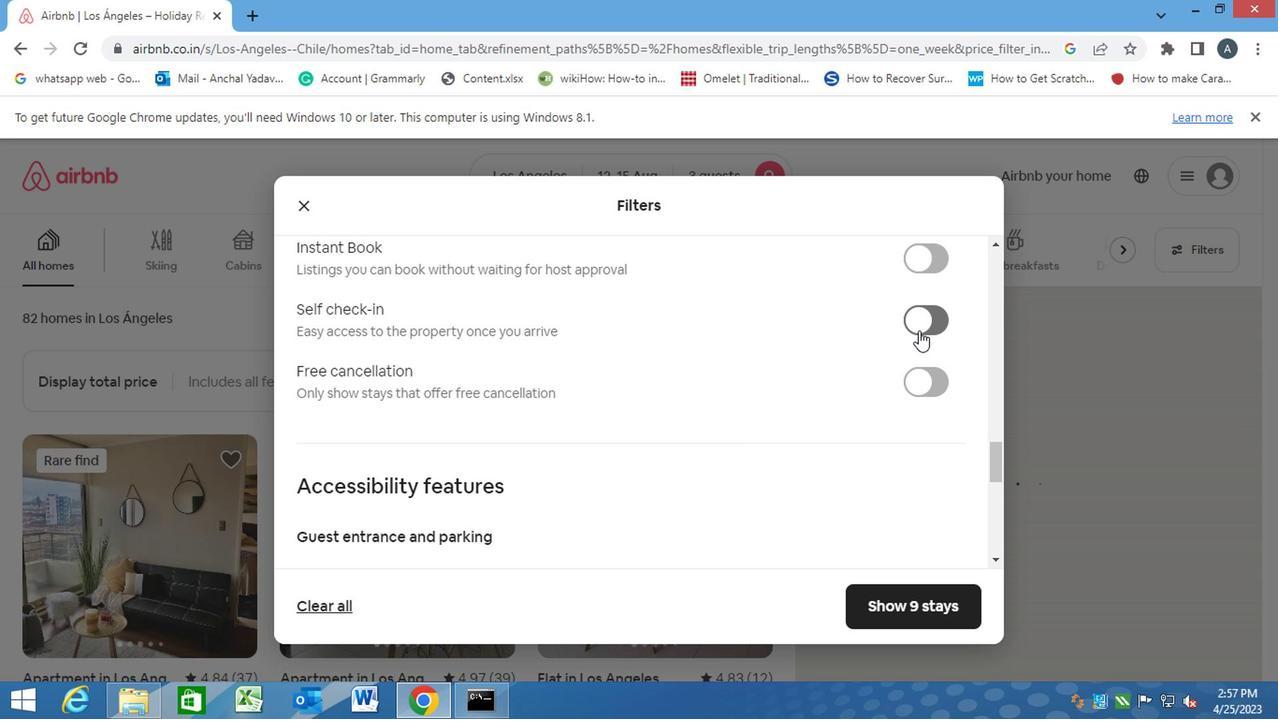 
Action: Mouse pressed left at (917, 325)
Screenshot: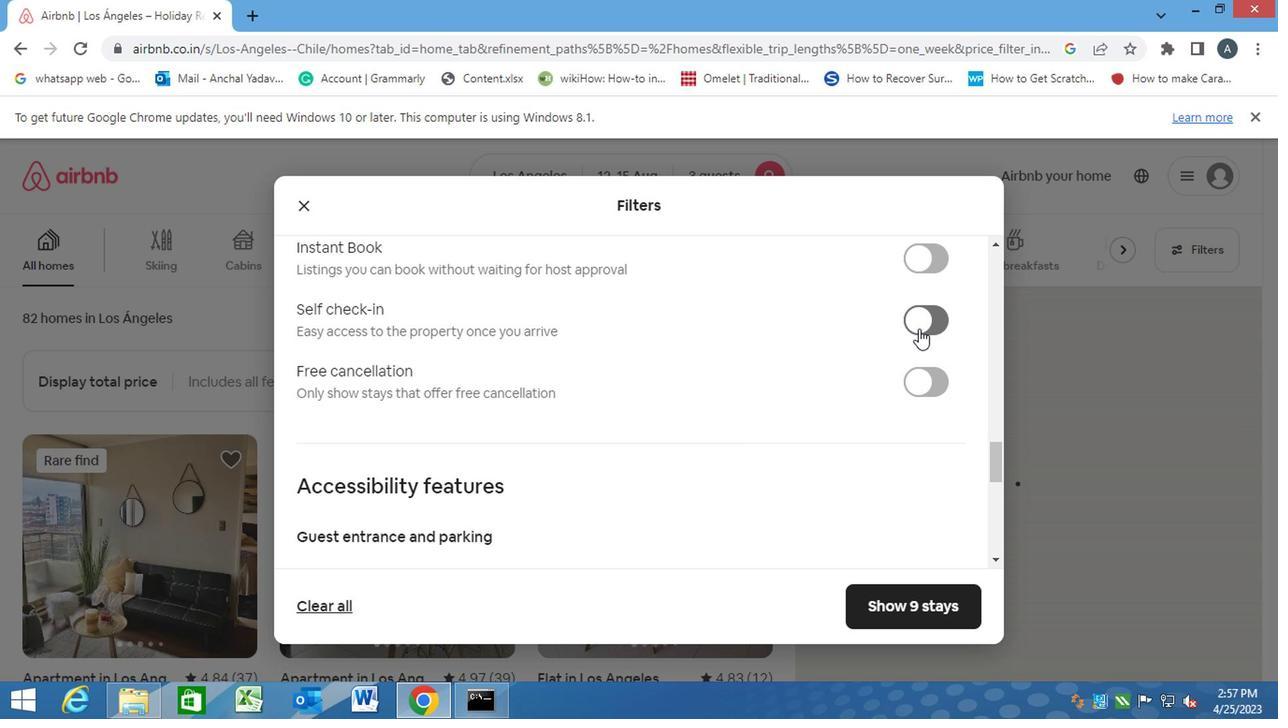 
Action: Mouse moved to (823, 351)
Screenshot: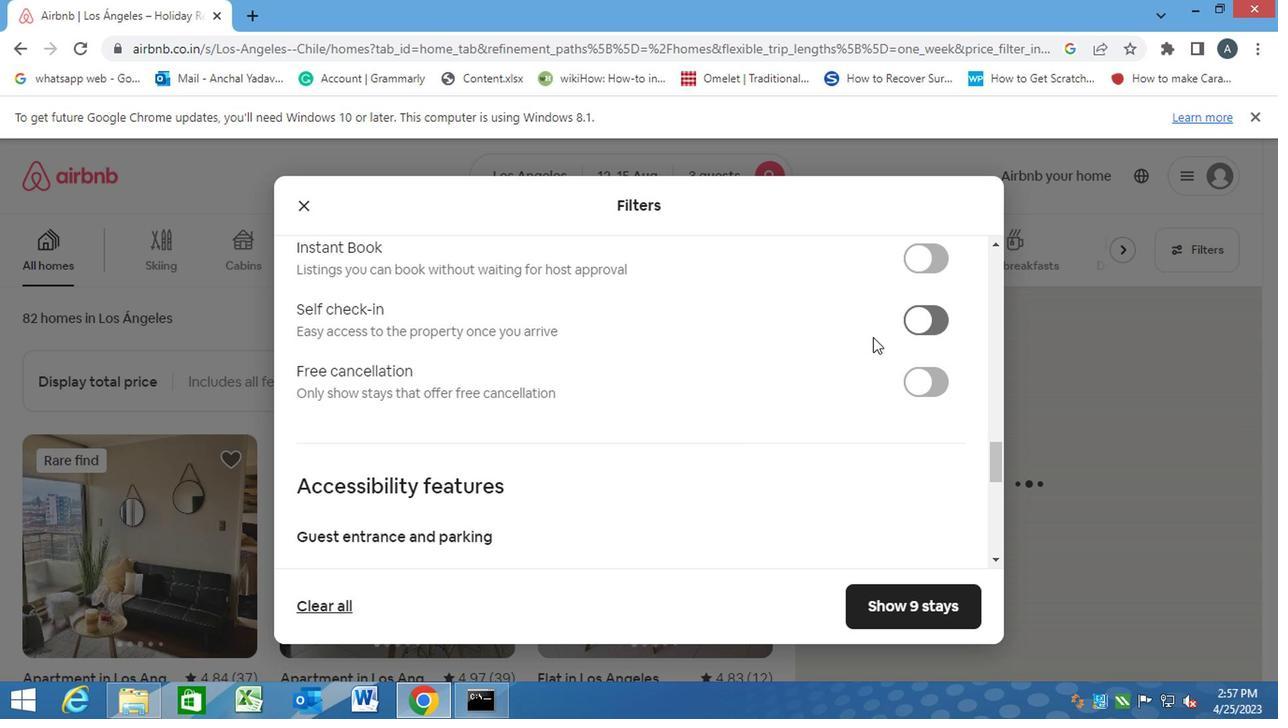 
Action: Mouse scrolled (823, 350) with delta (0, 0)
Screenshot: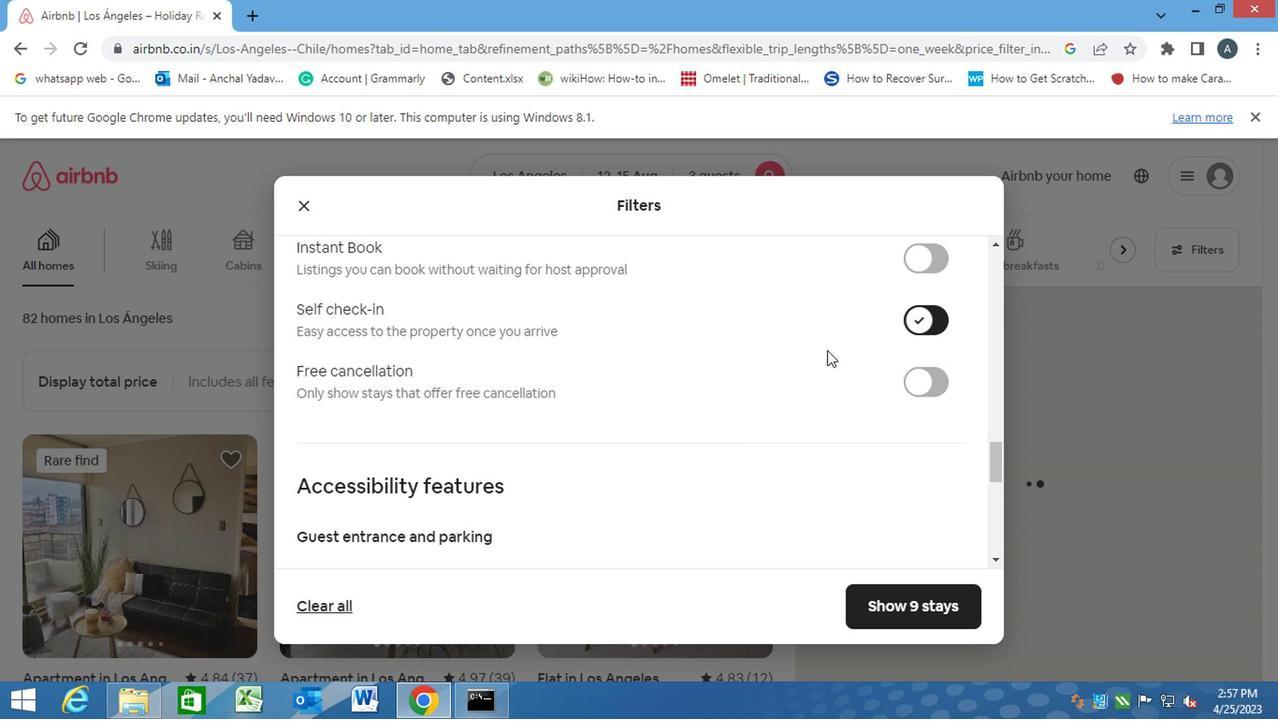 
Action: Mouse moved to (821, 354)
Screenshot: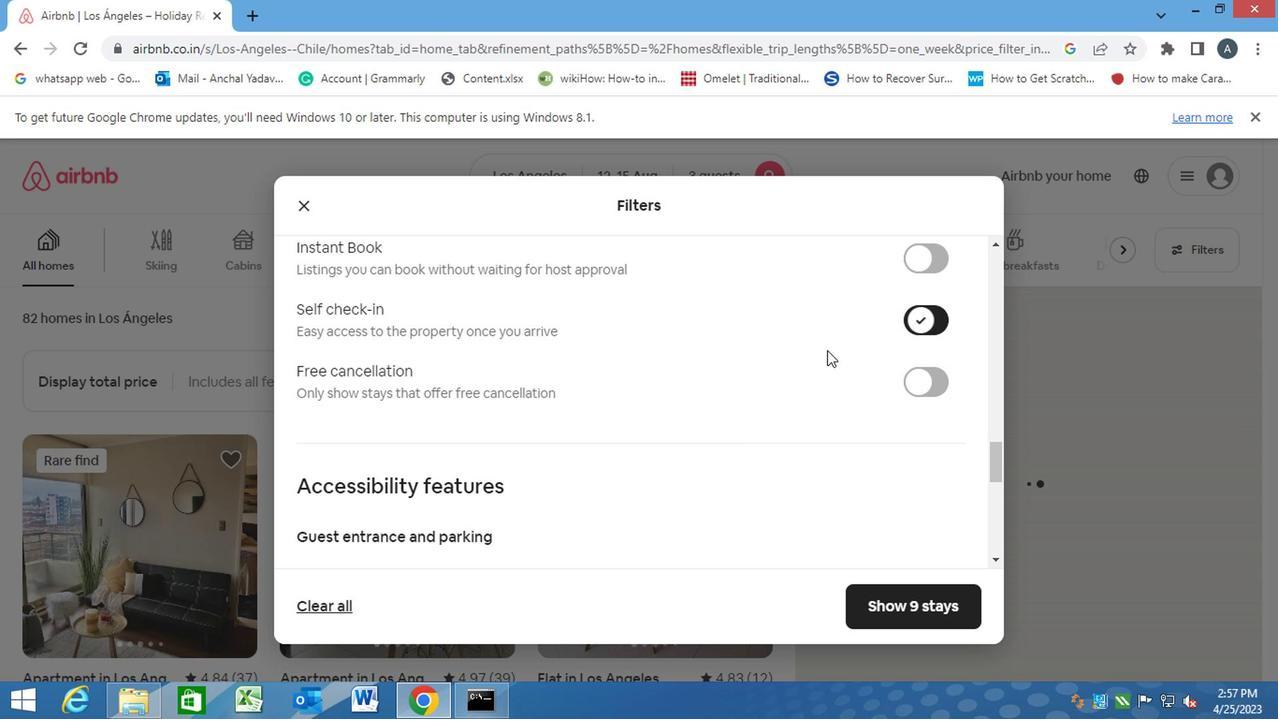 
Action: Mouse scrolled (821, 353) with delta (0, 0)
Screenshot: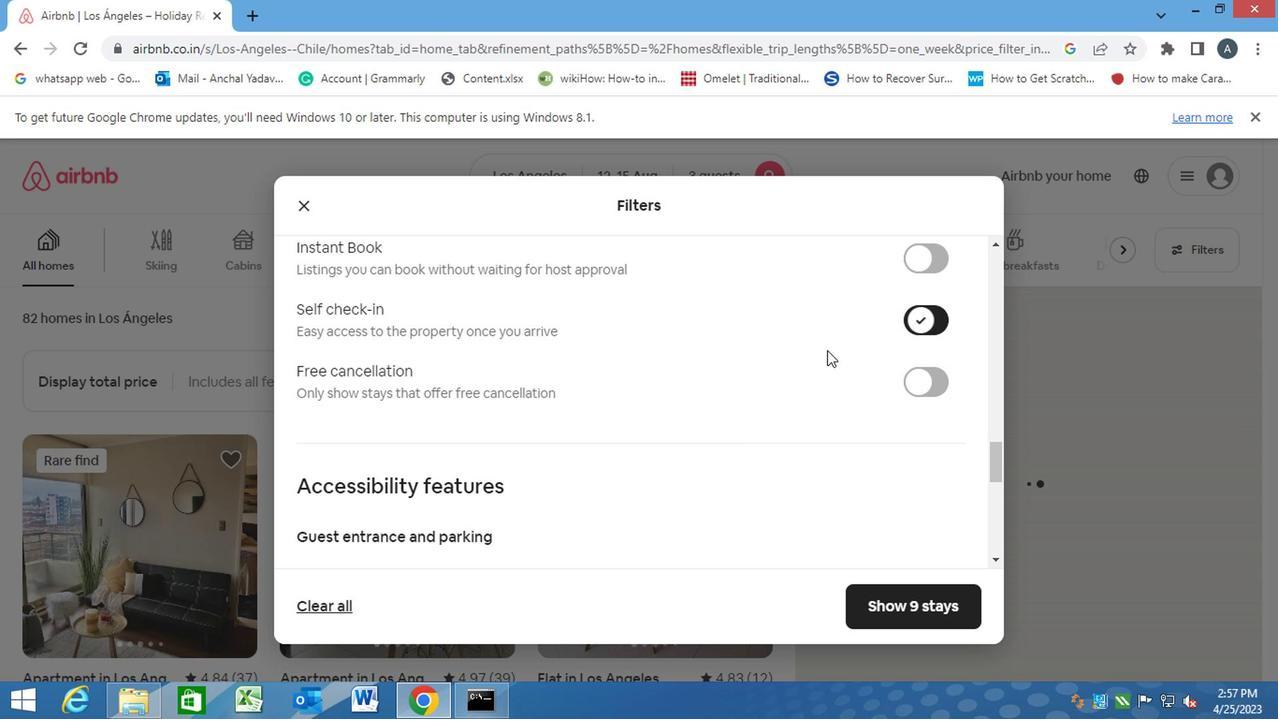 
Action: Mouse scrolled (821, 353) with delta (0, 0)
Screenshot: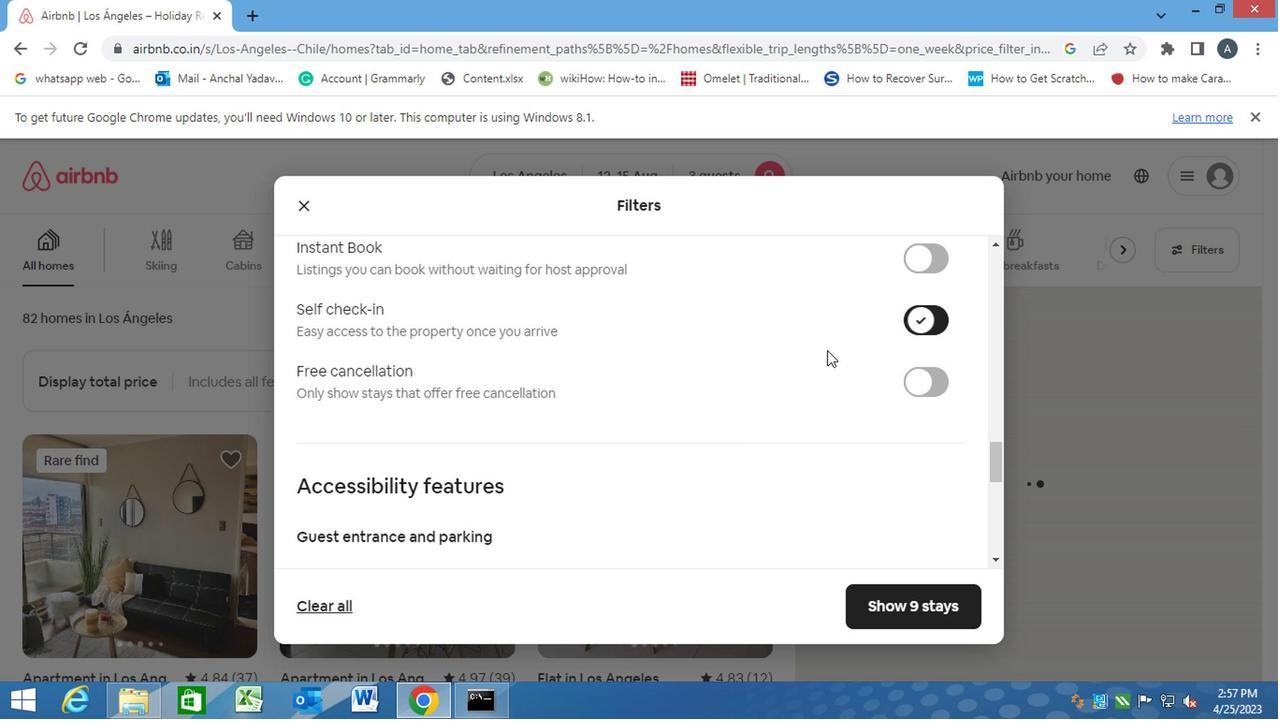 
Action: Mouse scrolled (821, 353) with delta (0, 0)
Screenshot: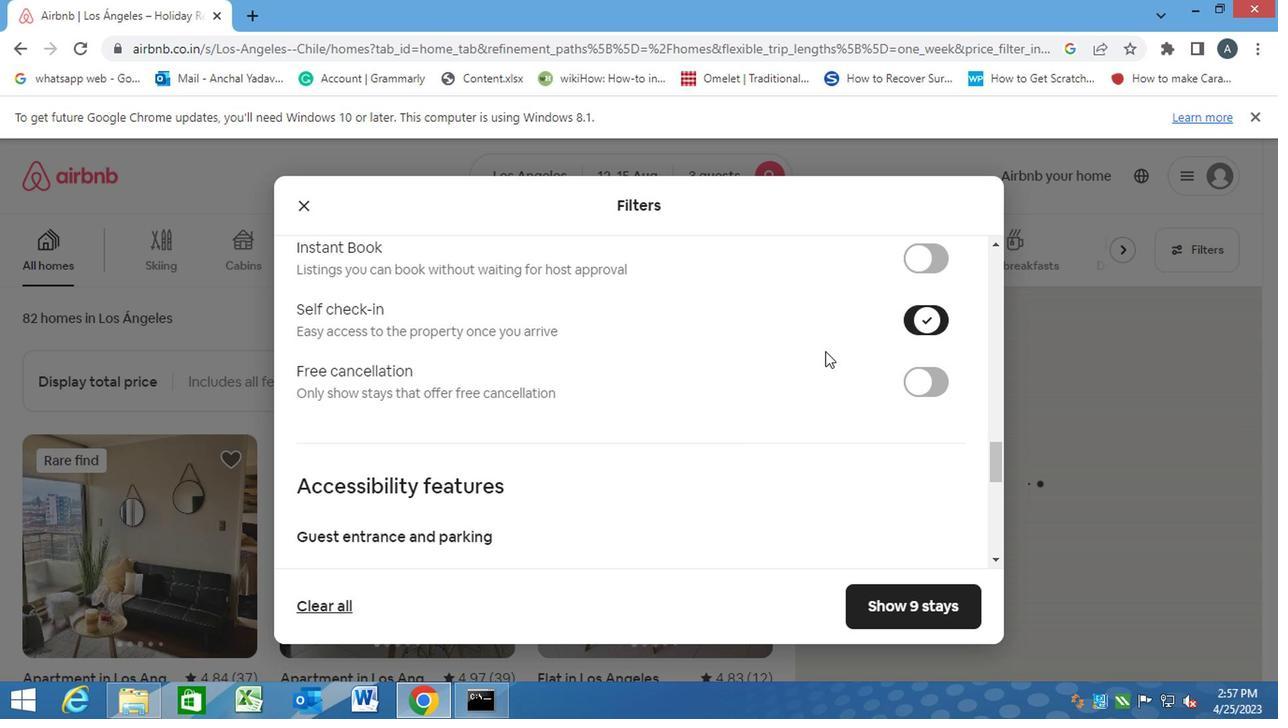 
Action: Mouse moved to (804, 356)
Screenshot: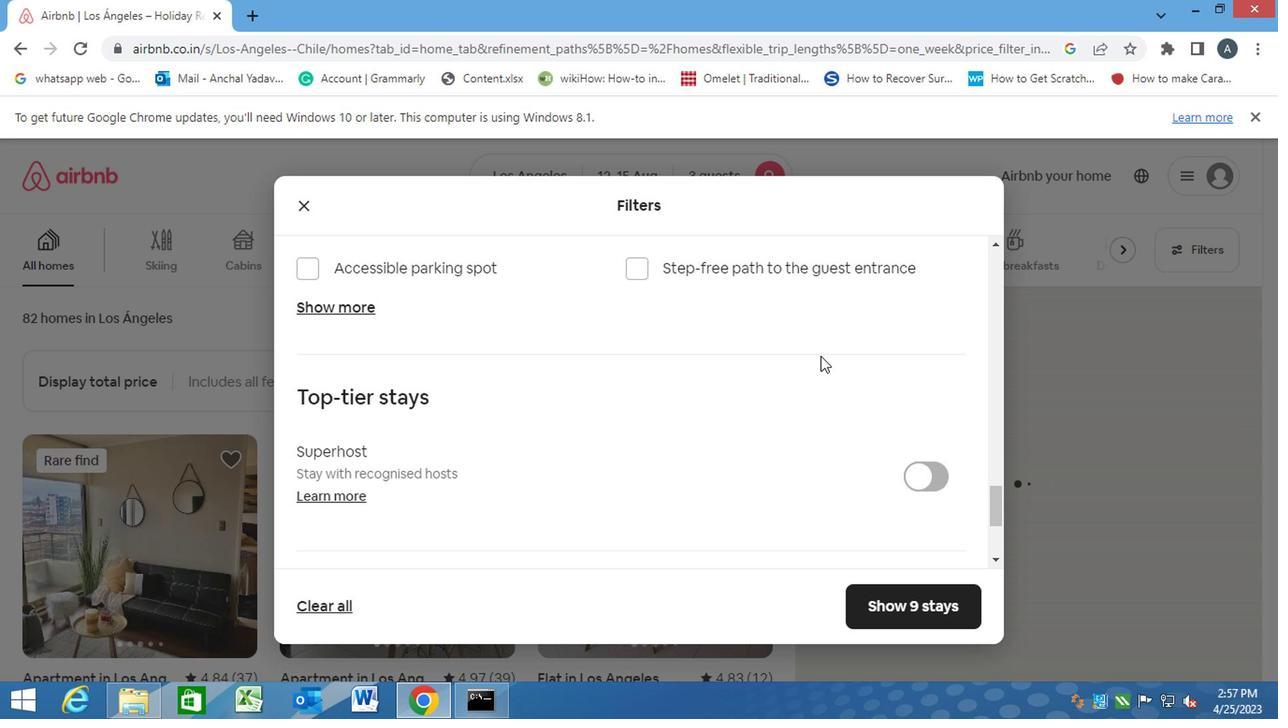 
Action: Mouse scrolled (804, 356) with delta (0, 0)
Screenshot: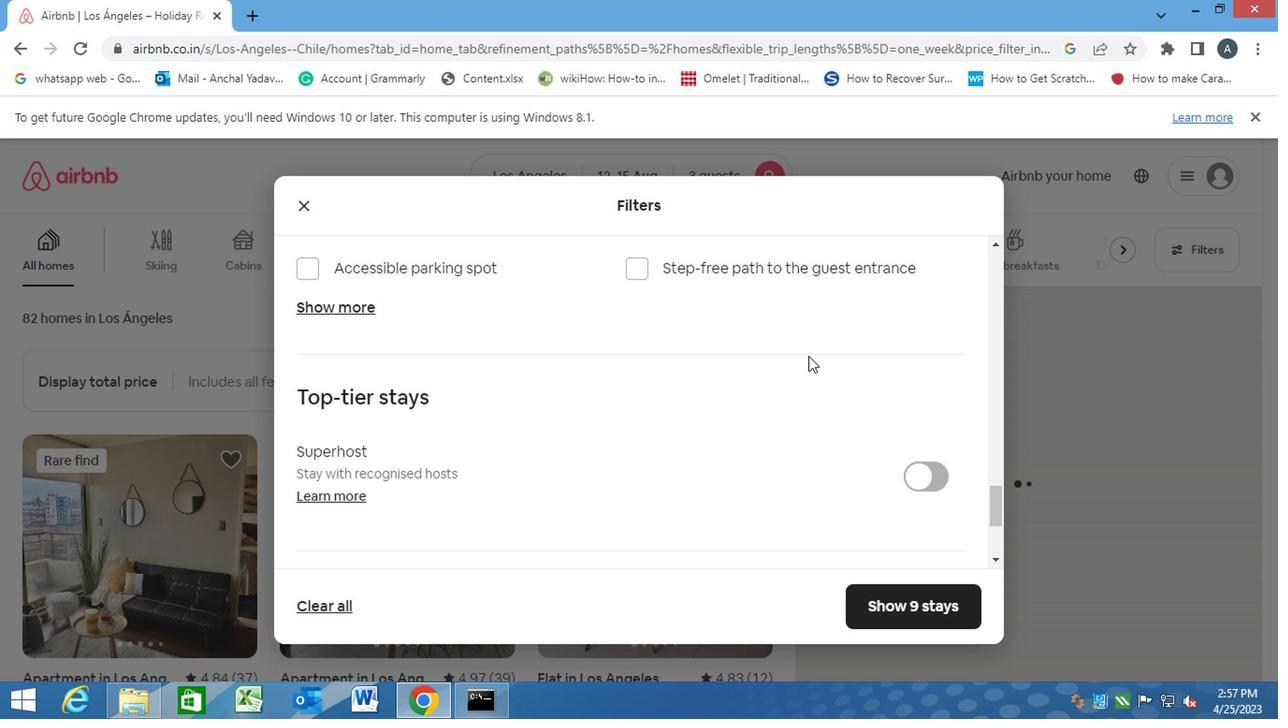 
Action: Mouse moved to (803, 356)
Screenshot: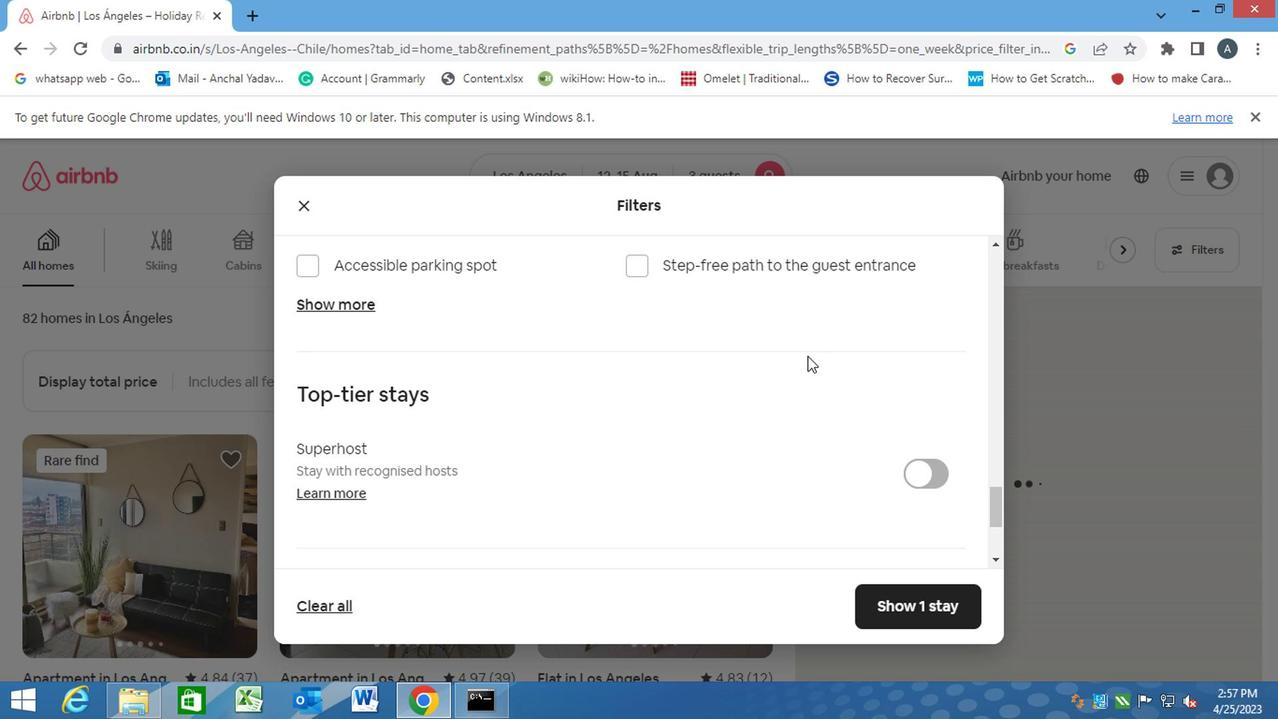 
Action: Mouse scrolled (803, 356) with delta (0, 0)
Screenshot: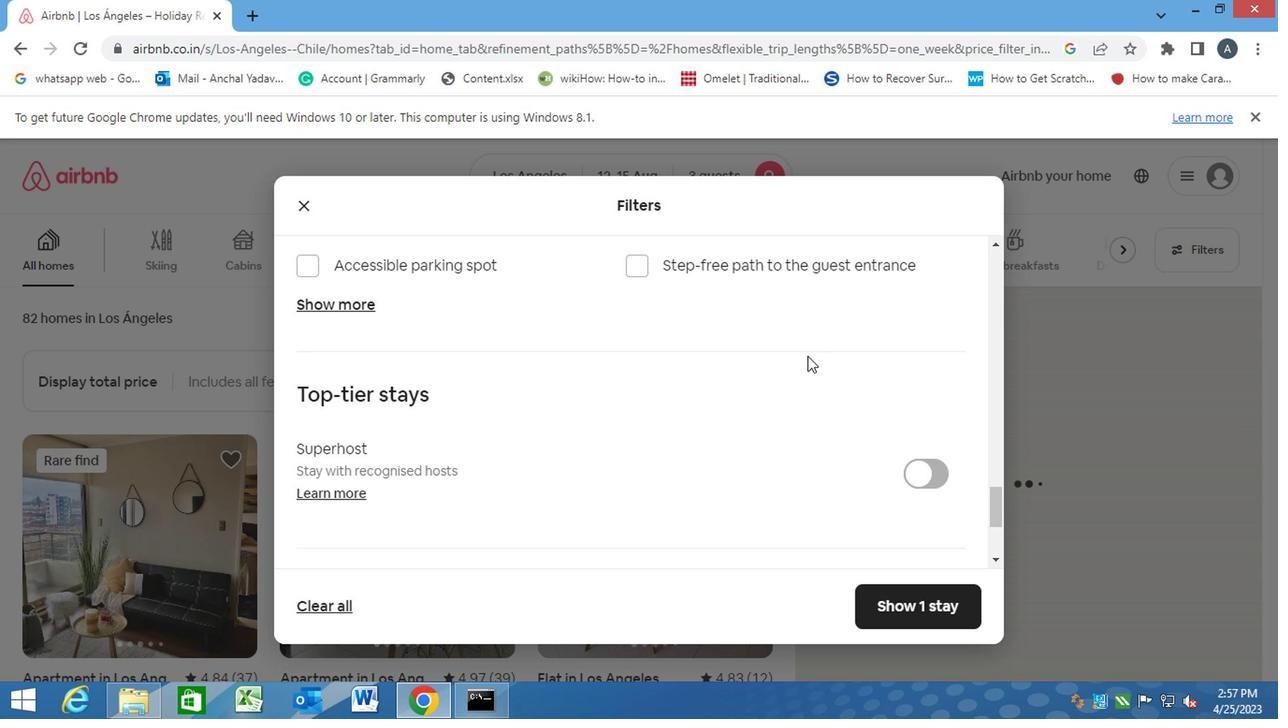 
Action: Mouse moved to (800, 358)
Screenshot: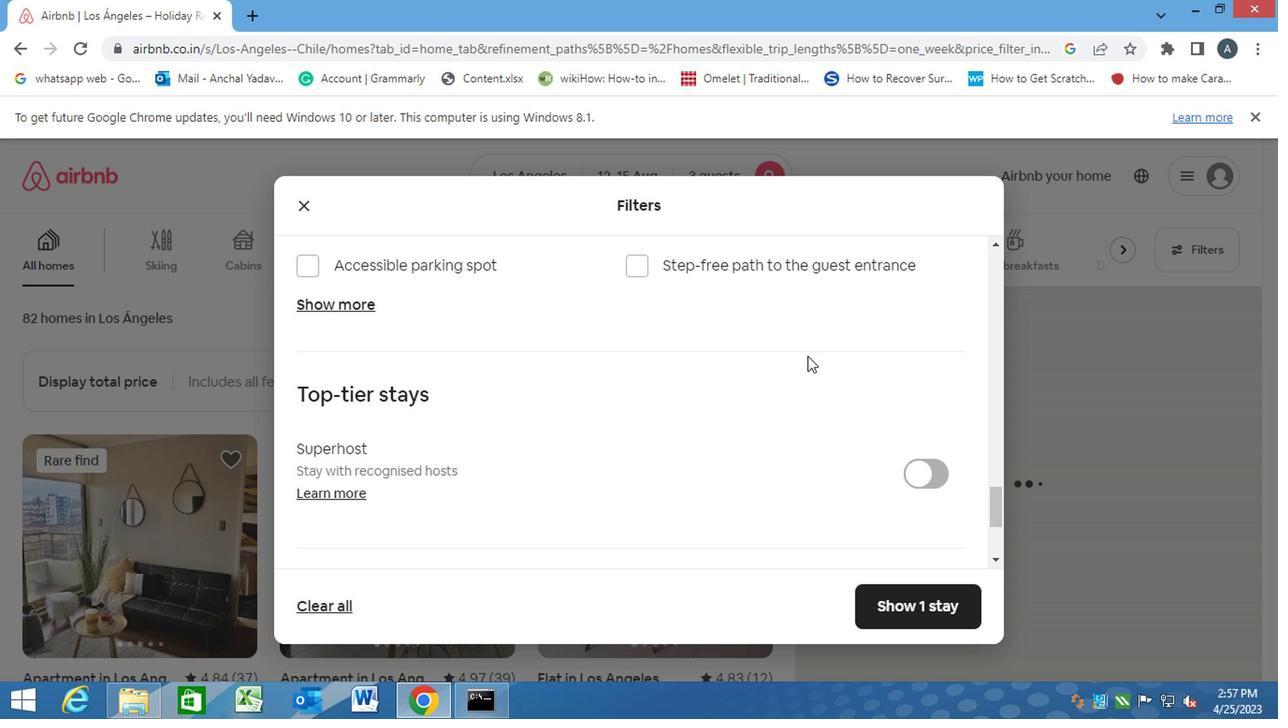 
Action: Mouse scrolled (800, 356) with delta (0, -1)
Screenshot: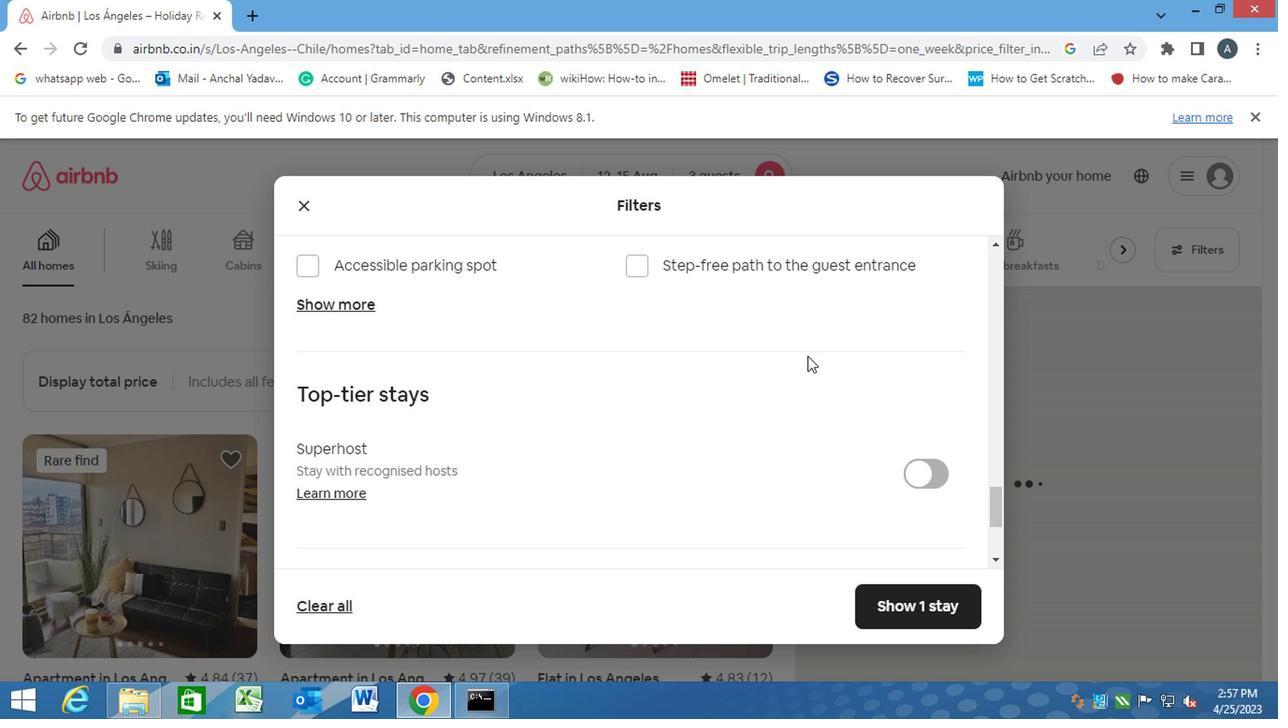 
Action: Mouse moved to (317, 439)
Screenshot: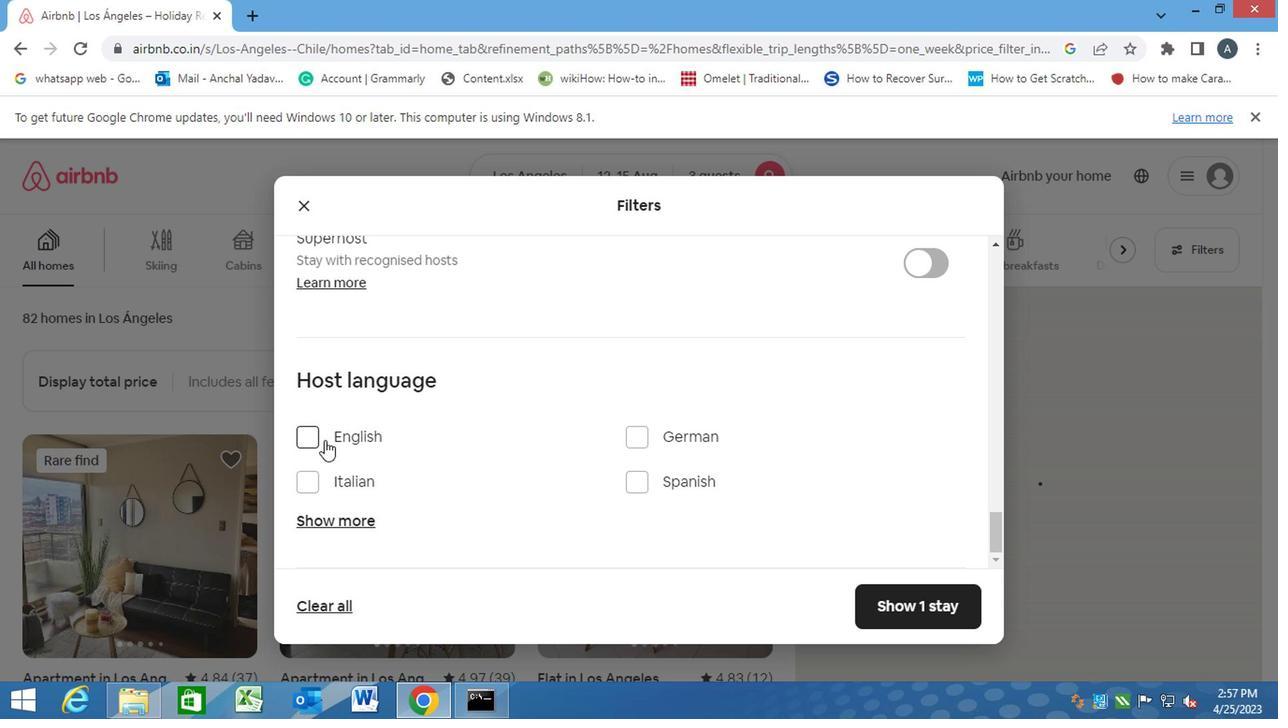 
Action: Mouse pressed left at (317, 439)
Screenshot: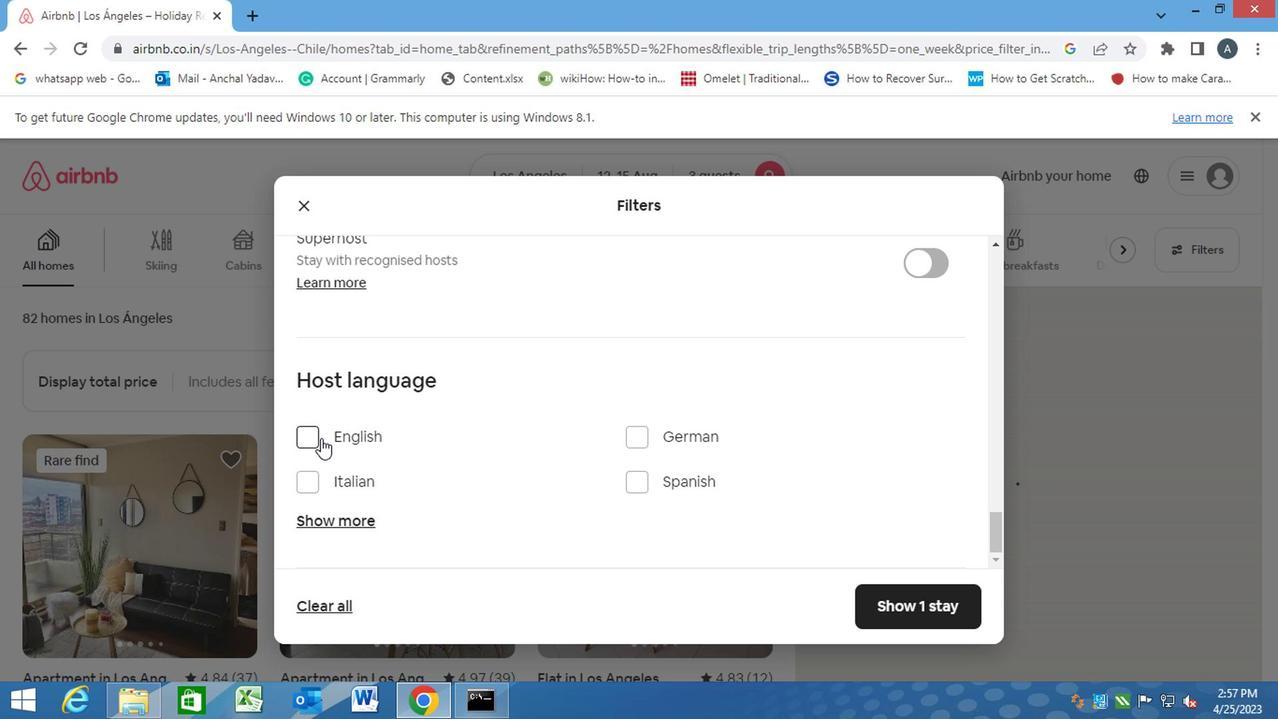 
Action: Mouse moved to (922, 604)
Screenshot: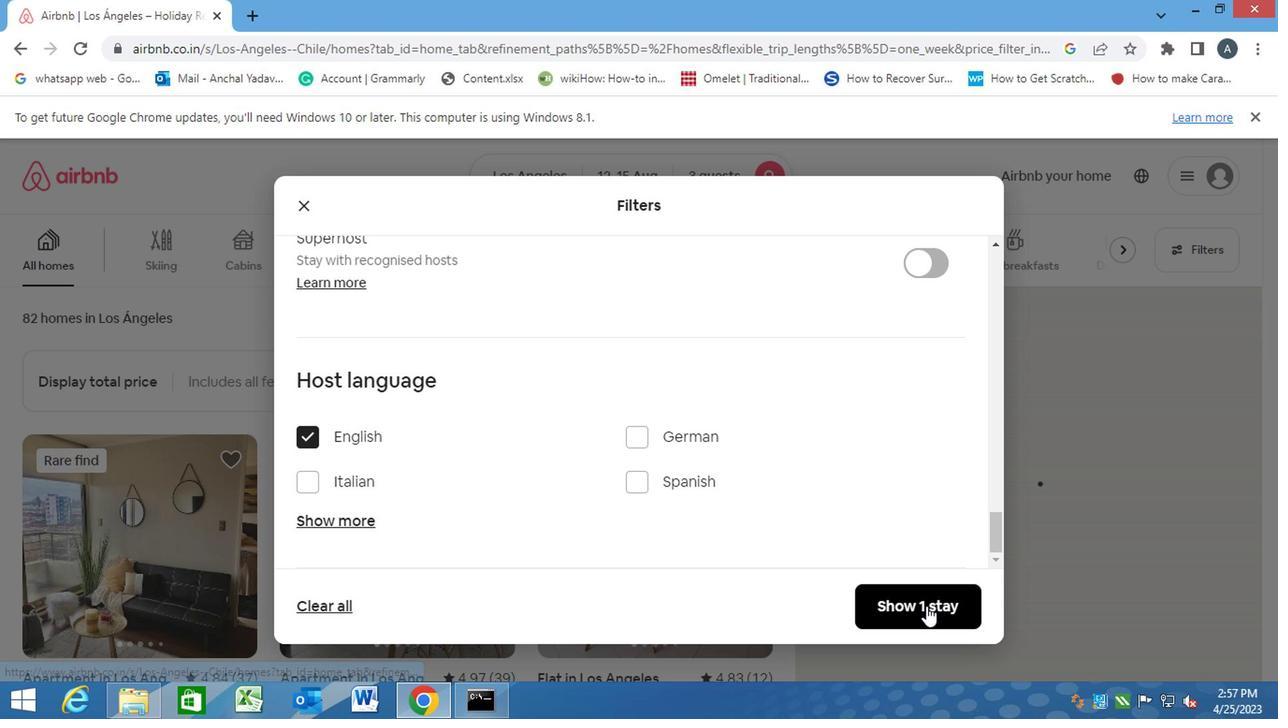 
Action: Mouse pressed left at (922, 604)
Screenshot: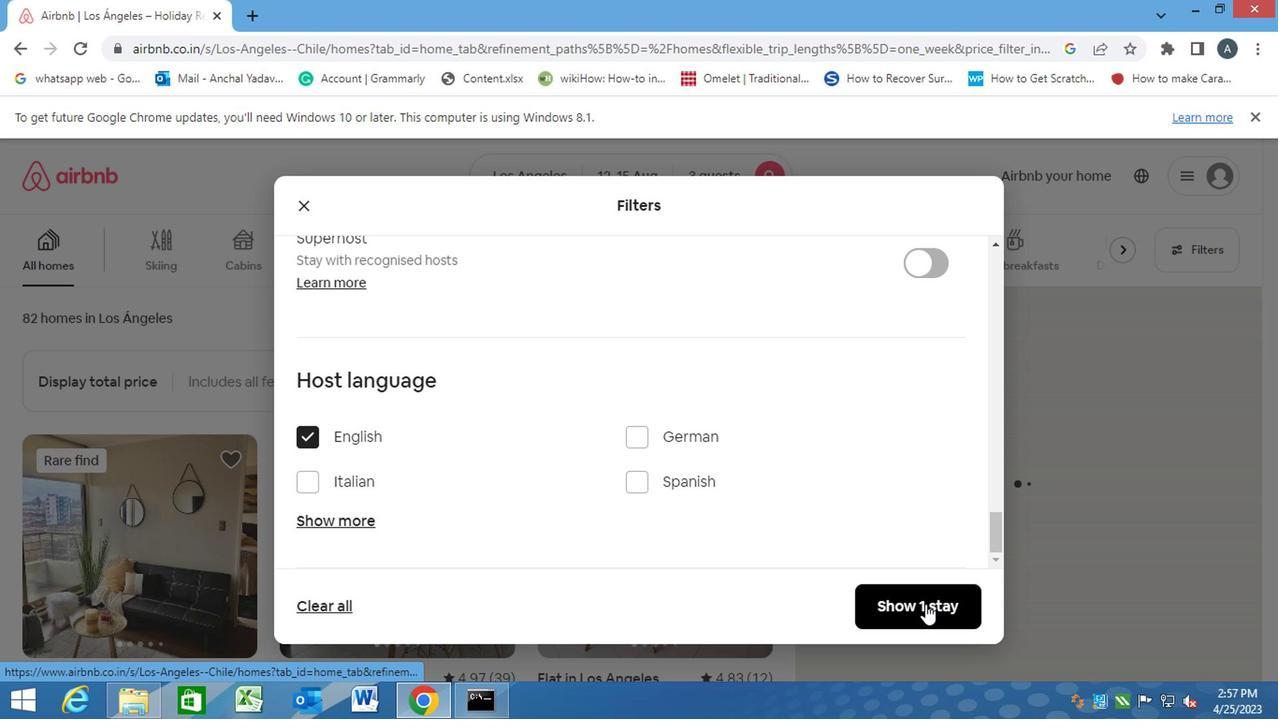 
